 Task: Research Airbnb properties in AdiakÃ©, Ivory Coast from 10th December, 2023 to 25th December, 2023 for 3 adults, 1 child. Place can be shared room with 2 bedrooms having 3 beds and 2 bathrooms. Property type can be guest house. Amenities needed are: wifi, TV, free parkinig on premises, gym, breakfast.
Action: Mouse moved to (485, 109)
Screenshot: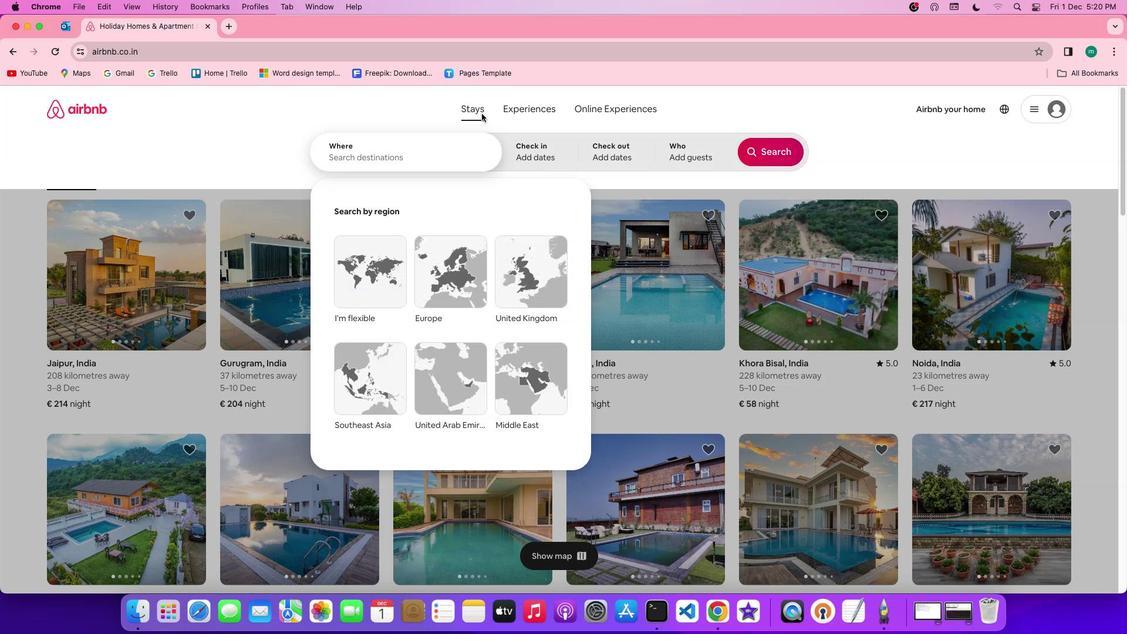 
Action: Mouse pressed left at (485, 109)
Screenshot: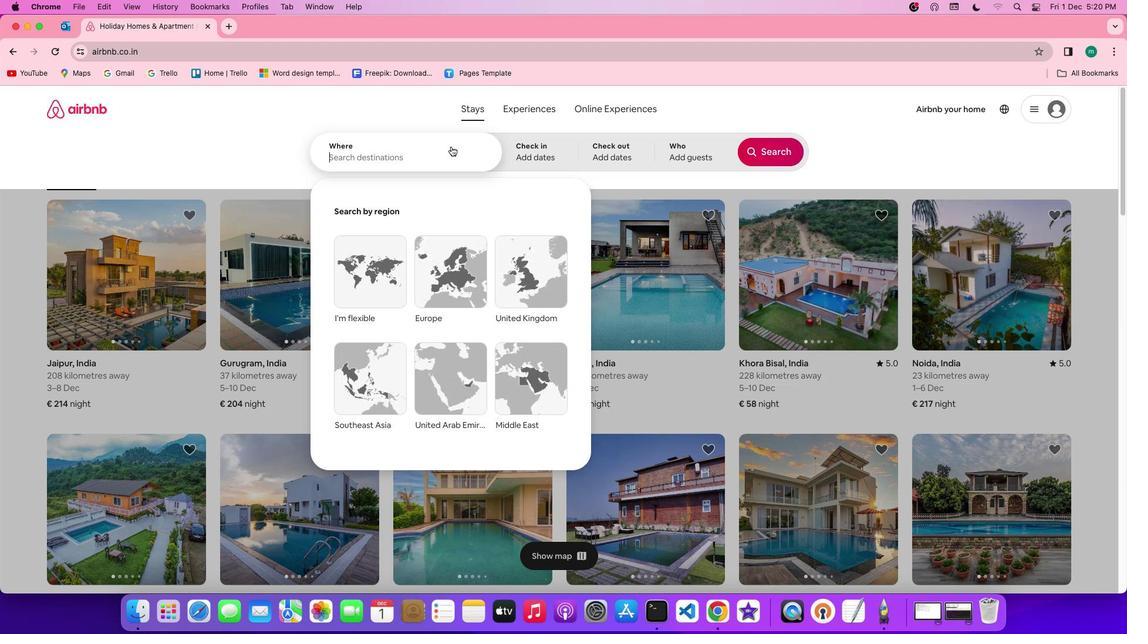 
Action: Mouse pressed left at (485, 109)
Screenshot: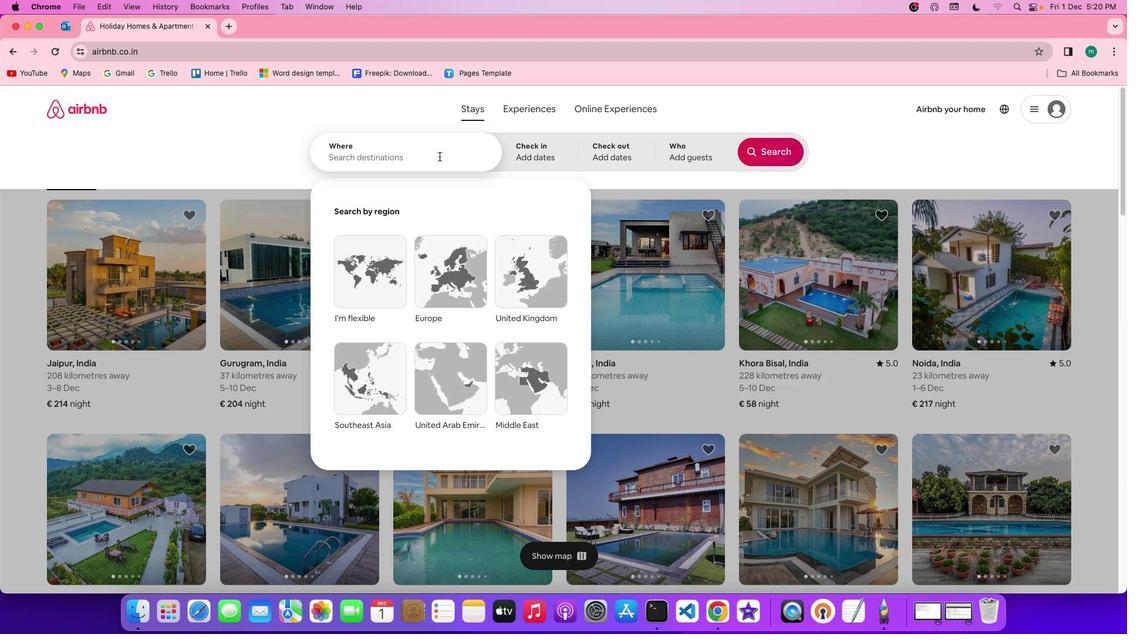 
Action: Mouse moved to (439, 156)
Screenshot: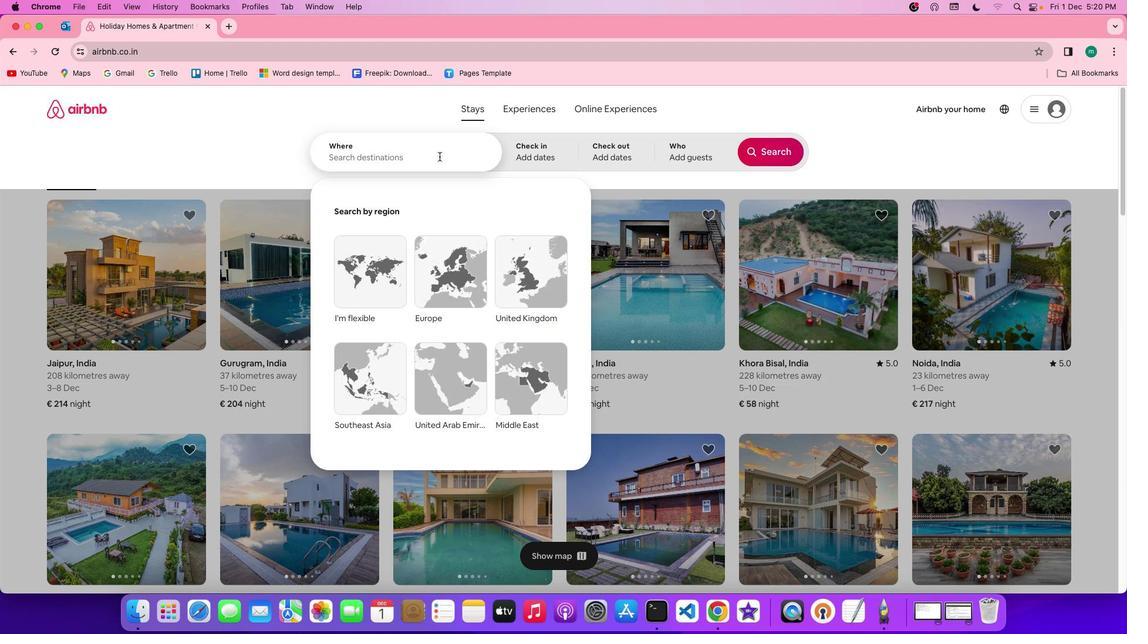 
Action: Mouse pressed left at (439, 156)
Screenshot: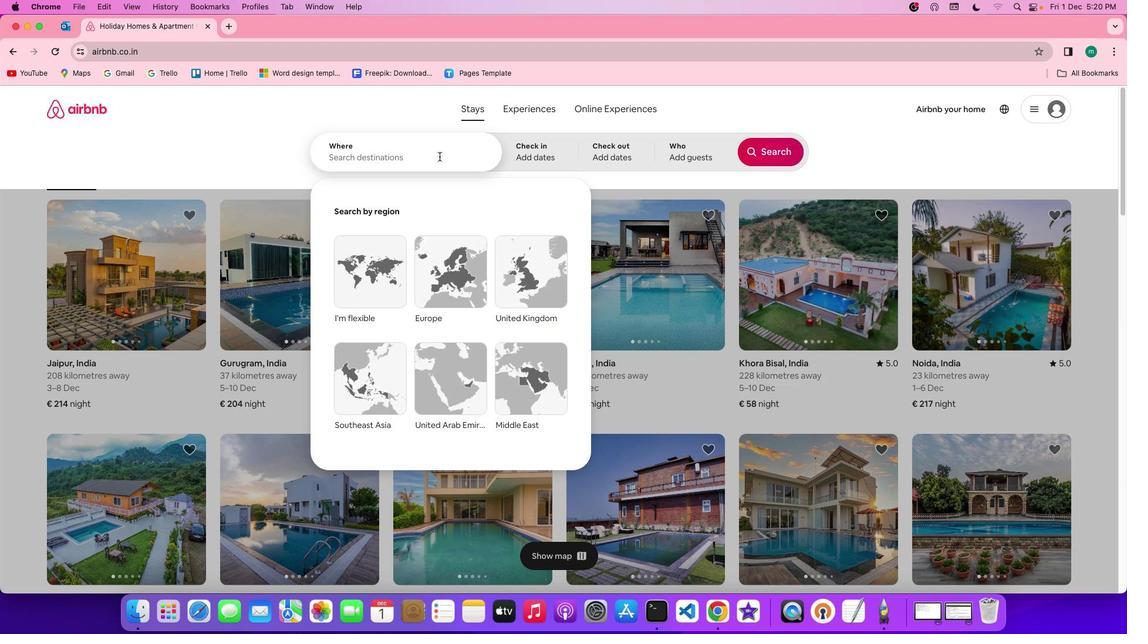 
Action: Key pressed Key.shift'A''d''i''a''k''e'','Key.spaceKey.shift'I''v''o''r''y'Key.spaceKey.shift'C''o''a''s''t'
Screenshot: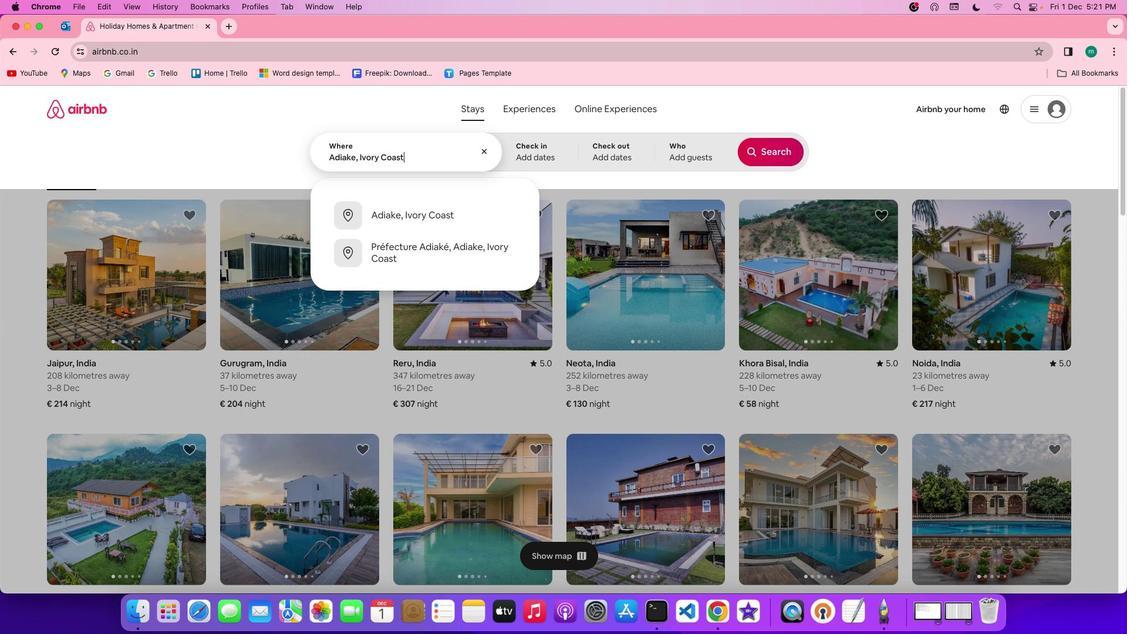 
Action: Mouse moved to (522, 154)
Screenshot: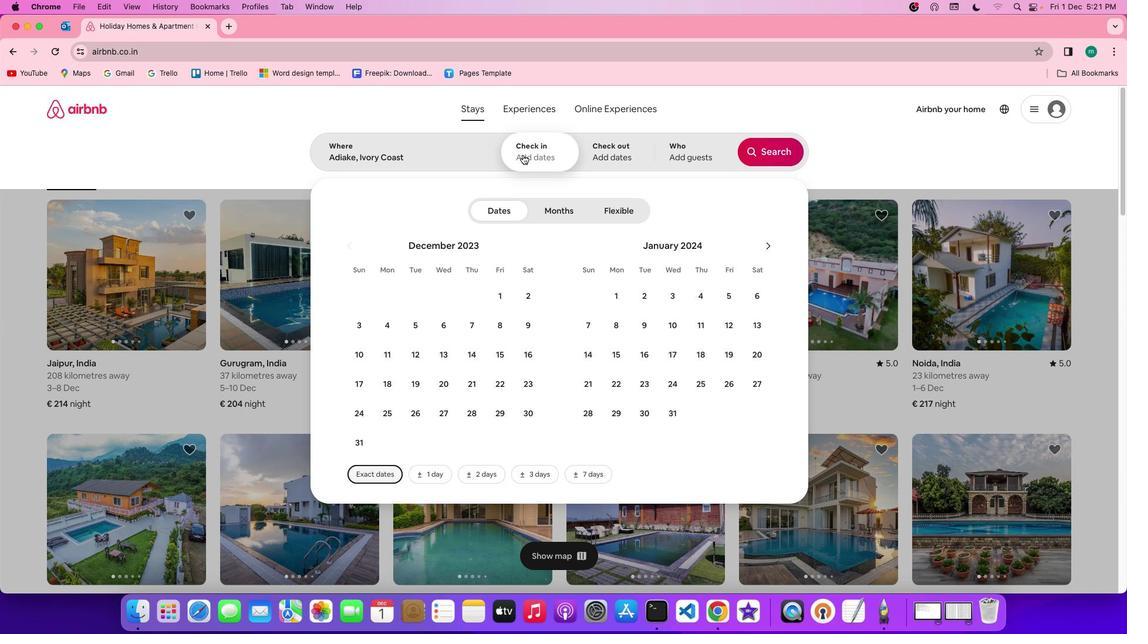 
Action: Mouse pressed left at (522, 154)
Screenshot: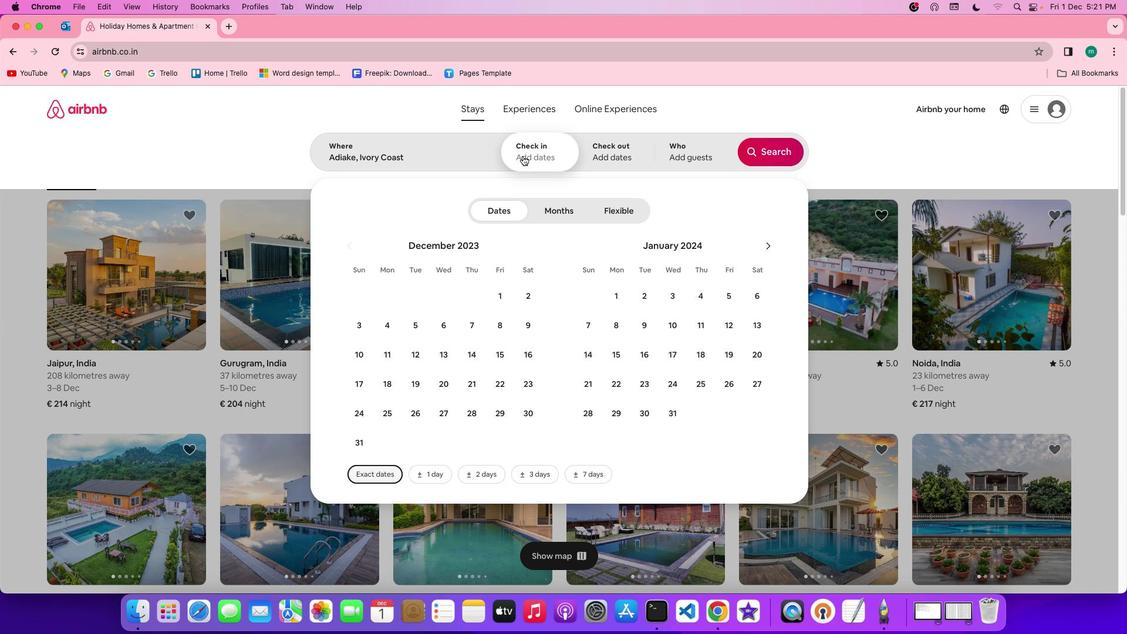 
Action: Mouse moved to (362, 354)
Screenshot: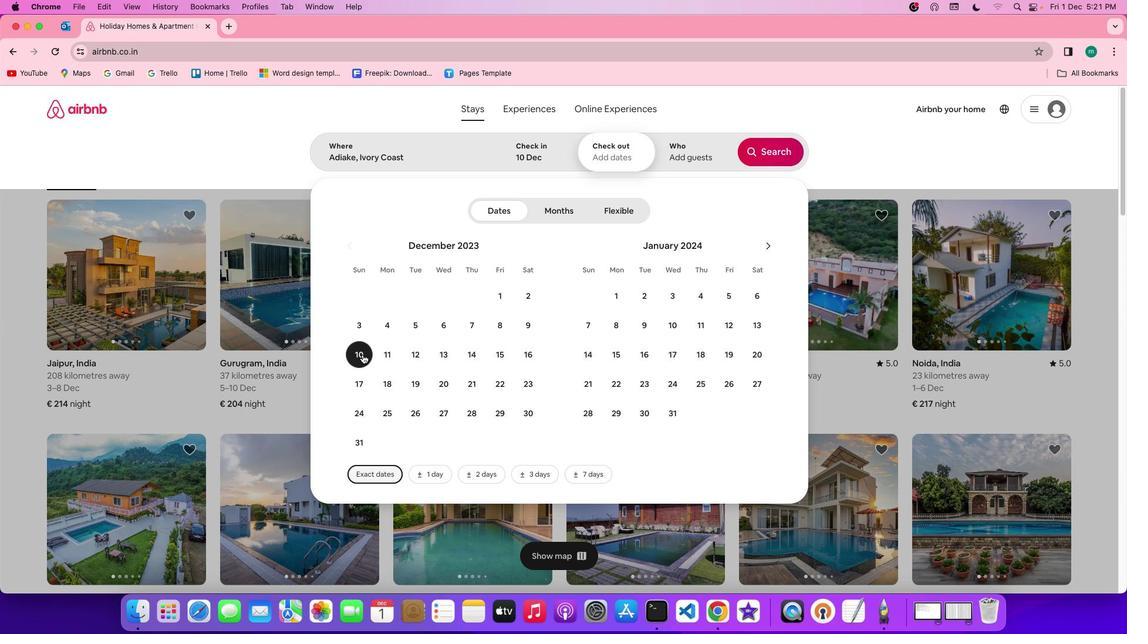 
Action: Mouse pressed left at (362, 354)
Screenshot: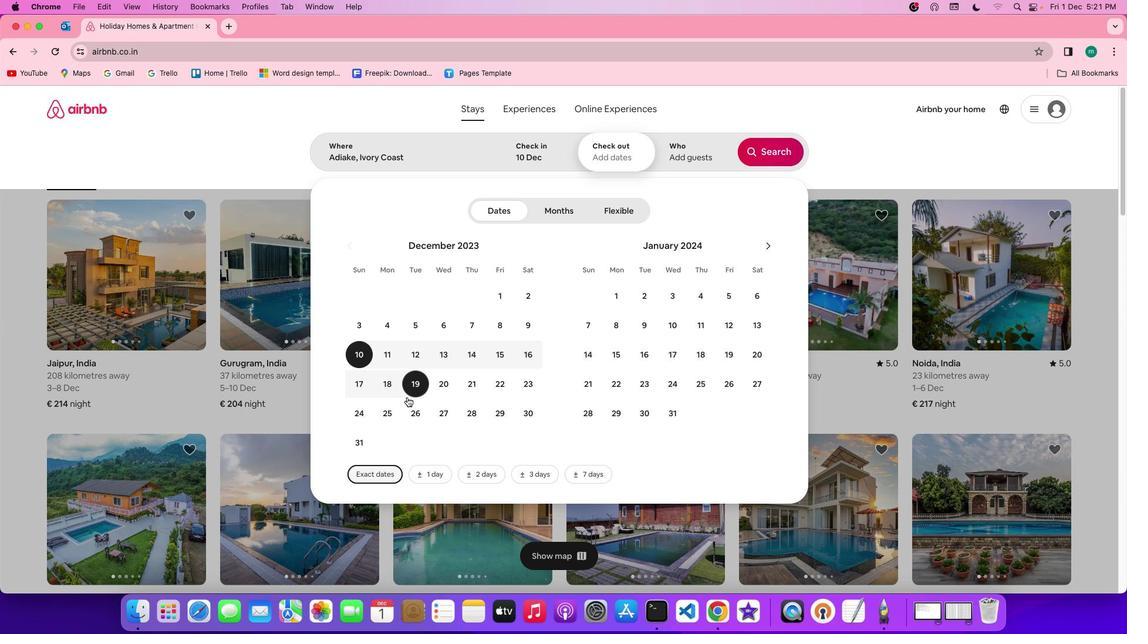 
Action: Mouse moved to (393, 409)
Screenshot: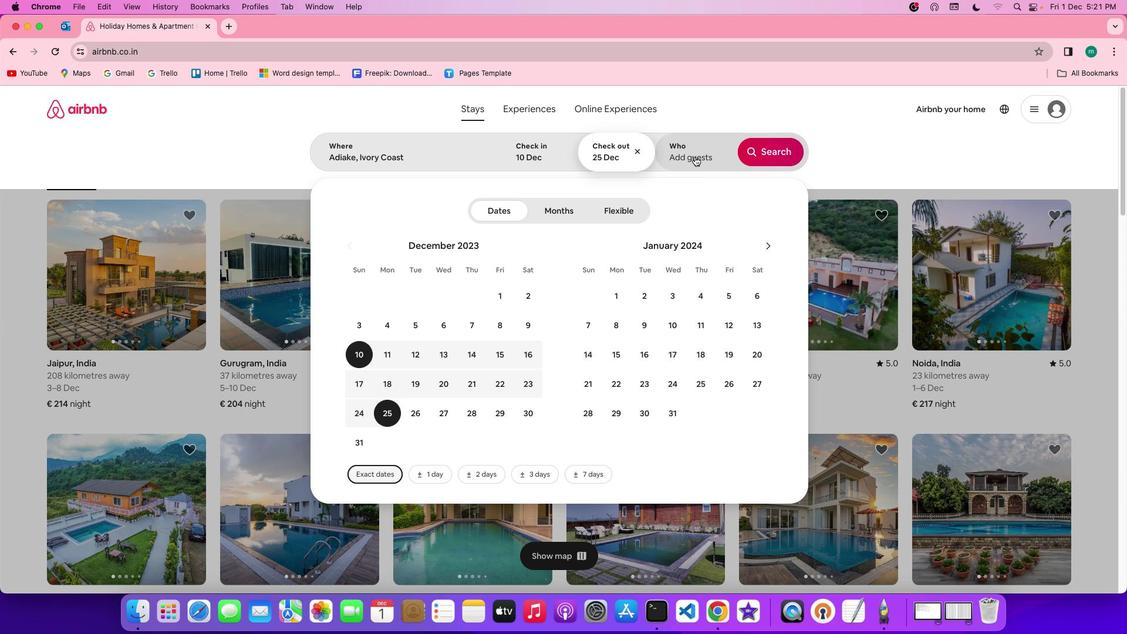 
Action: Mouse pressed left at (393, 409)
Screenshot: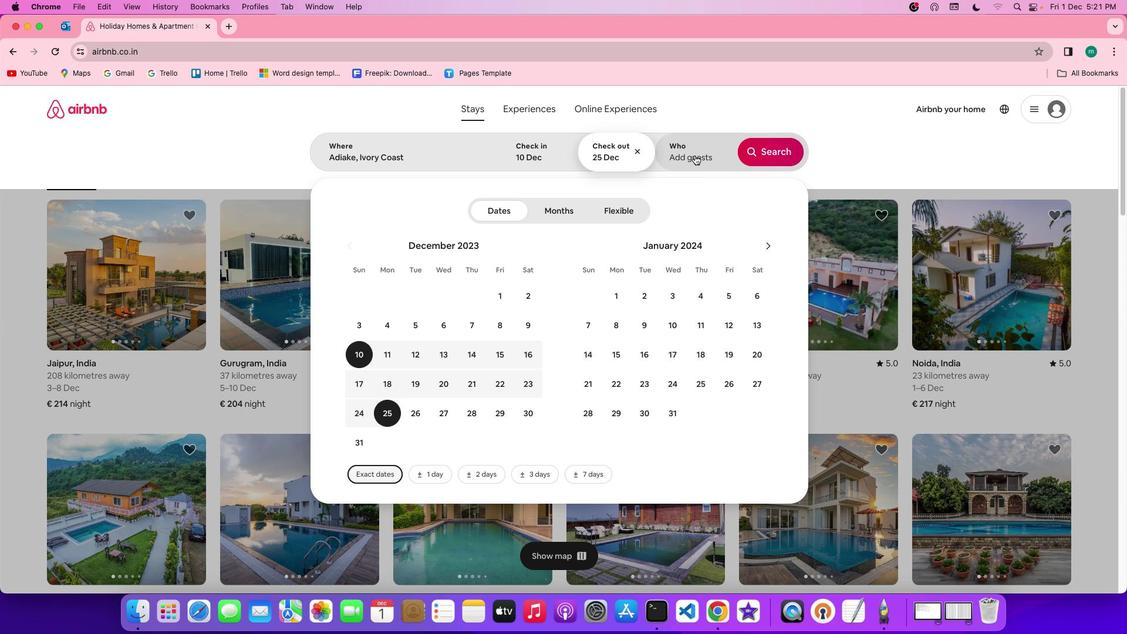 
Action: Mouse moved to (695, 155)
Screenshot: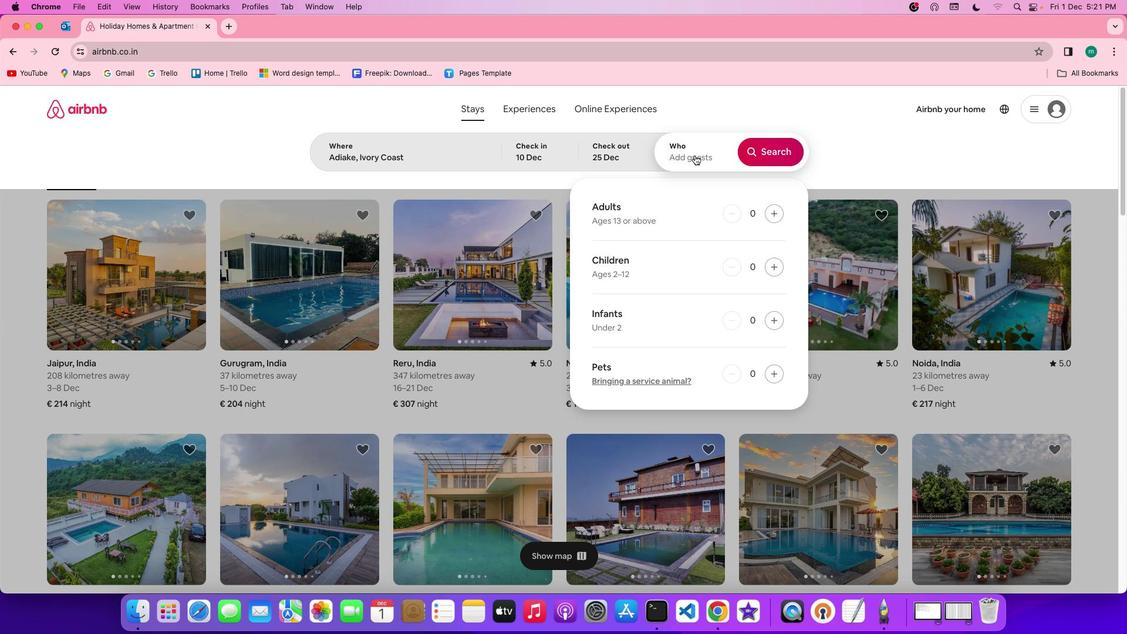 
Action: Mouse pressed left at (695, 155)
Screenshot: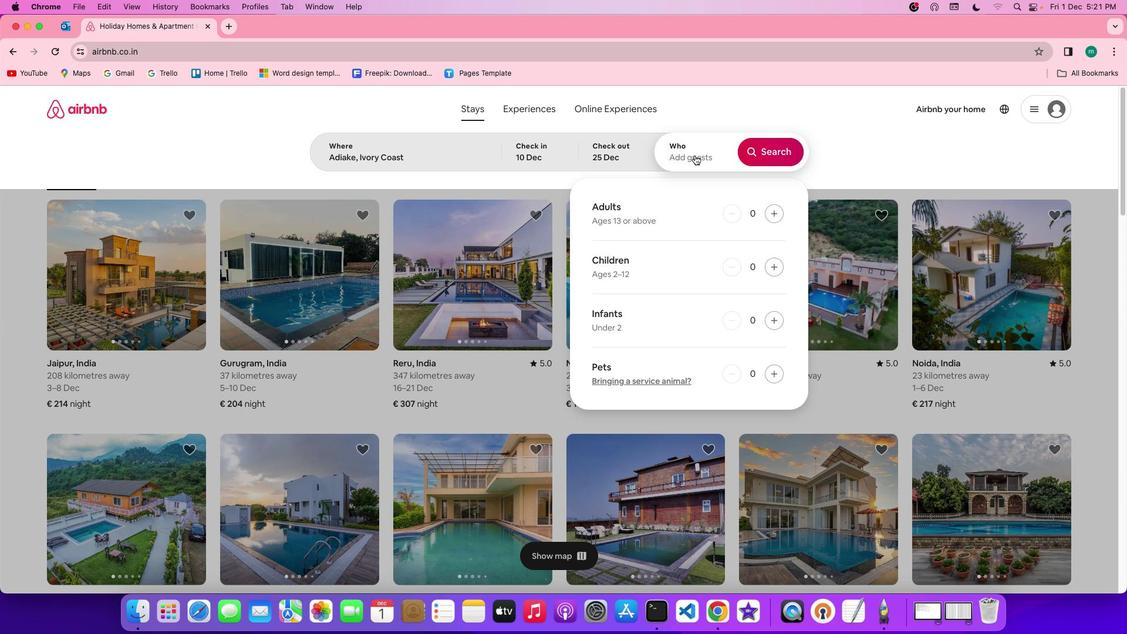 
Action: Mouse moved to (777, 214)
Screenshot: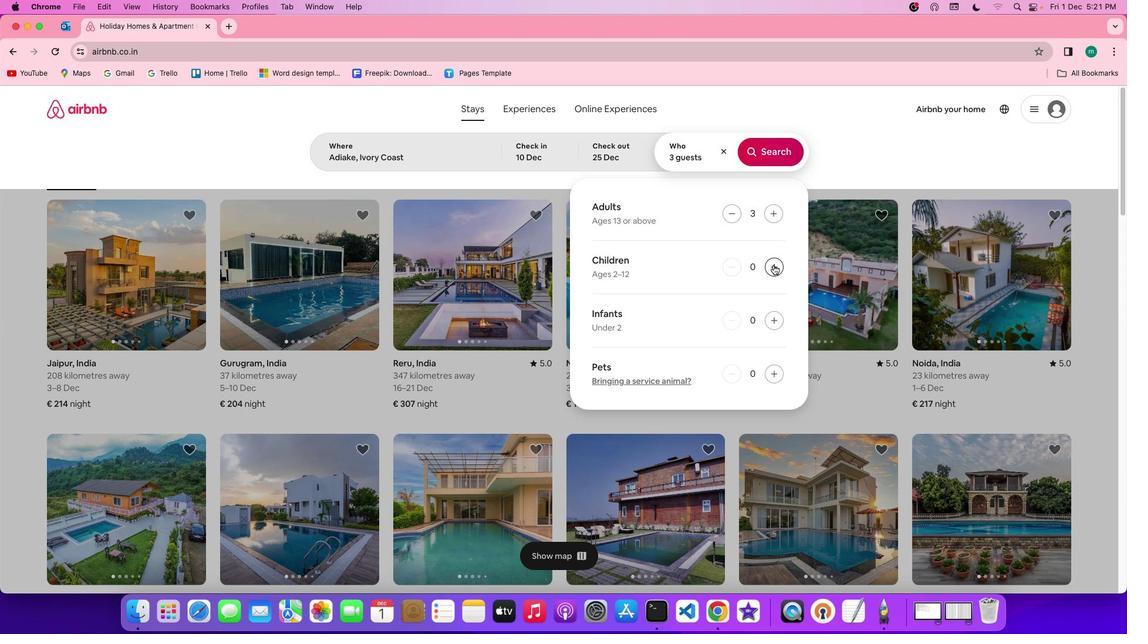 
Action: Mouse pressed left at (777, 214)
Screenshot: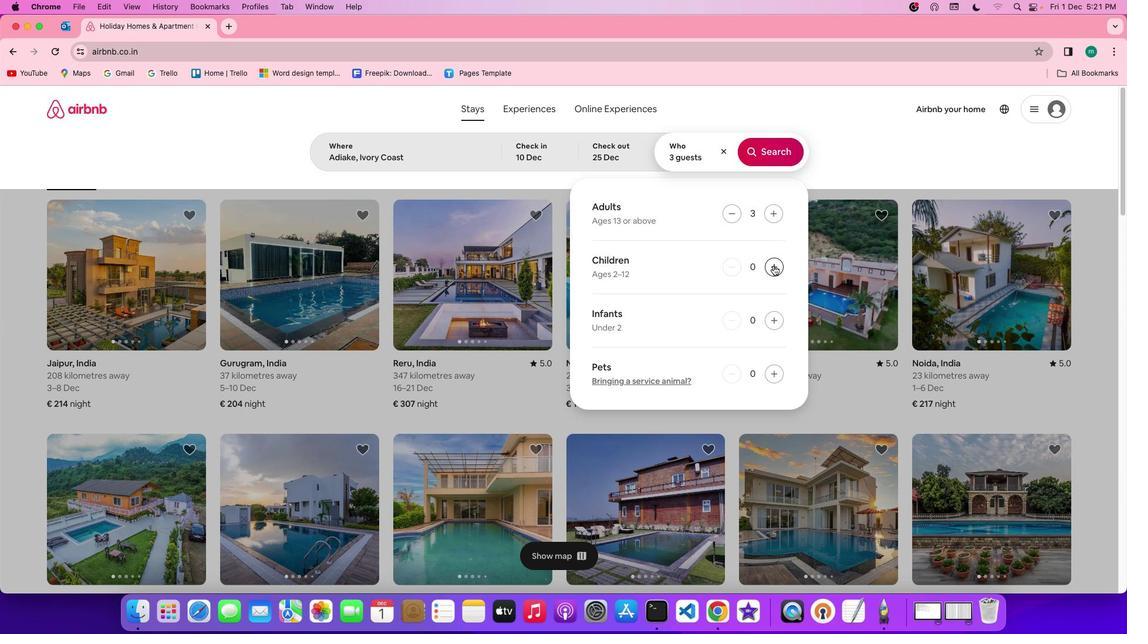 
Action: Mouse pressed left at (777, 214)
Screenshot: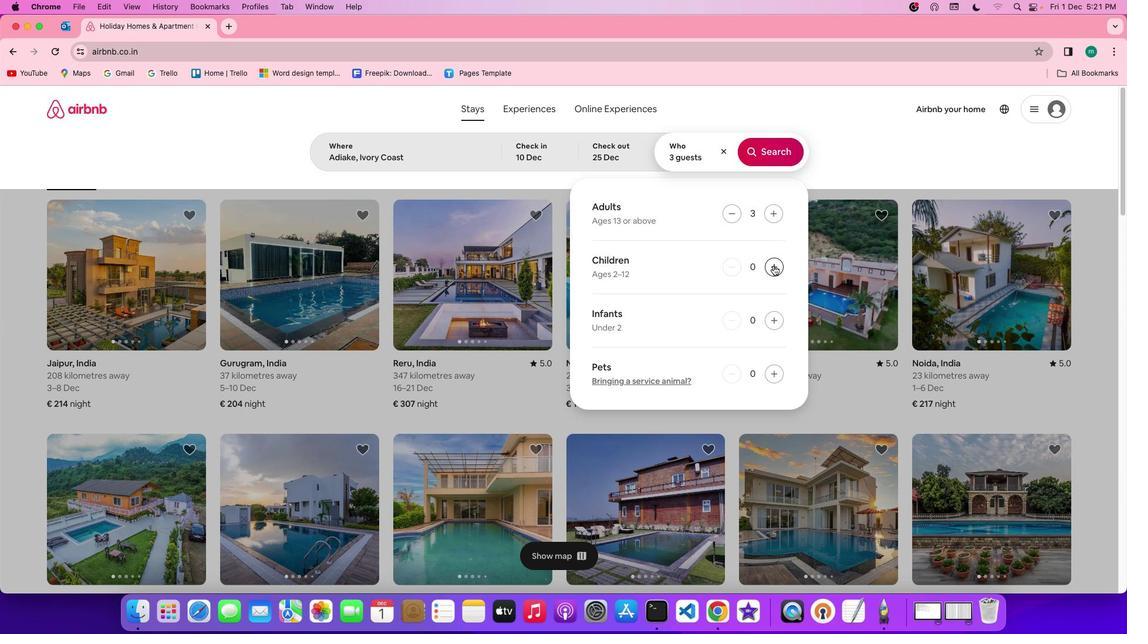 
Action: Mouse pressed left at (777, 214)
Screenshot: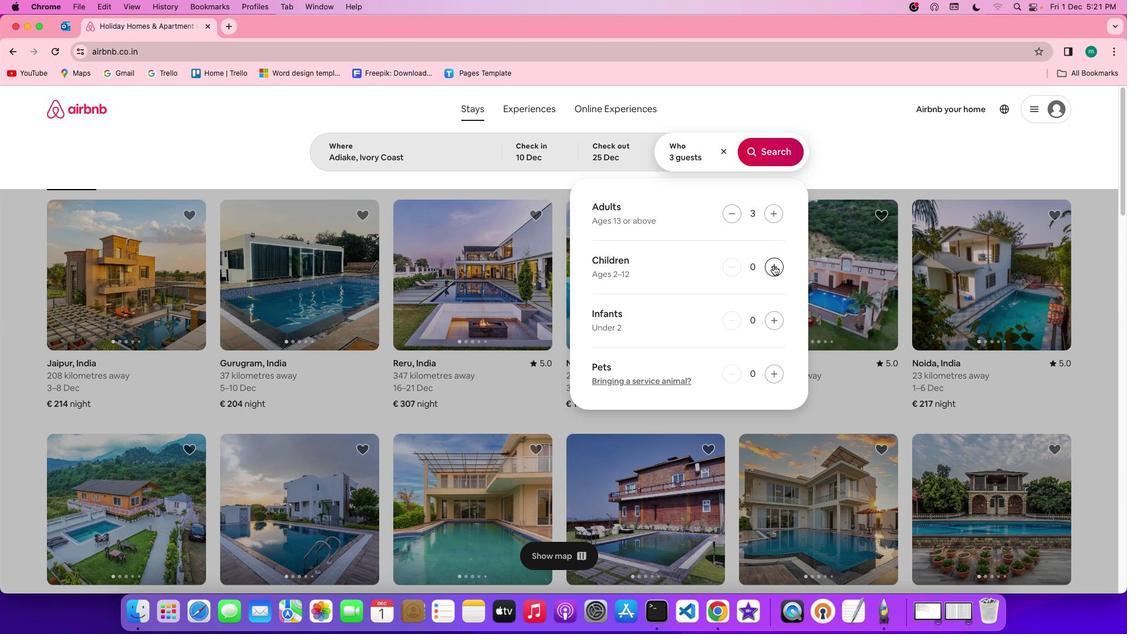 
Action: Mouse moved to (774, 266)
Screenshot: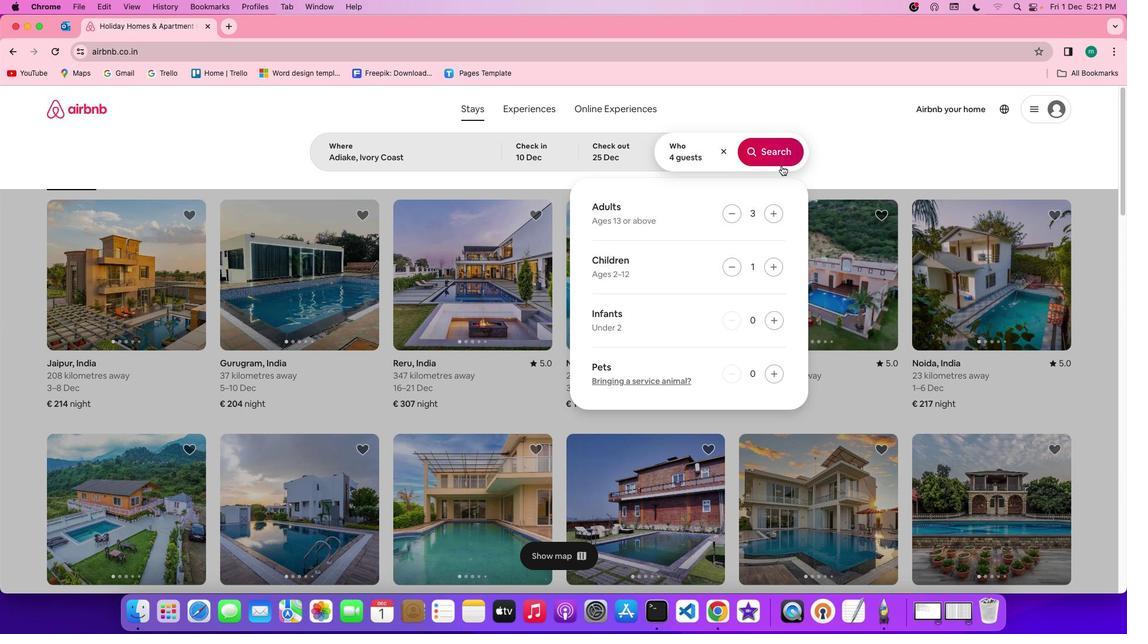 
Action: Mouse pressed left at (774, 266)
Screenshot: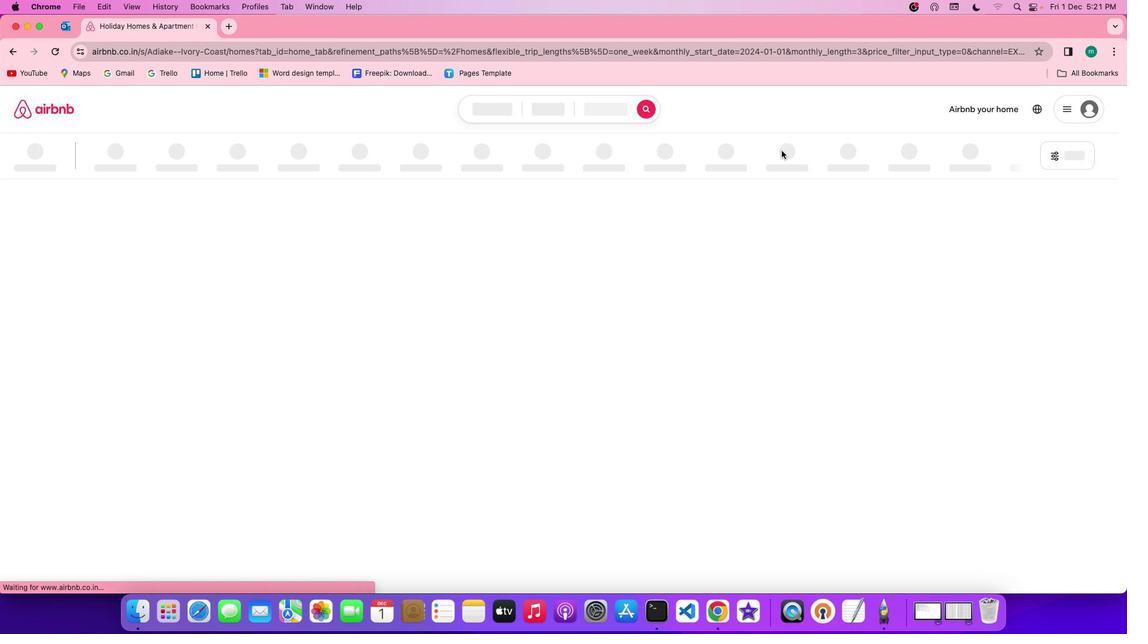 
Action: Mouse moved to (782, 150)
Screenshot: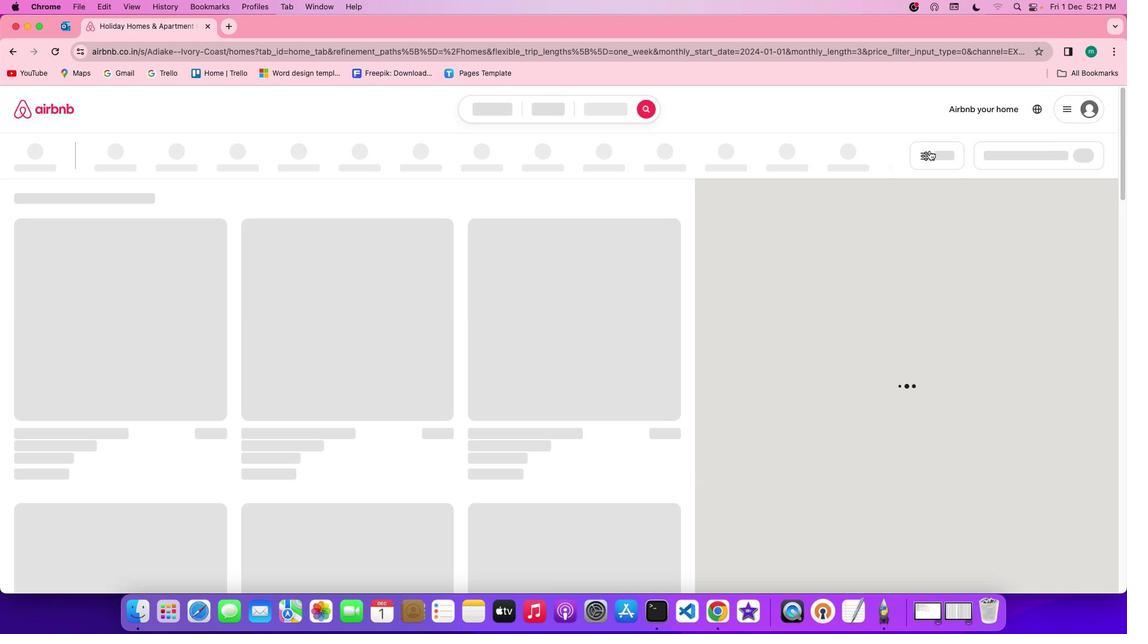 
Action: Mouse pressed left at (782, 150)
Screenshot: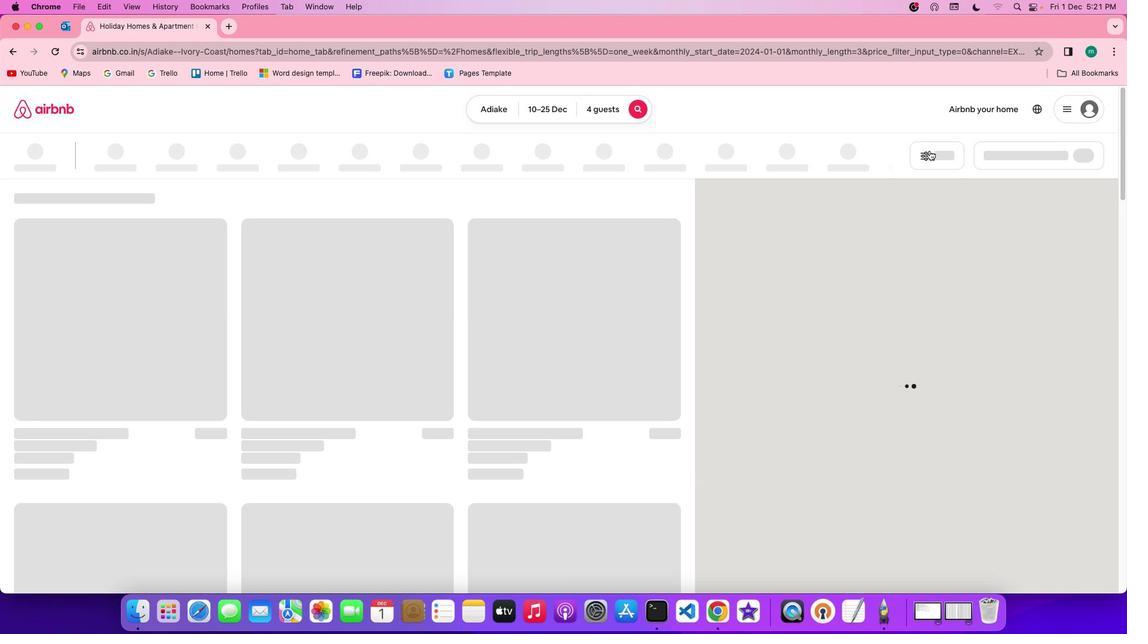 
Action: Mouse moved to (930, 150)
Screenshot: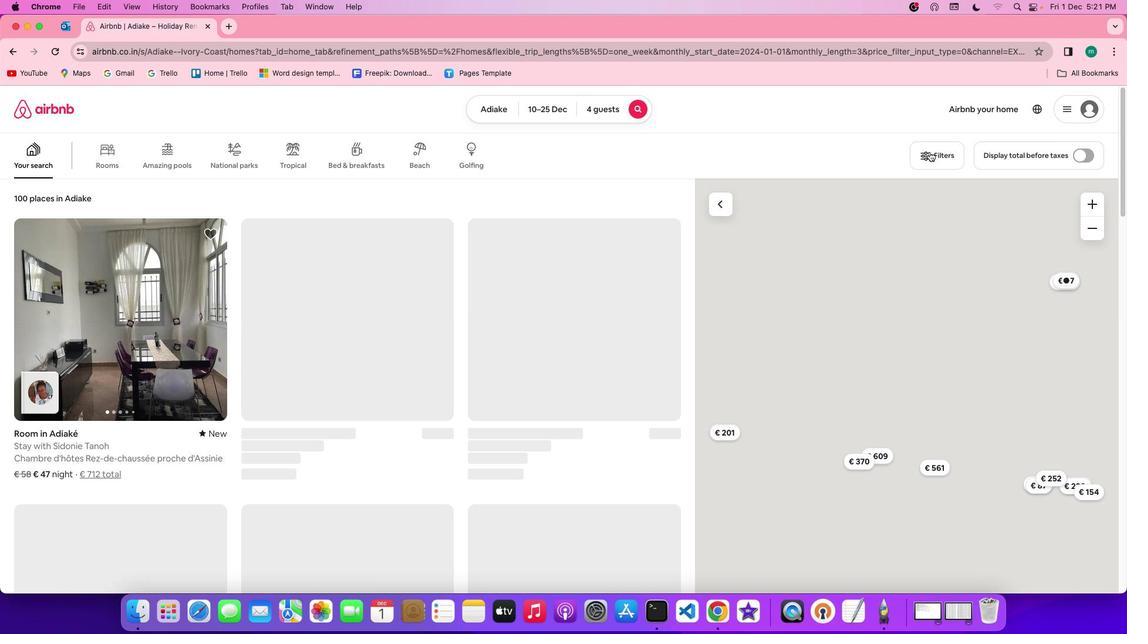 
Action: Mouse pressed left at (930, 150)
Screenshot: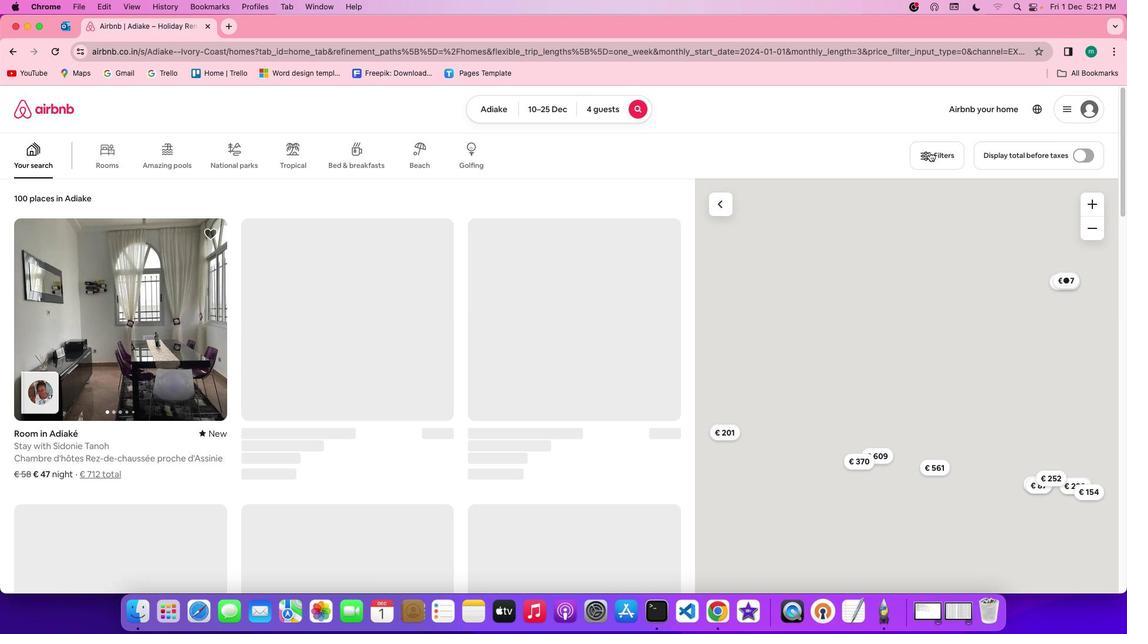 
Action: Mouse moved to (940, 151)
Screenshot: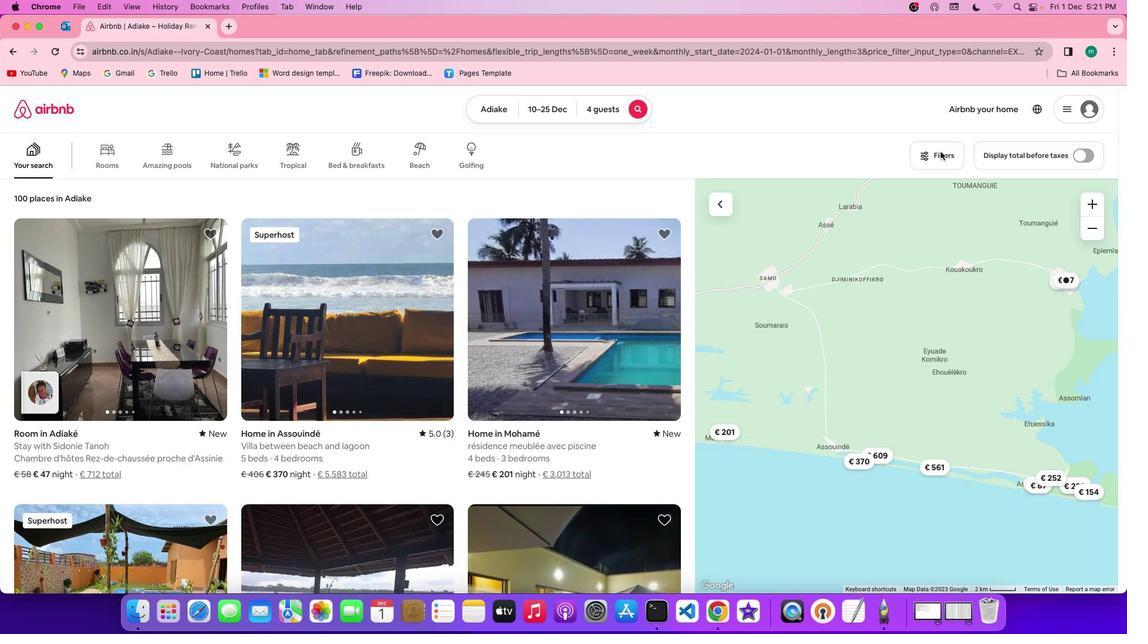 
Action: Mouse pressed left at (940, 151)
Screenshot: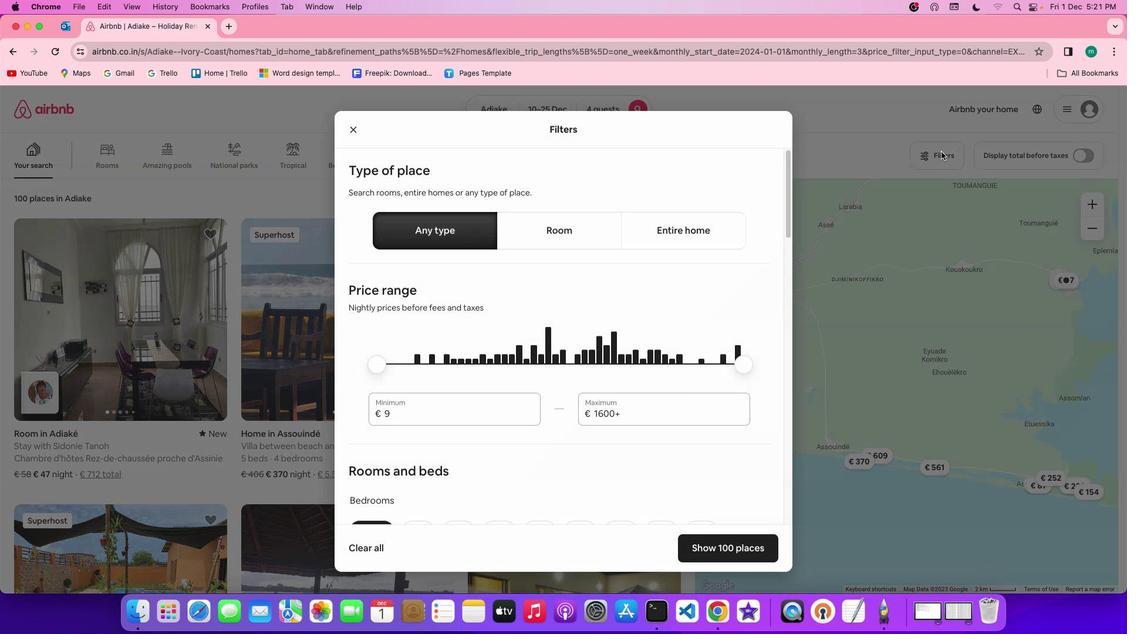 
Action: Mouse pressed left at (940, 151)
Screenshot: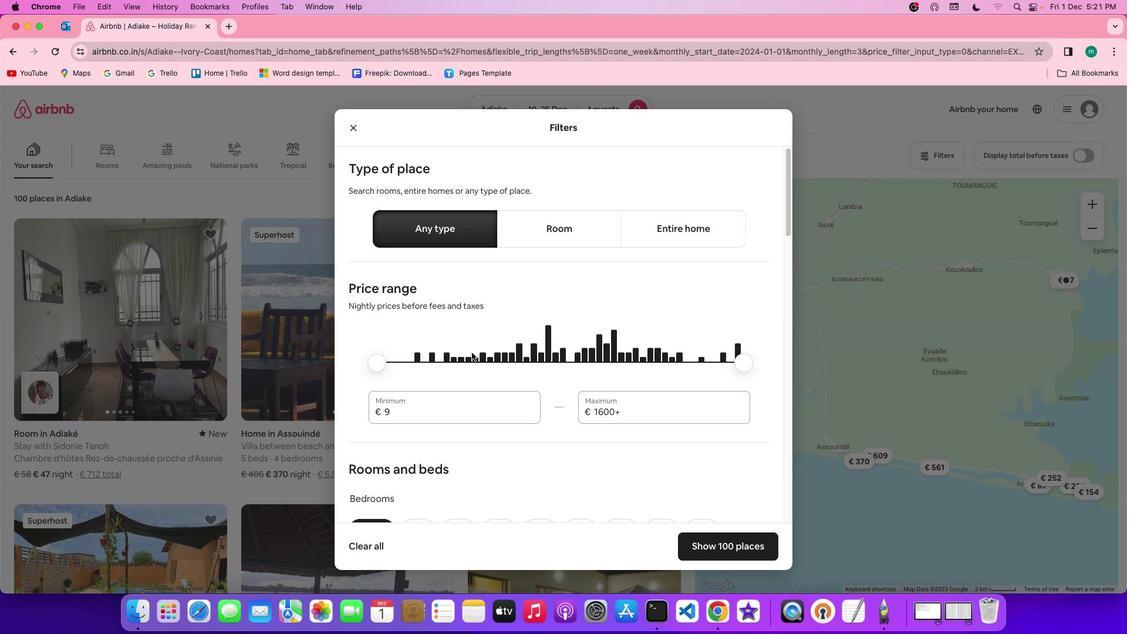 
Action: Mouse moved to (511, 349)
Screenshot: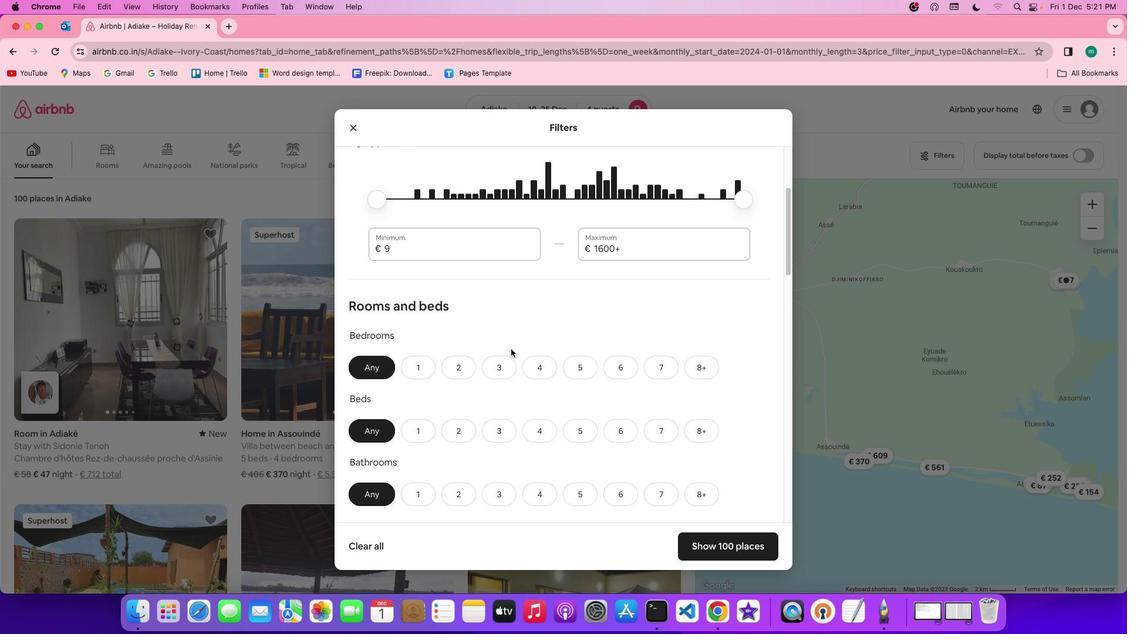 
Action: Mouse scrolled (511, 349) with delta (0, 0)
Screenshot: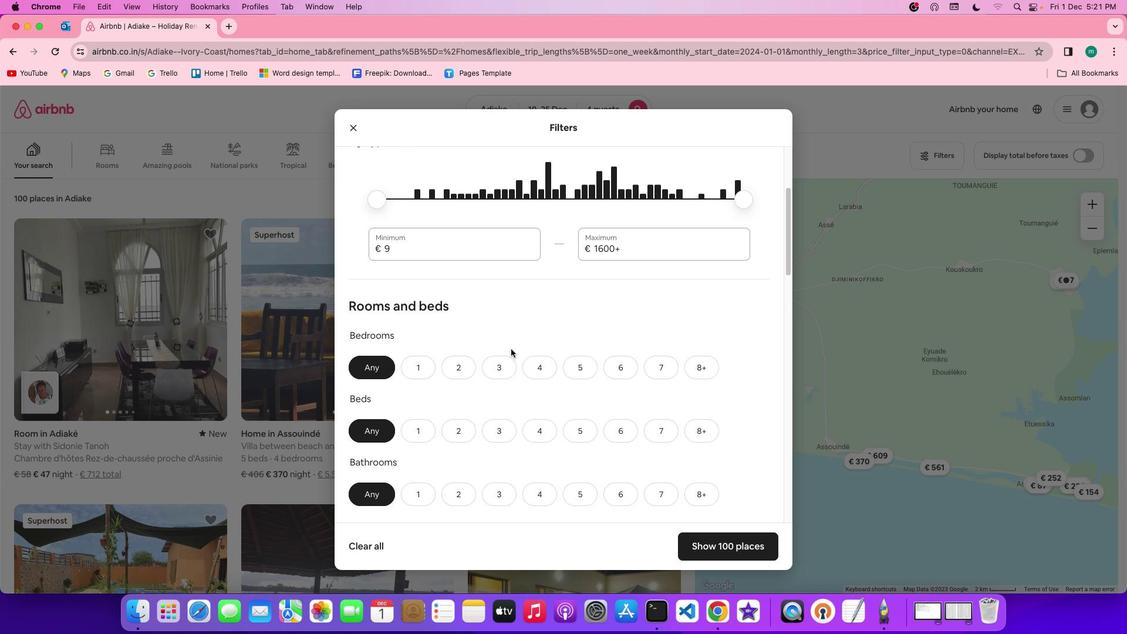 
Action: Mouse scrolled (511, 349) with delta (0, 0)
Screenshot: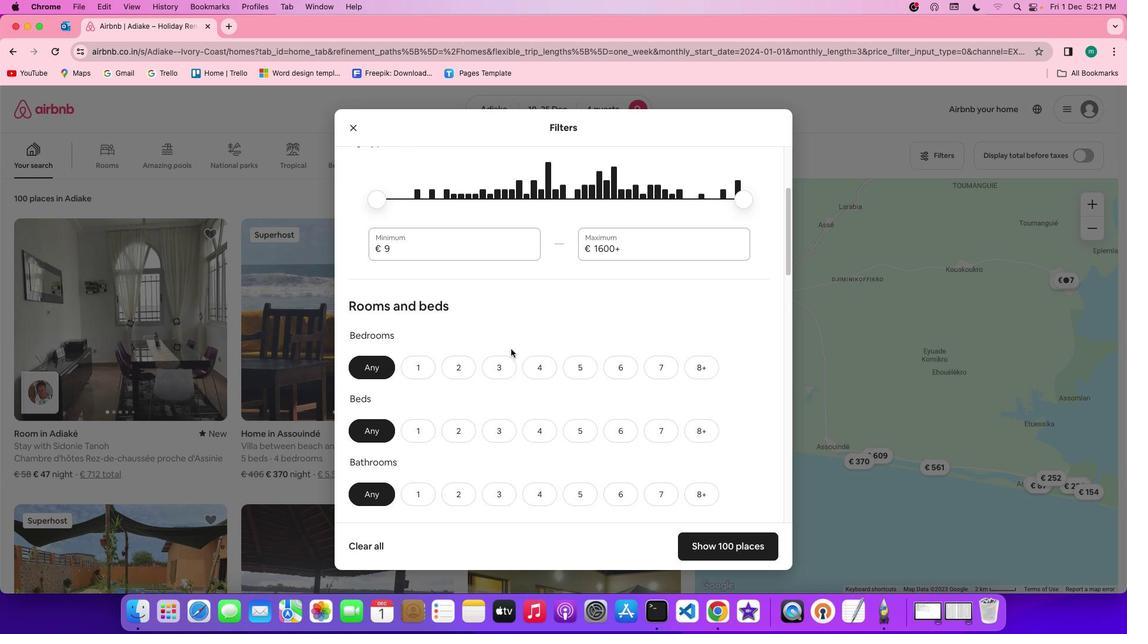 
Action: Mouse scrolled (511, 349) with delta (0, 0)
Screenshot: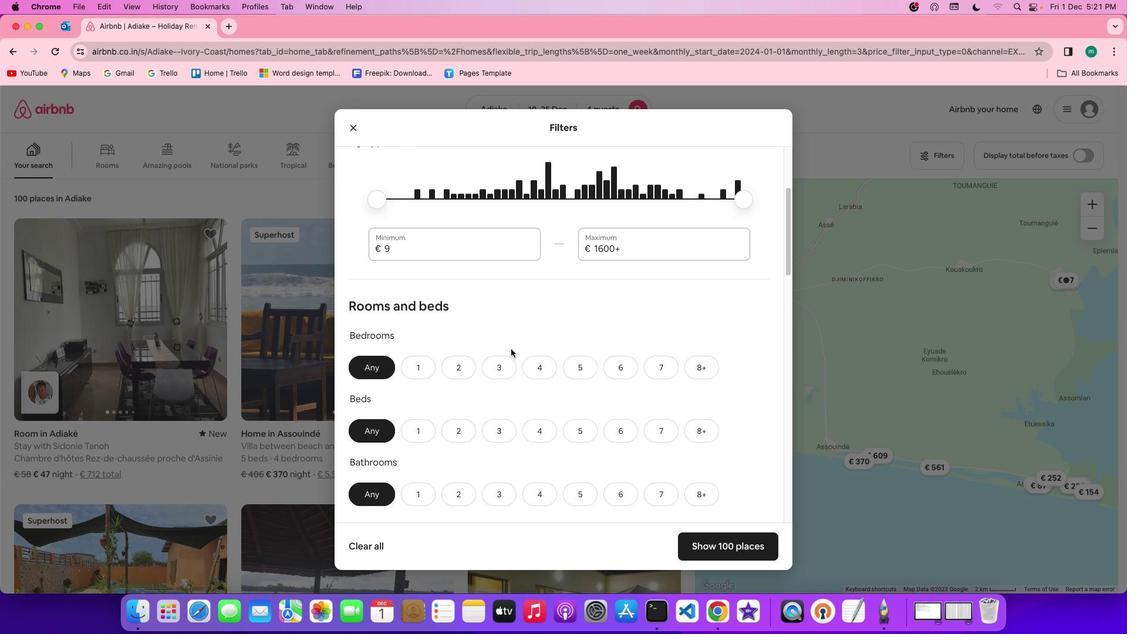 
Action: Mouse scrolled (511, 349) with delta (0, 0)
Screenshot: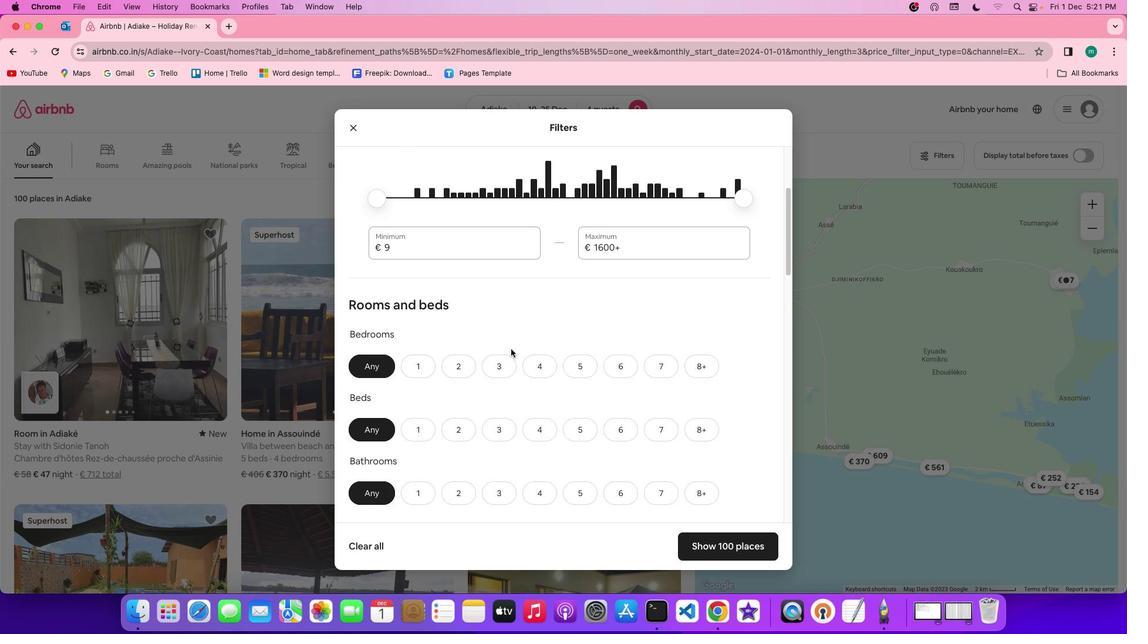 
Action: Mouse scrolled (511, 349) with delta (0, 0)
Screenshot: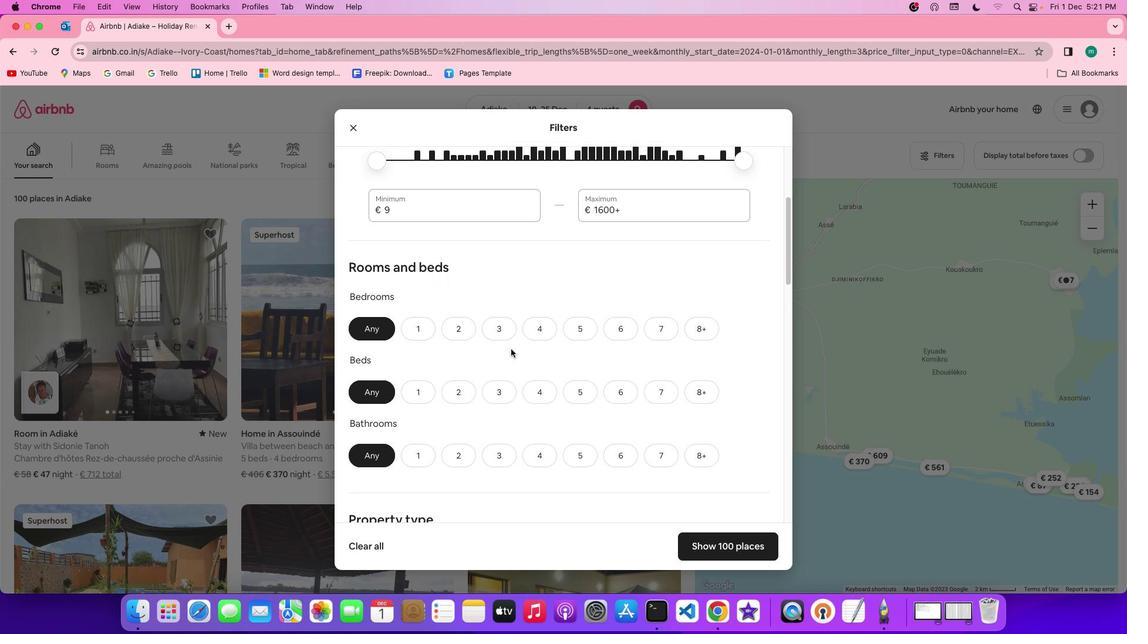 
Action: Mouse scrolled (511, 349) with delta (0, 0)
Screenshot: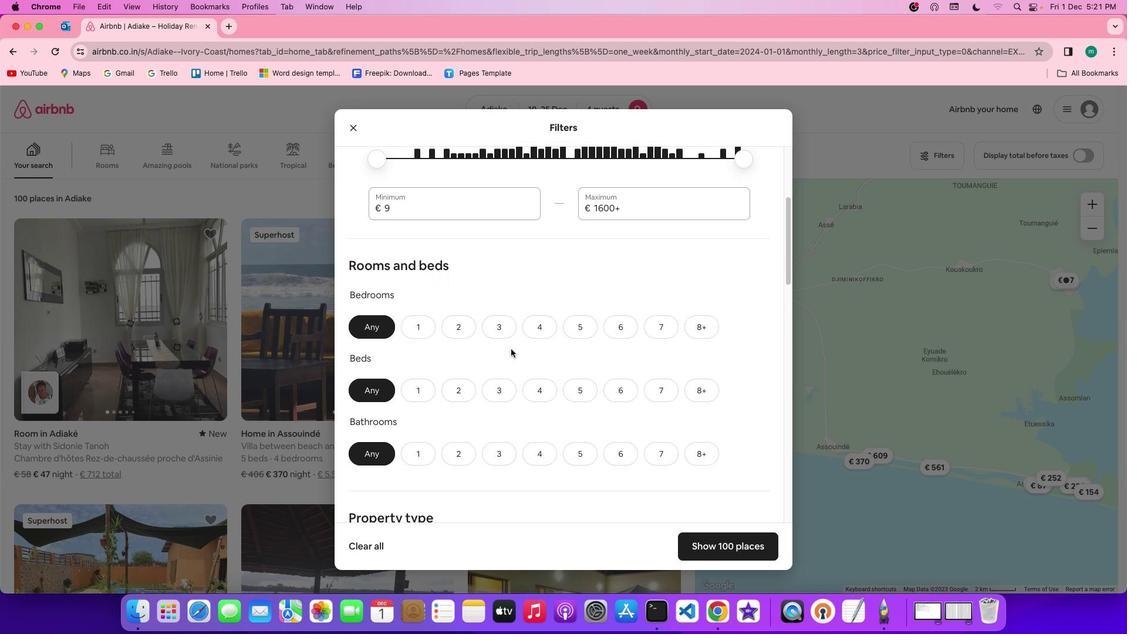 
Action: Mouse scrolled (511, 349) with delta (0, -1)
Screenshot: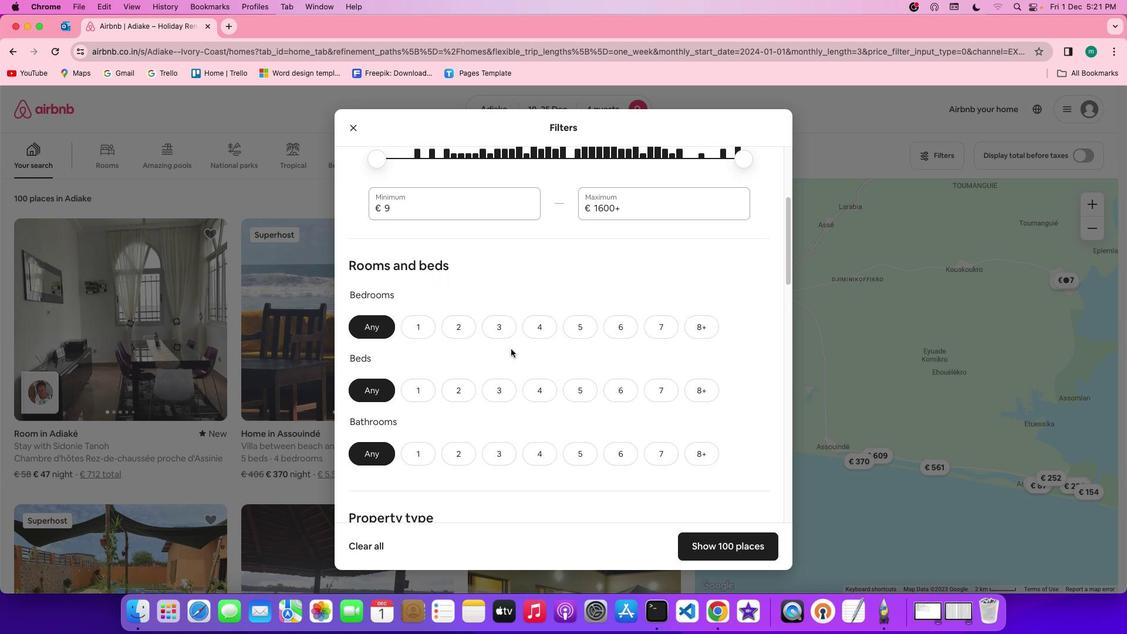 
Action: Mouse scrolled (511, 349) with delta (0, -1)
Screenshot: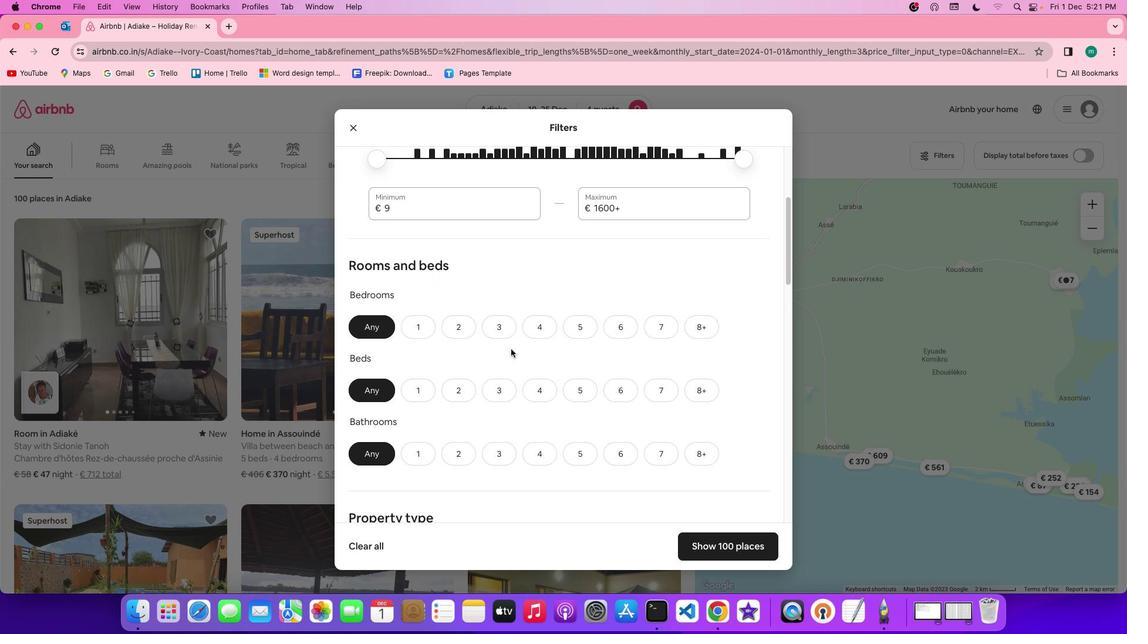
Action: Mouse scrolled (511, 349) with delta (0, 0)
Screenshot: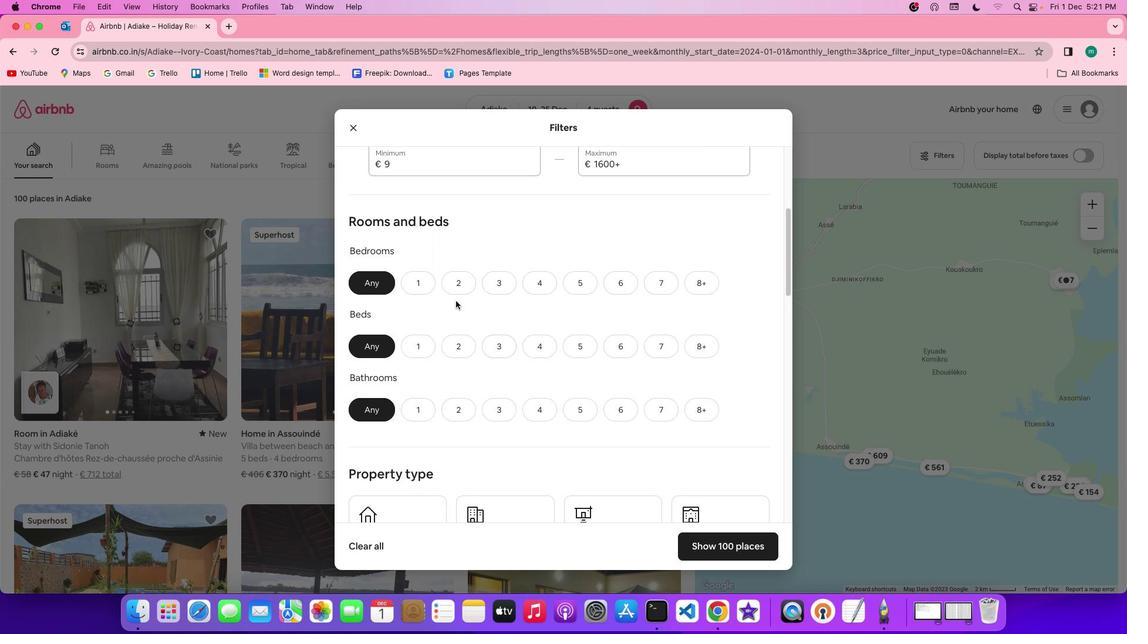 
Action: Mouse scrolled (511, 349) with delta (0, 0)
Screenshot: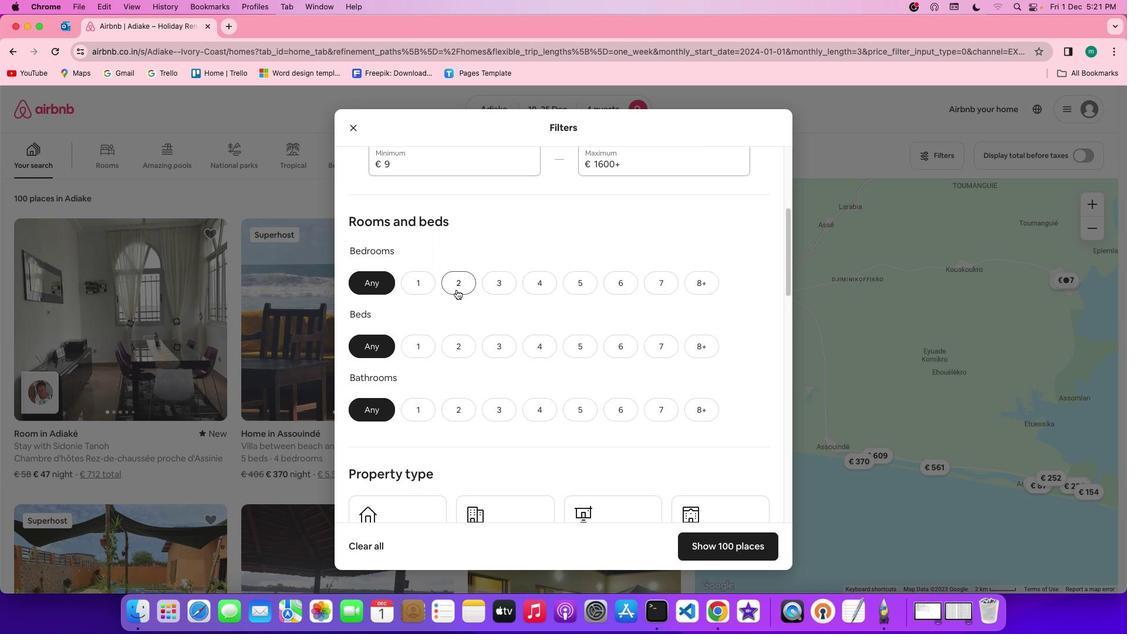 
Action: Mouse scrolled (511, 349) with delta (0, 0)
Screenshot: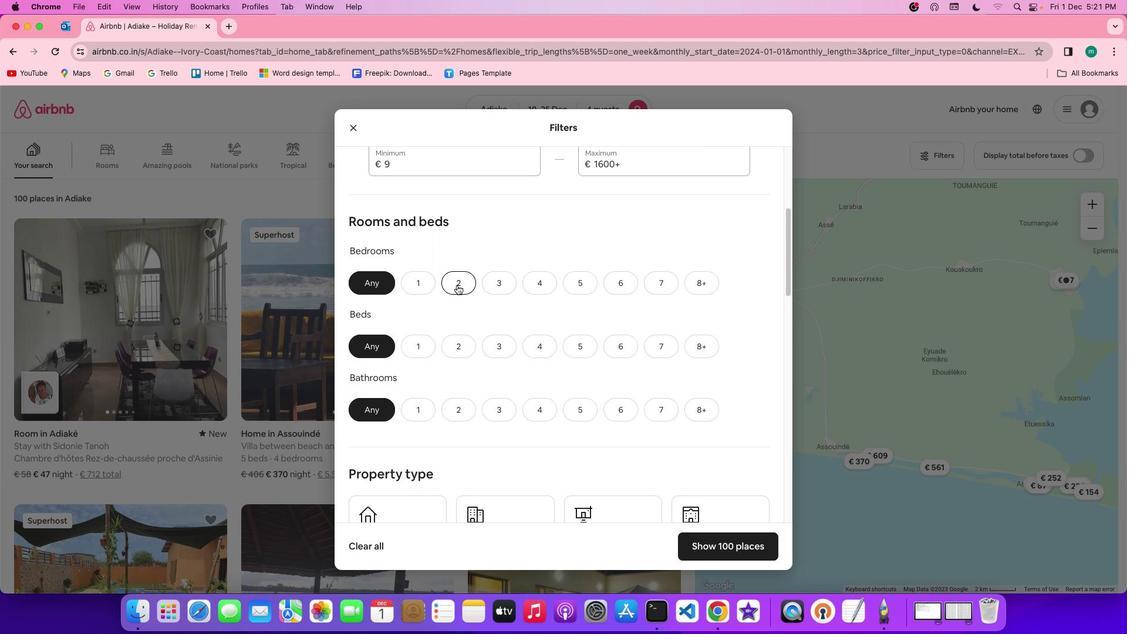 
Action: Mouse scrolled (511, 349) with delta (0, 0)
Screenshot: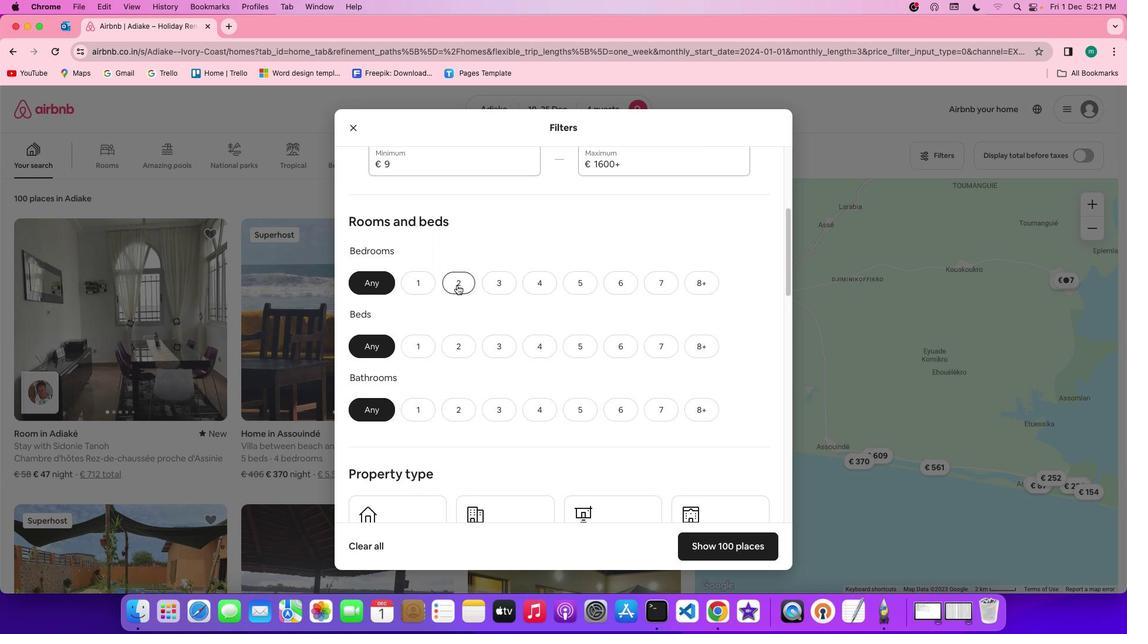 
Action: Mouse scrolled (511, 349) with delta (0, 0)
Screenshot: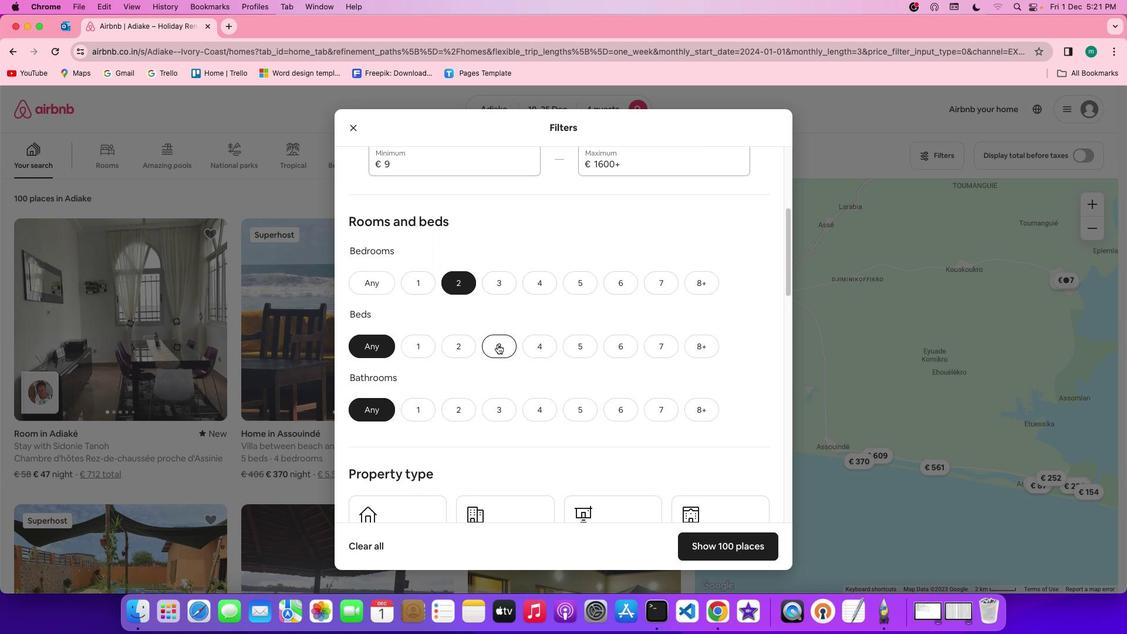 
Action: Mouse scrolled (511, 349) with delta (0, 0)
Screenshot: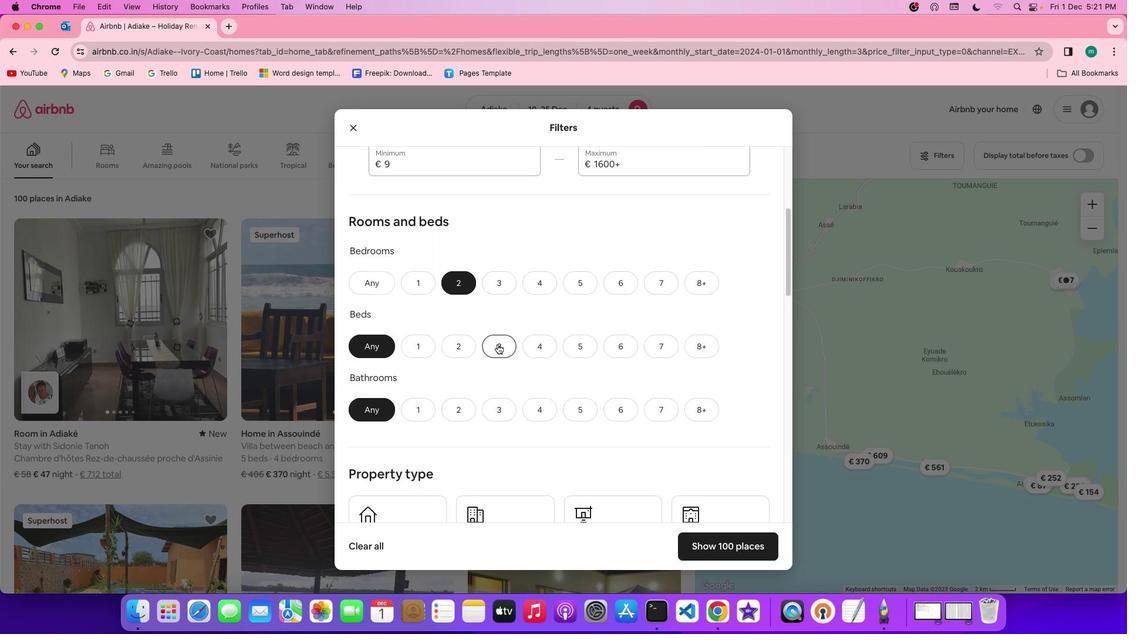 
Action: Mouse scrolled (511, 349) with delta (0, 0)
Screenshot: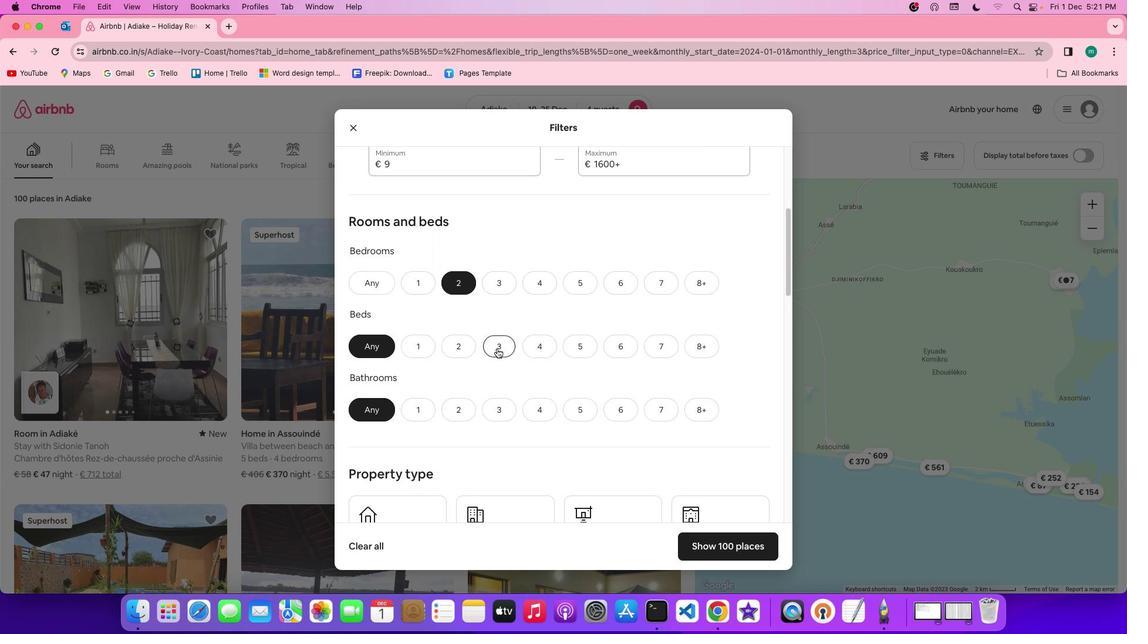 
Action: Mouse moved to (457, 285)
Screenshot: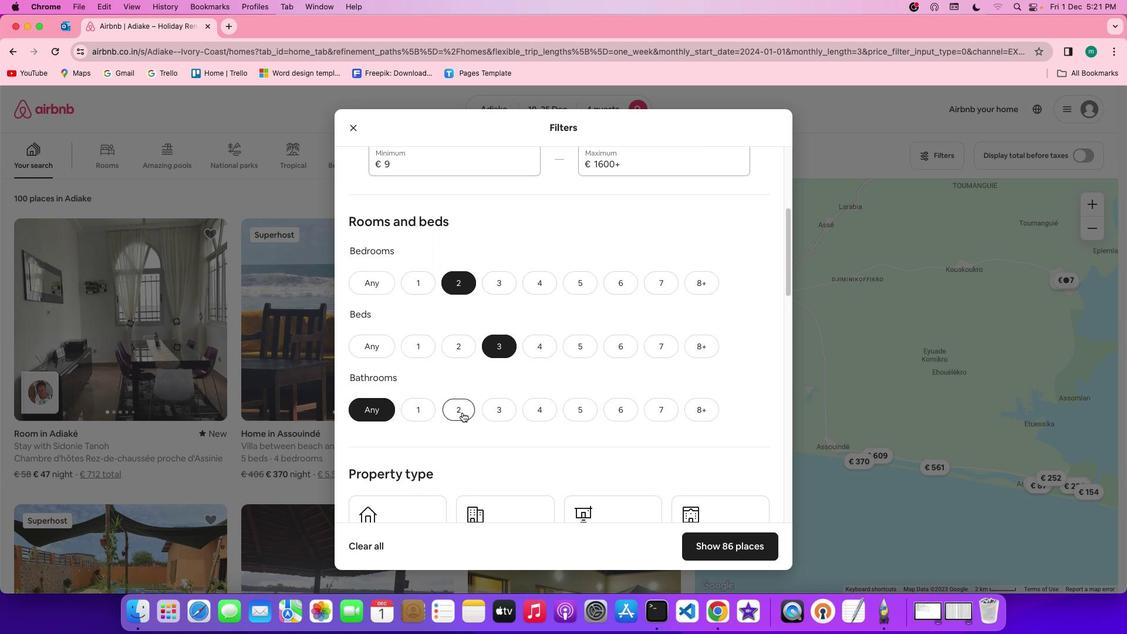 
Action: Mouse pressed left at (457, 285)
Screenshot: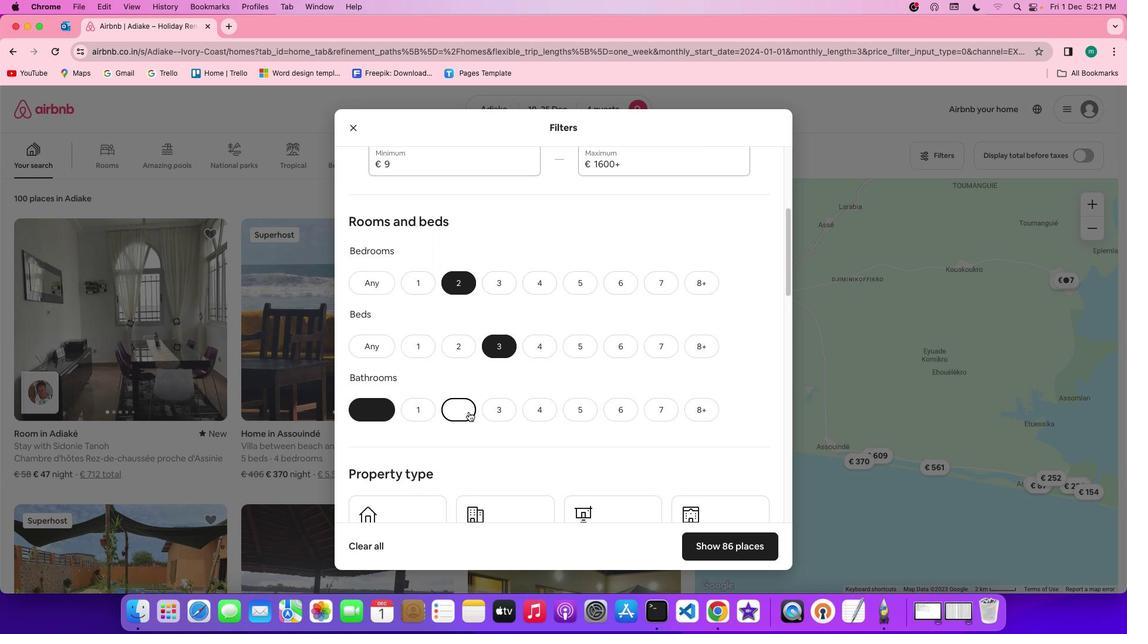 
Action: Mouse moved to (497, 344)
Screenshot: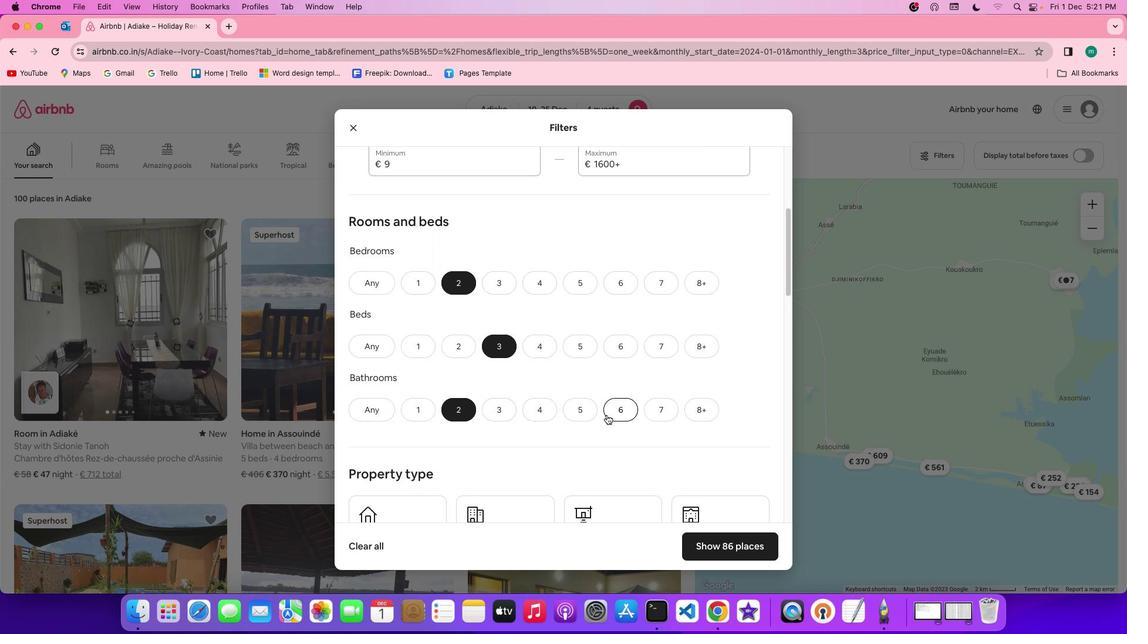 
Action: Mouse pressed left at (497, 344)
Screenshot: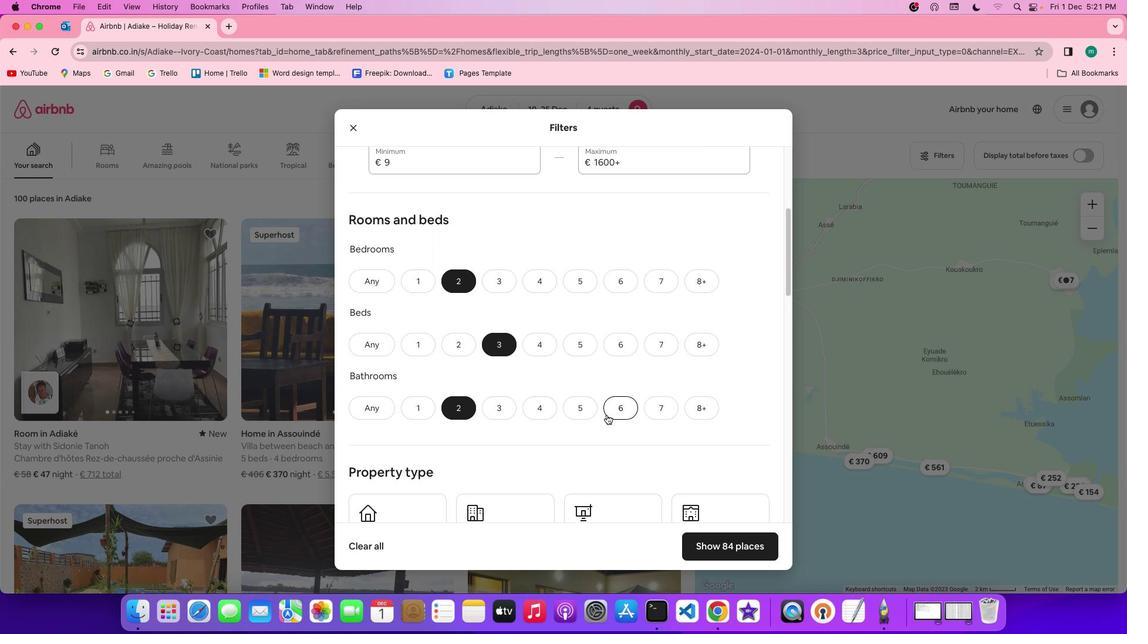 
Action: Mouse moved to (462, 412)
Screenshot: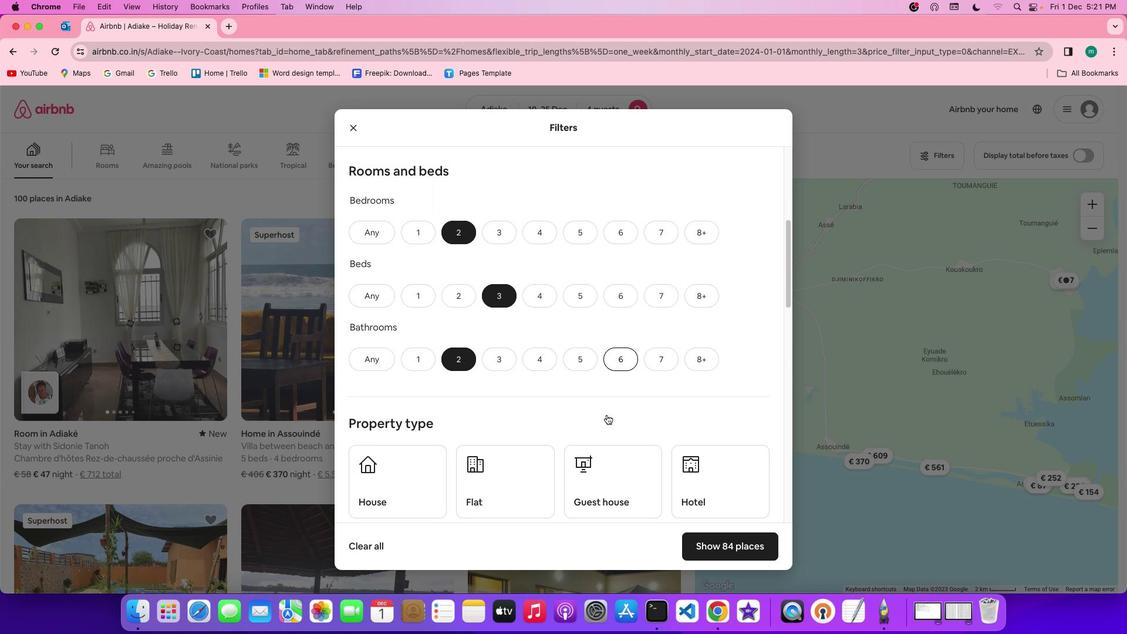 
Action: Mouse pressed left at (462, 412)
Screenshot: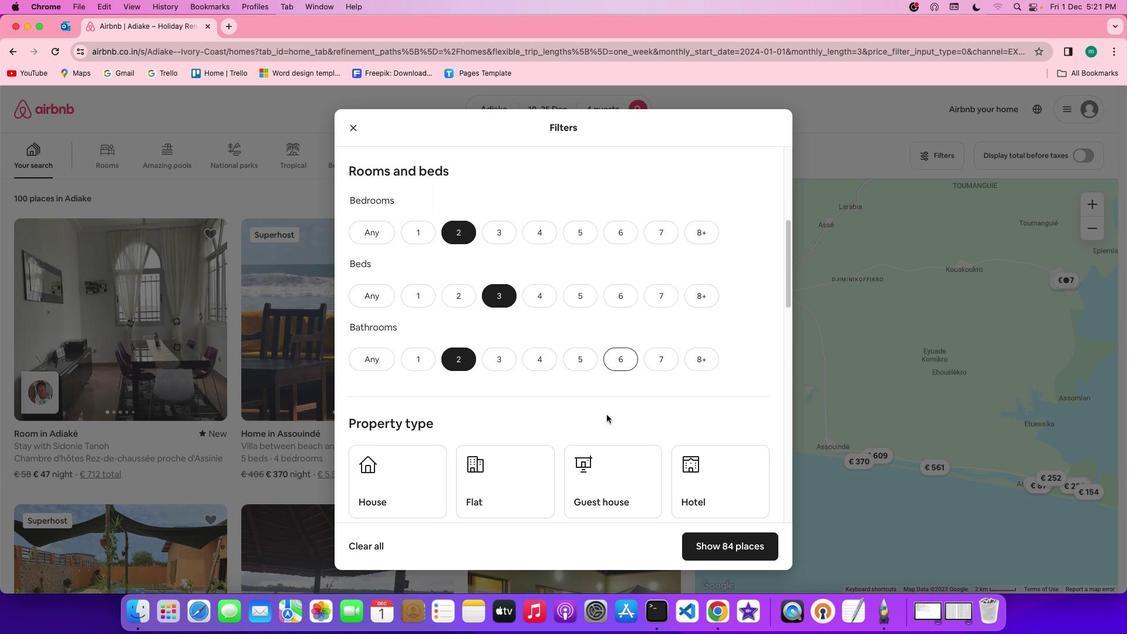 
Action: Mouse moved to (607, 414)
Screenshot: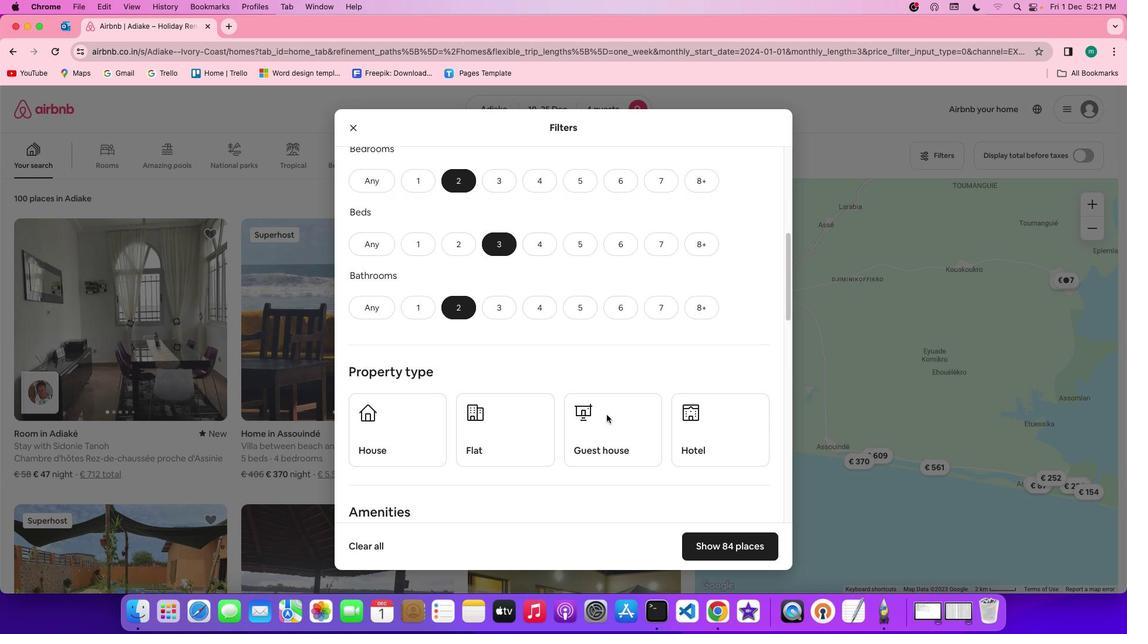 
Action: Mouse scrolled (607, 414) with delta (0, 0)
Screenshot: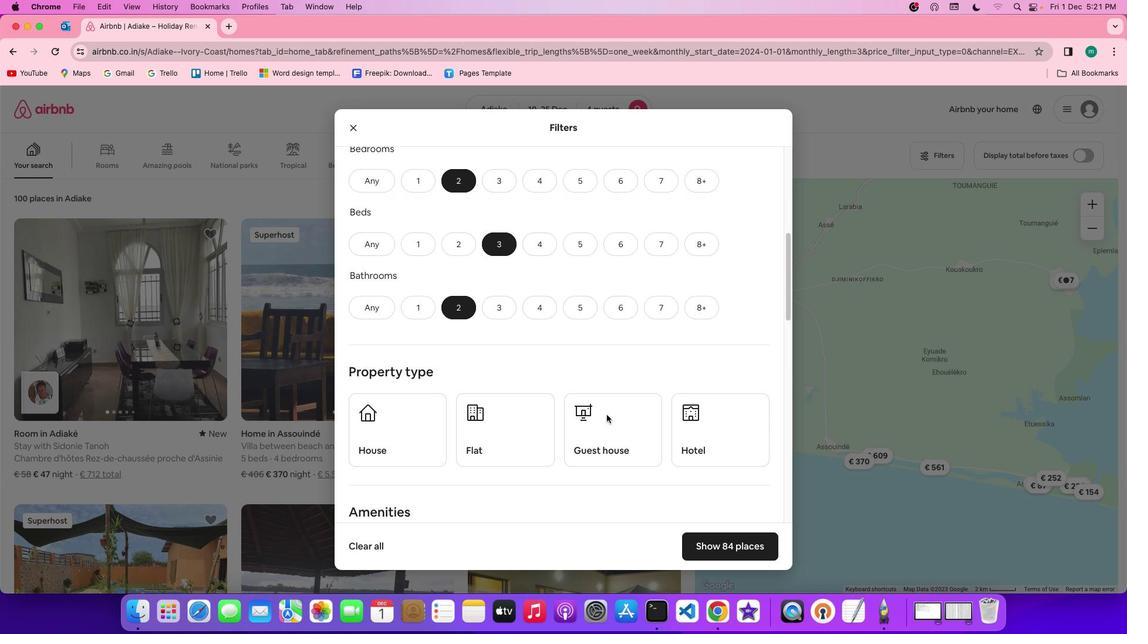 
Action: Mouse scrolled (607, 414) with delta (0, 0)
Screenshot: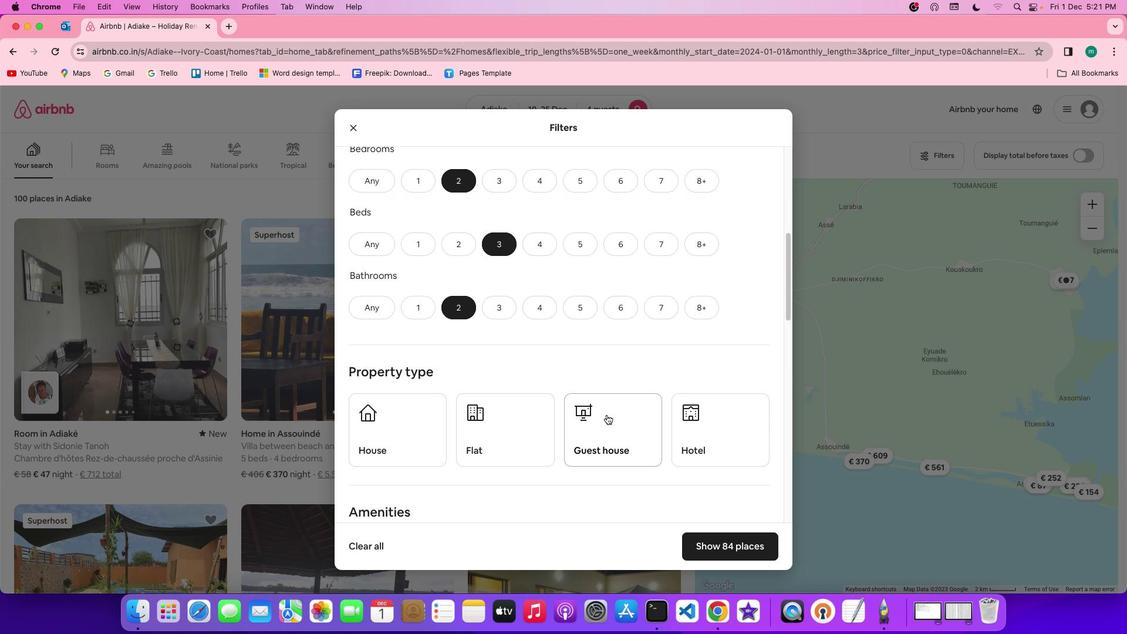 
Action: Mouse scrolled (607, 414) with delta (0, 0)
Screenshot: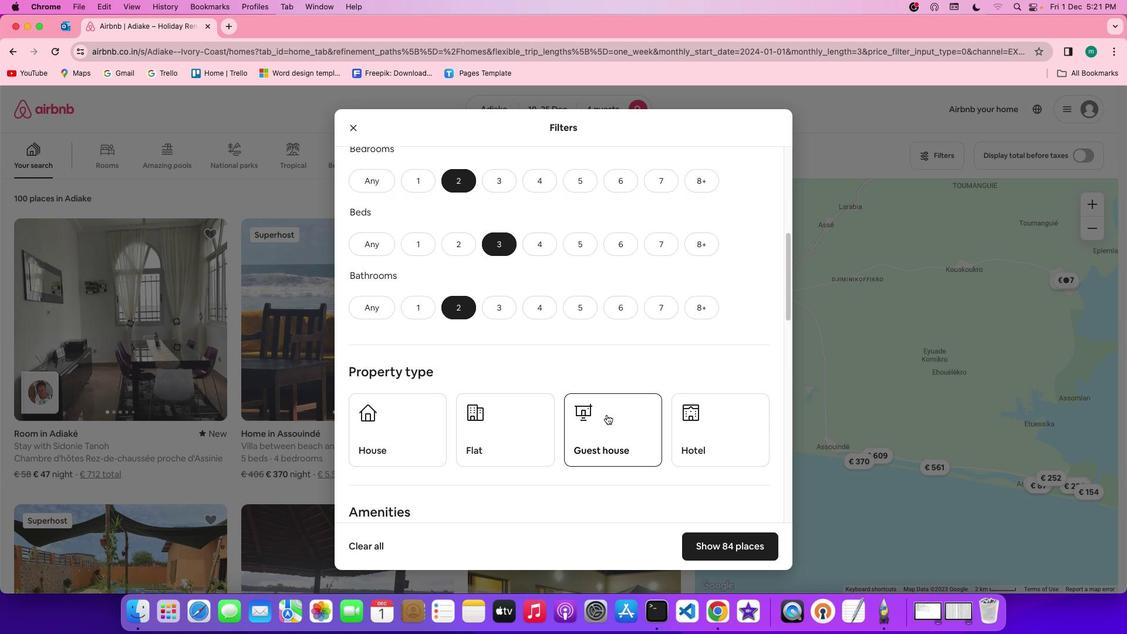
Action: Mouse scrolled (607, 414) with delta (0, 0)
Screenshot: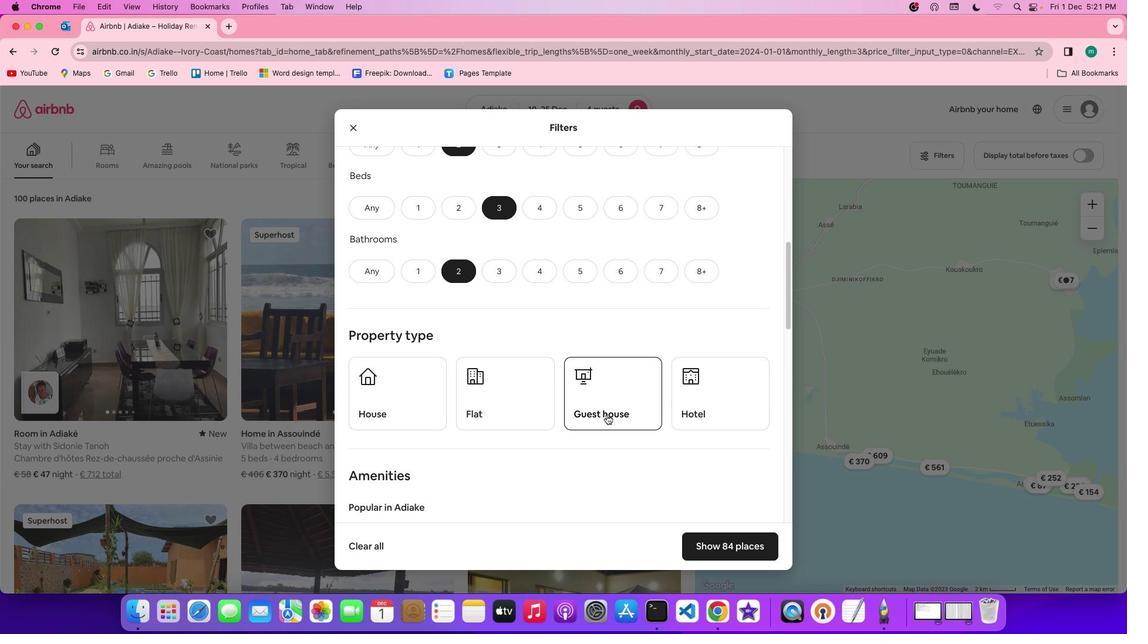 
Action: Mouse scrolled (607, 414) with delta (0, 0)
Screenshot: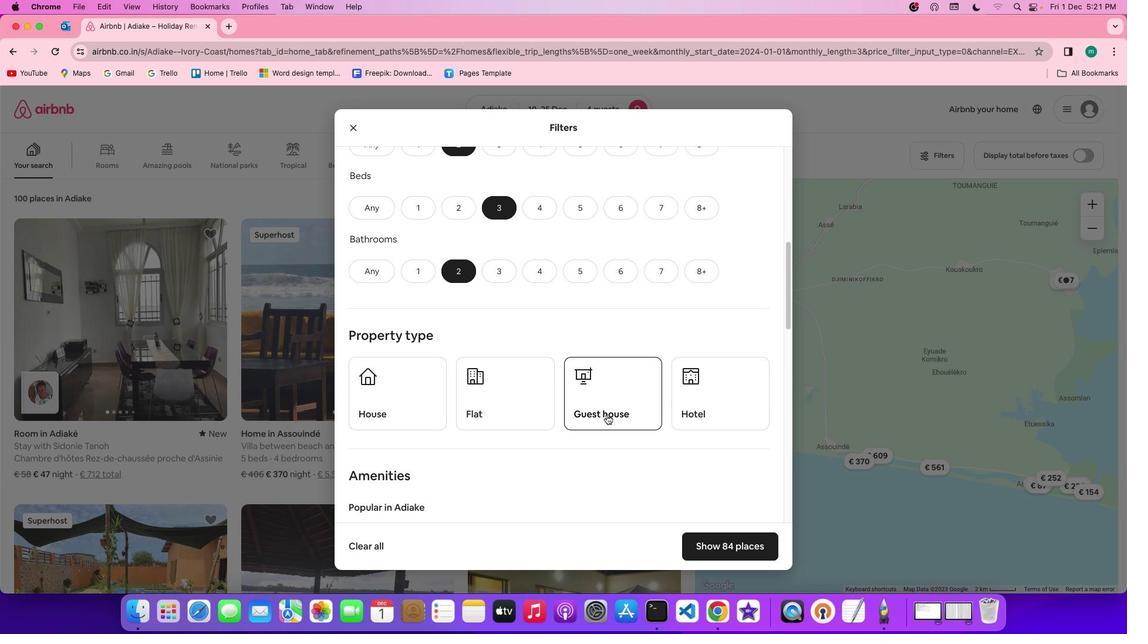 
Action: Mouse scrolled (607, 414) with delta (0, 0)
Screenshot: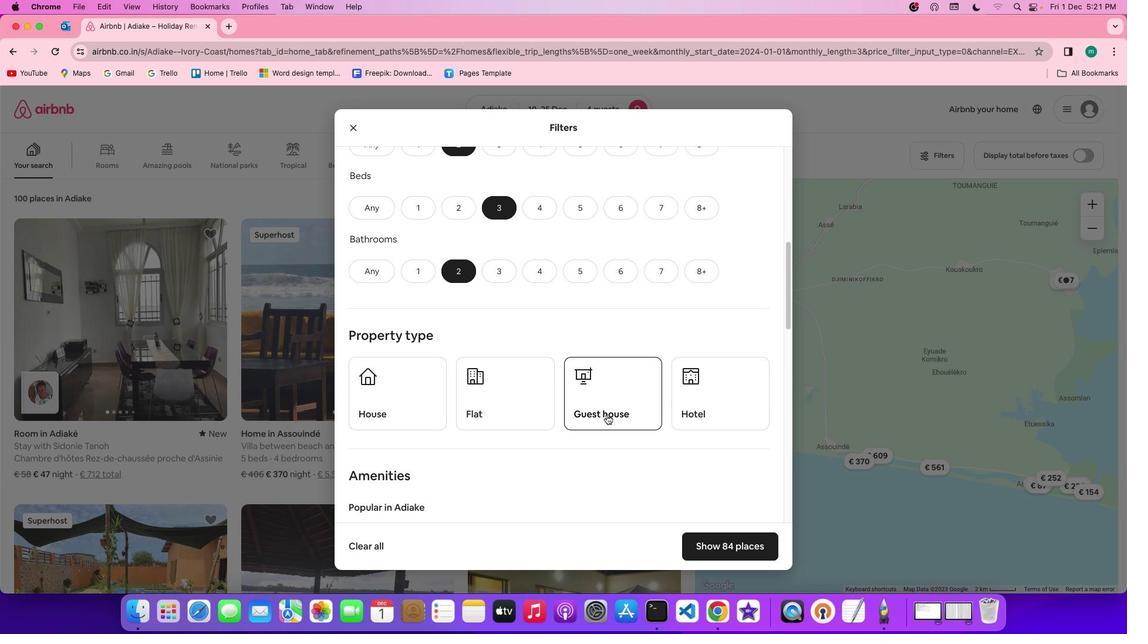 
Action: Mouse scrolled (607, 414) with delta (0, 0)
Screenshot: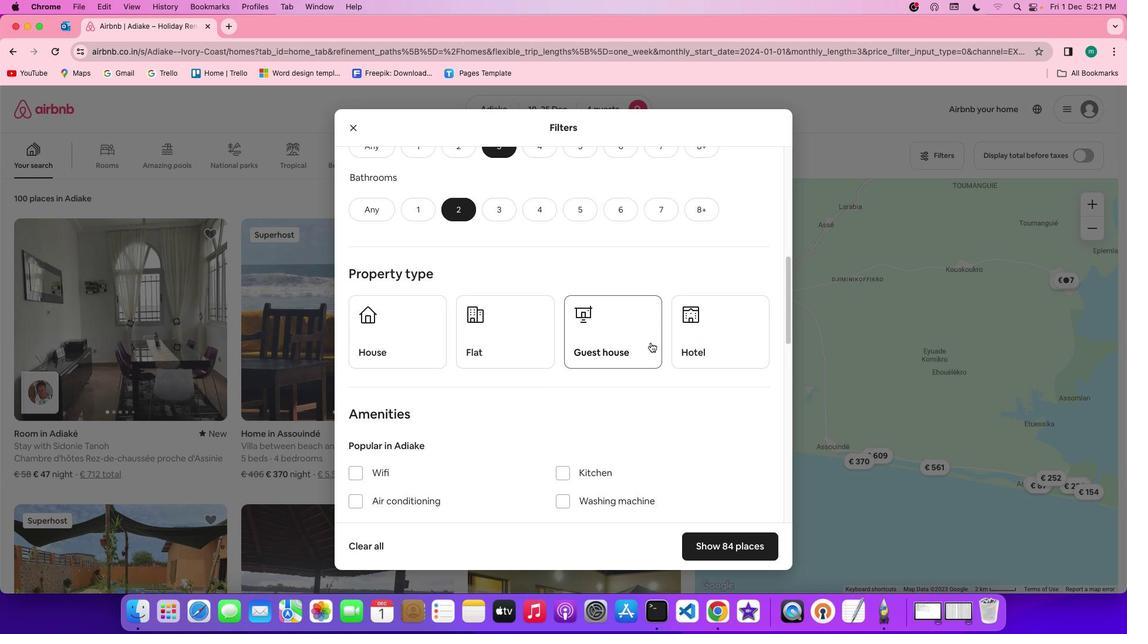 
Action: Mouse scrolled (607, 414) with delta (0, 0)
Screenshot: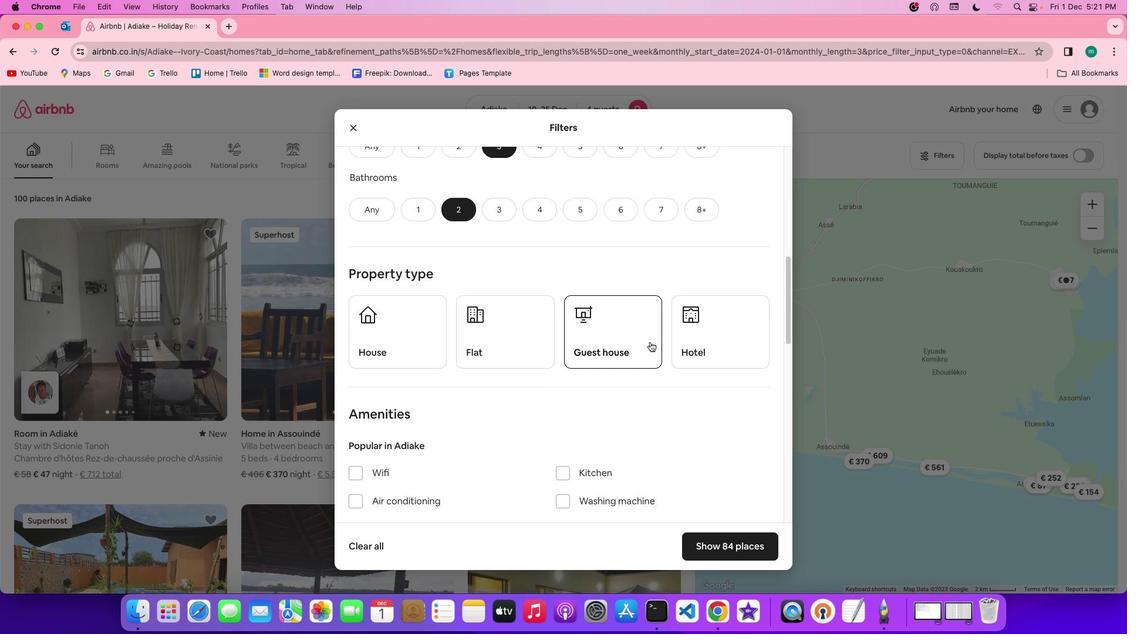 
Action: Mouse scrolled (607, 414) with delta (0, 0)
Screenshot: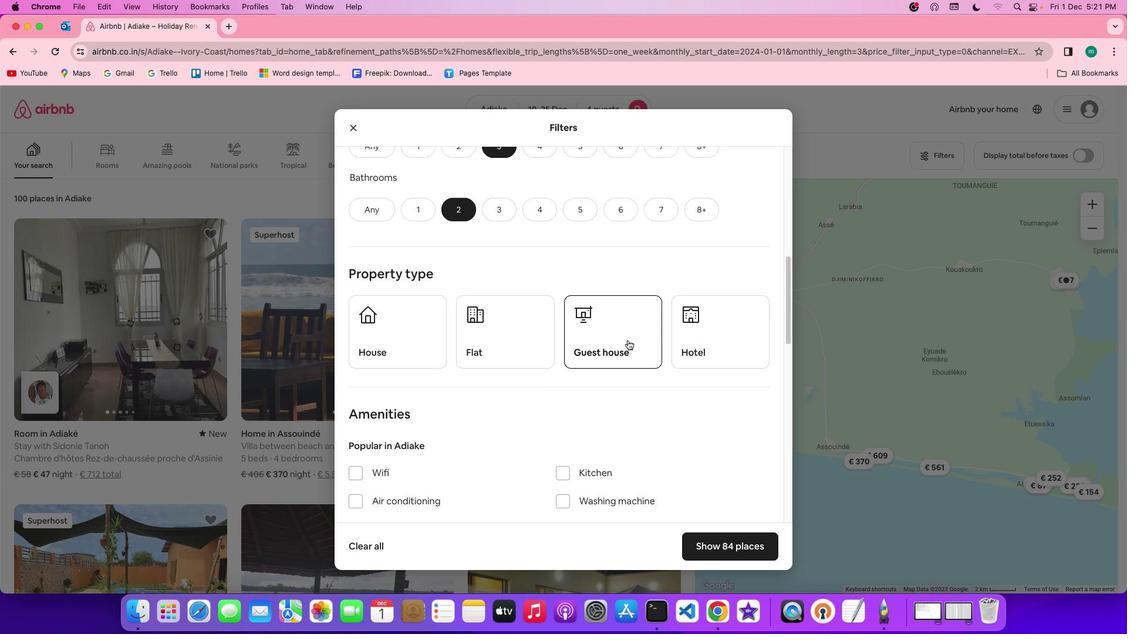 
Action: Mouse scrolled (607, 414) with delta (0, 0)
Screenshot: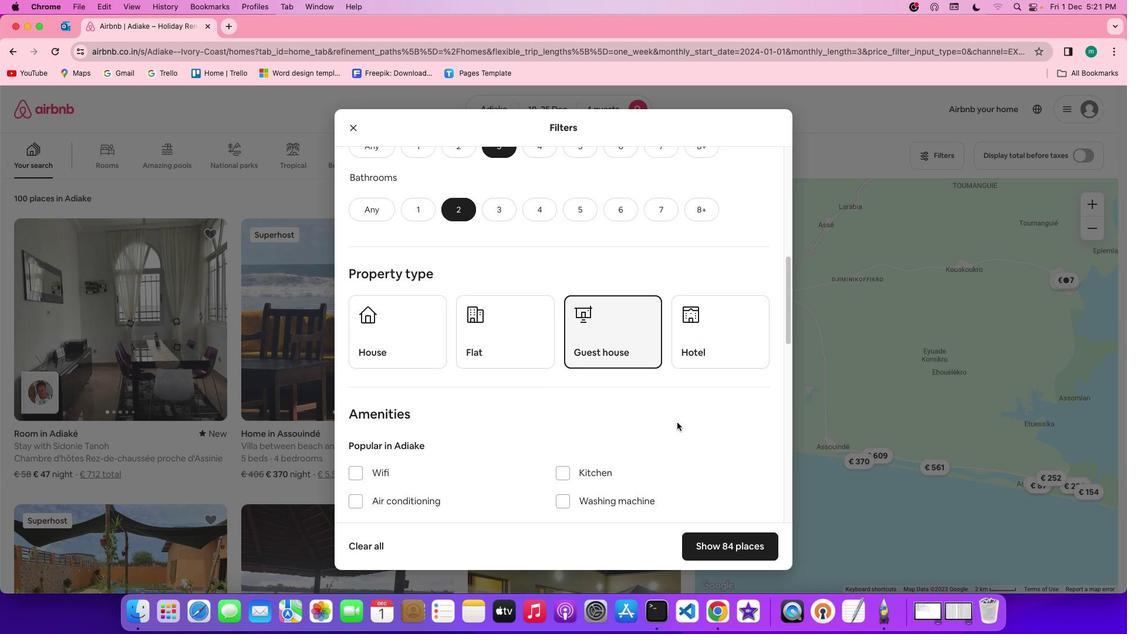 
Action: Mouse scrolled (607, 414) with delta (0, 0)
Screenshot: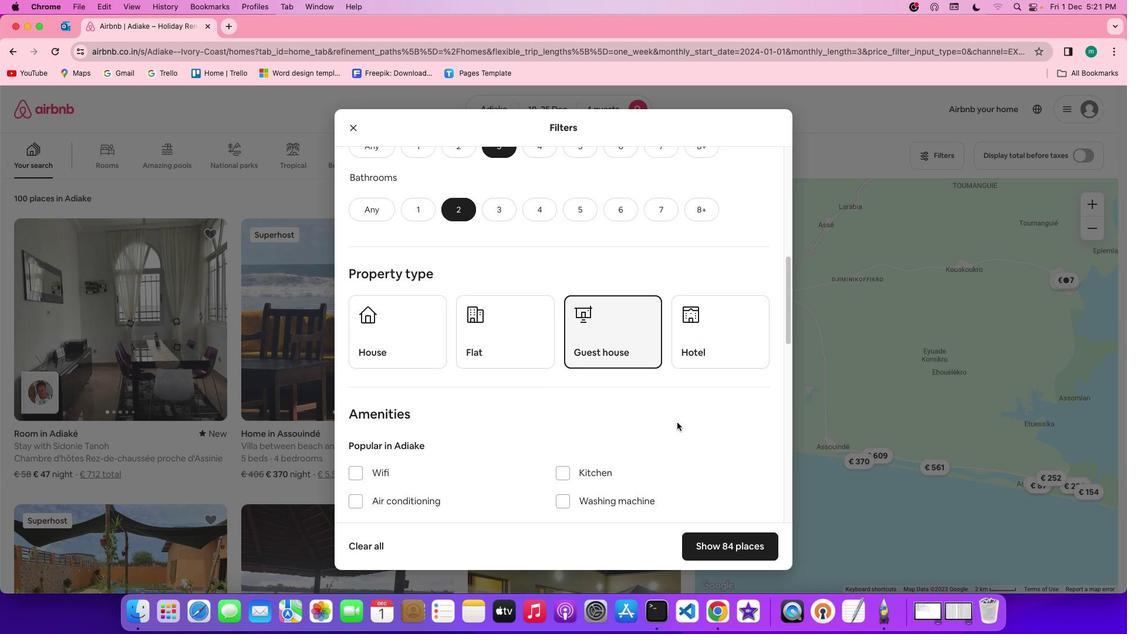 
Action: Mouse scrolled (607, 414) with delta (0, 0)
Screenshot: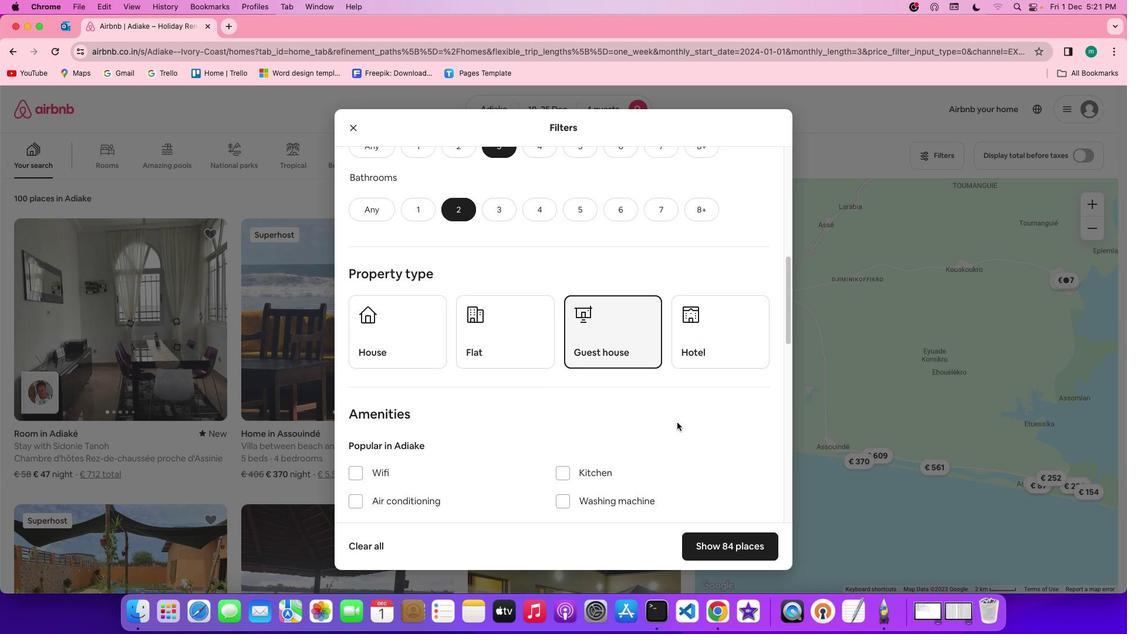 
Action: Mouse moved to (626, 340)
Screenshot: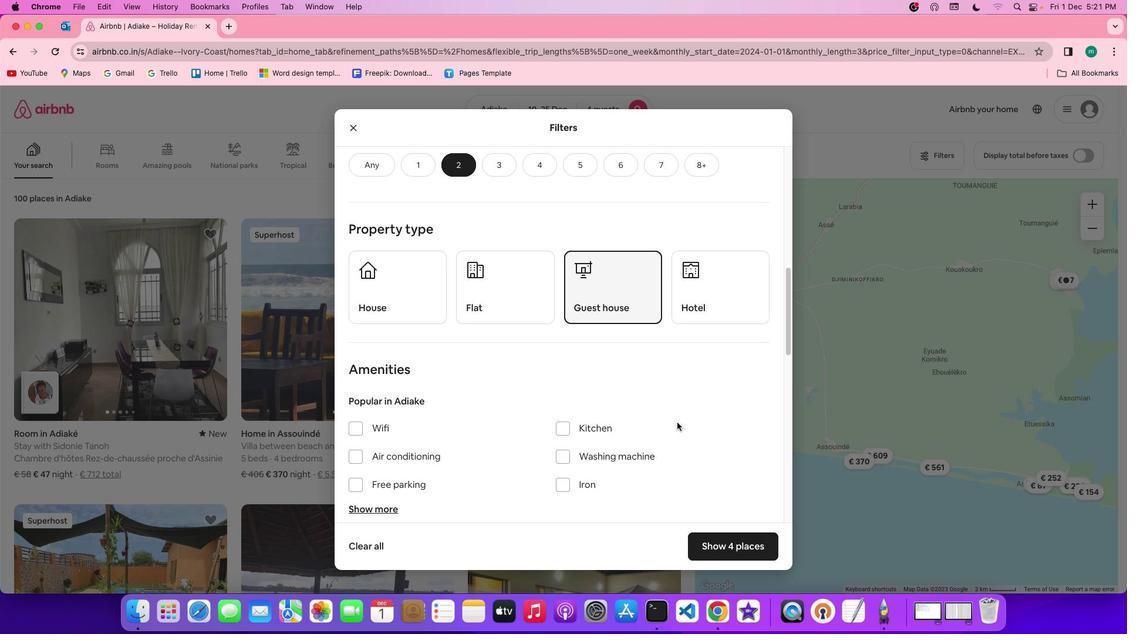 
Action: Mouse pressed left at (626, 340)
Screenshot: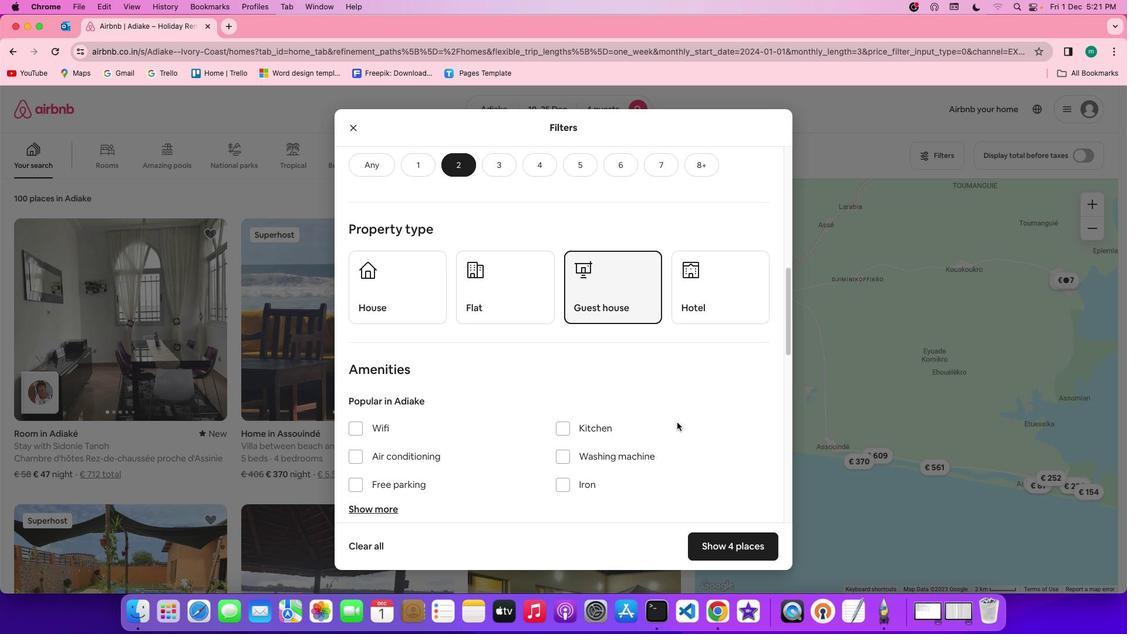
Action: Mouse moved to (677, 422)
Screenshot: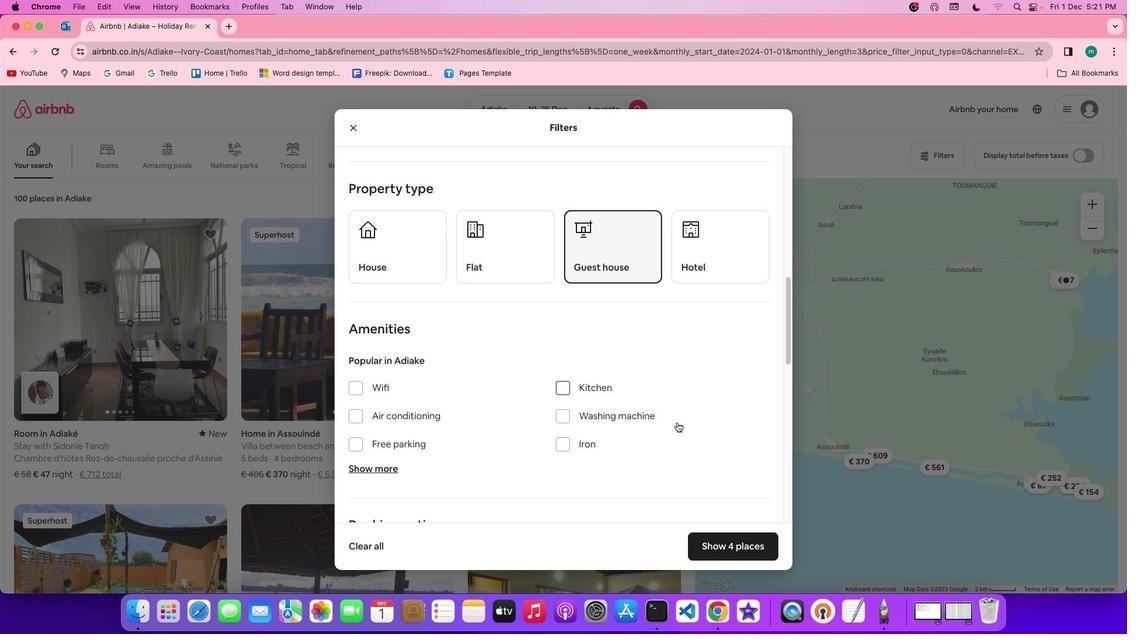 
Action: Mouse scrolled (677, 422) with delta (0, 0)
Screenshot: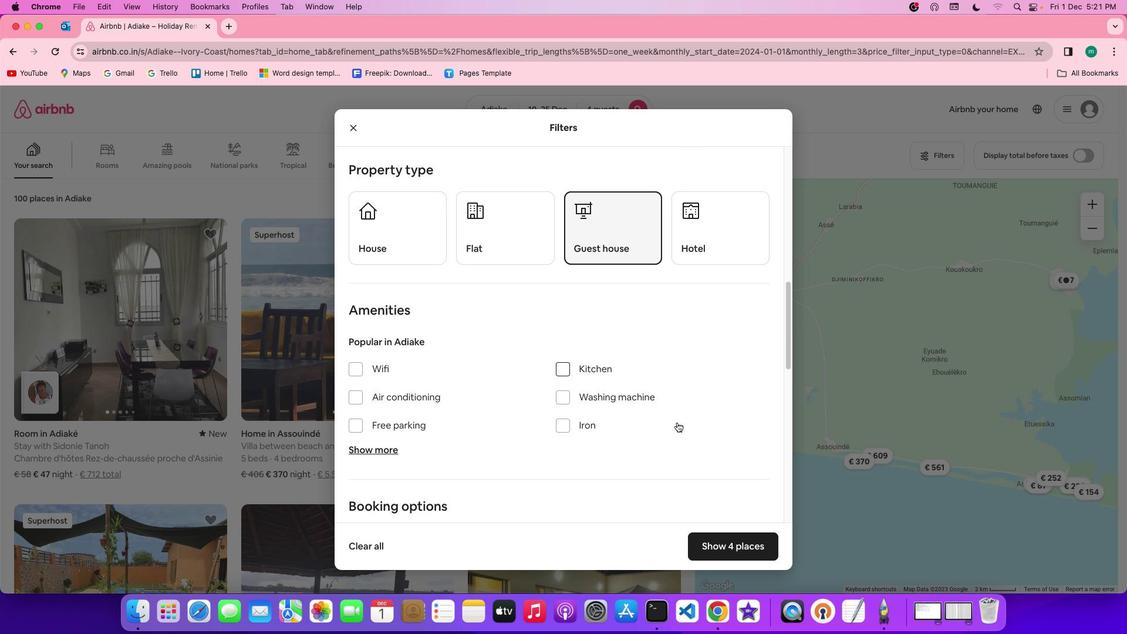 
Action: Mouse scrolled (677, 422) with delta (0, 0)
Screenshot: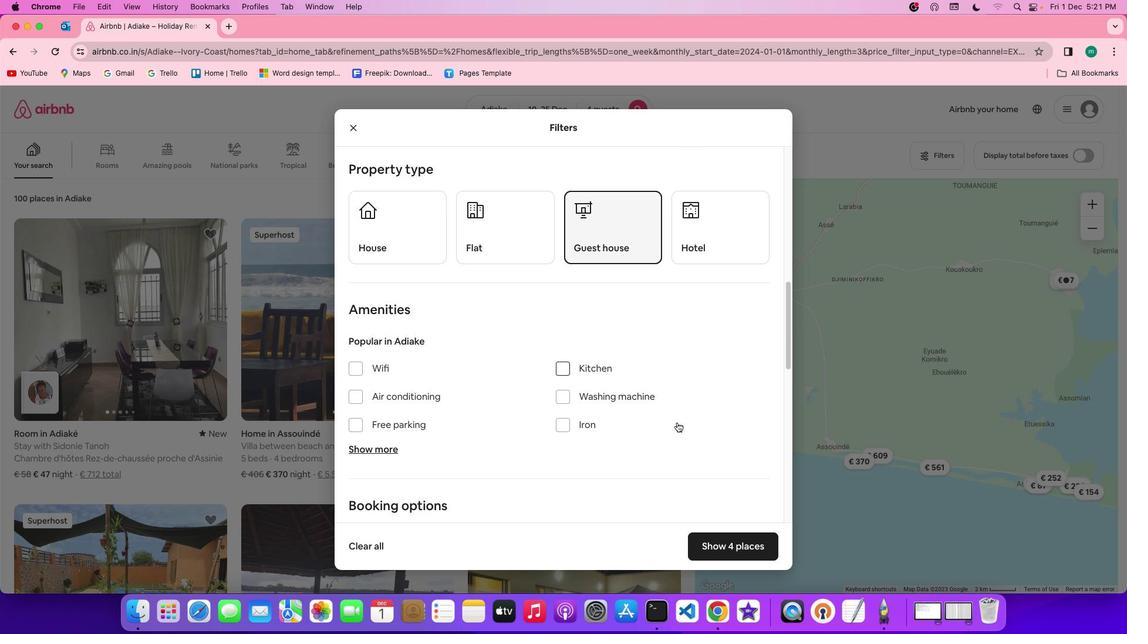 
Action: Mouse scrolled (677, 422) with delta (0, 0)
Screenshot: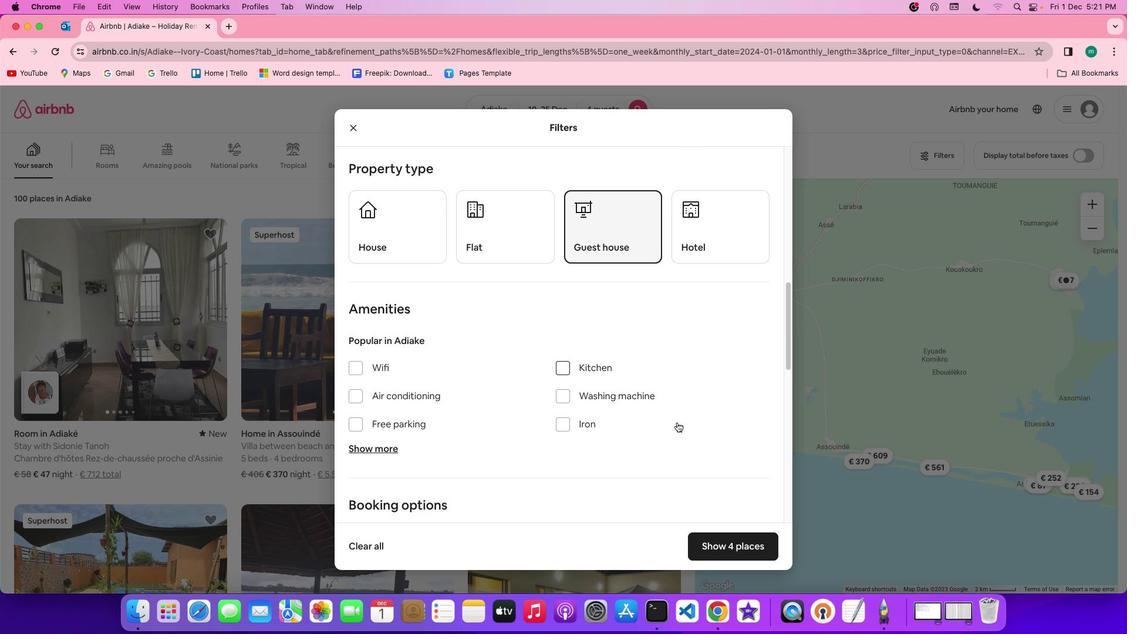 
Action: Mouse scrolled (677, 422) with delta (0, 0)
Screenshot: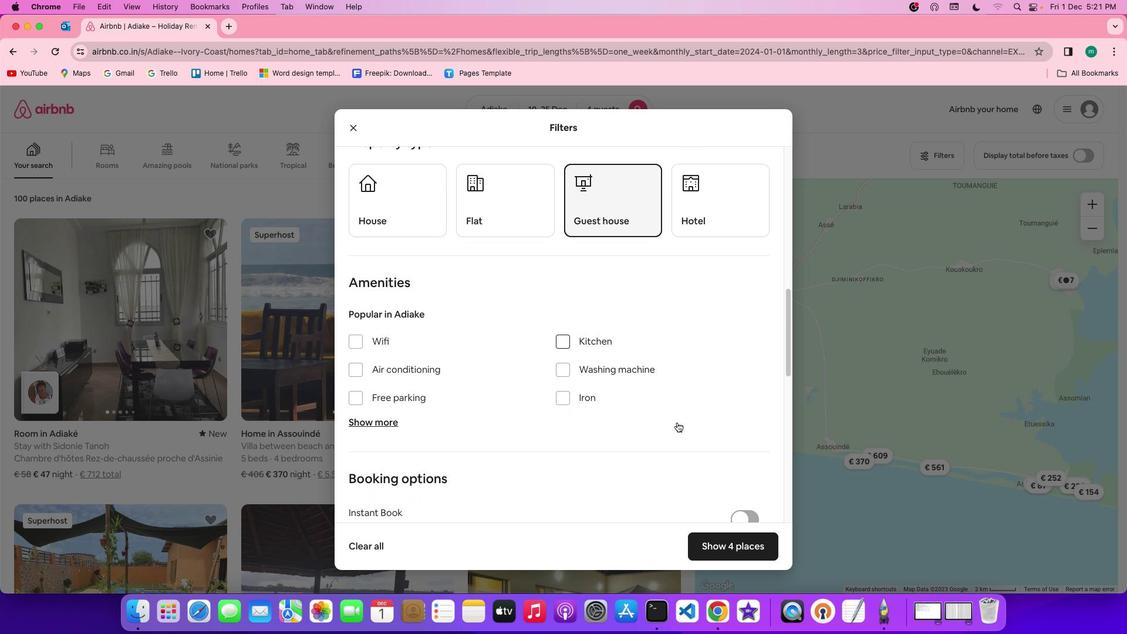 
Action: Mouse scrolled (677, 422) with delta (0, 0)
Screenshot: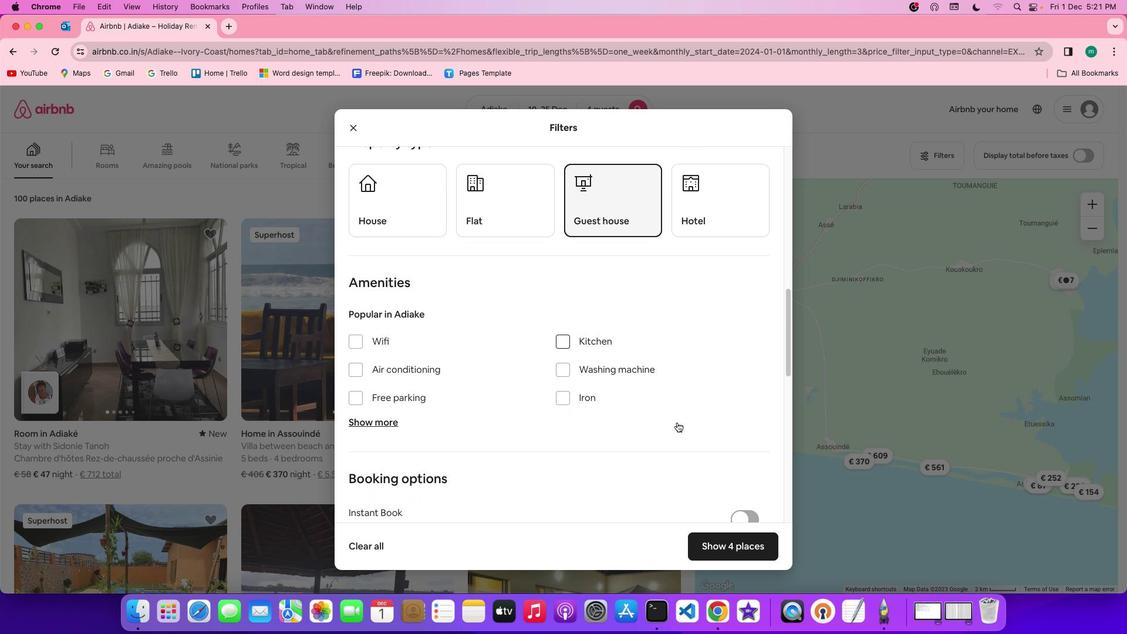 
Action: Mouse scrolled (677, 422) with delta (0, 0)
Screenshot: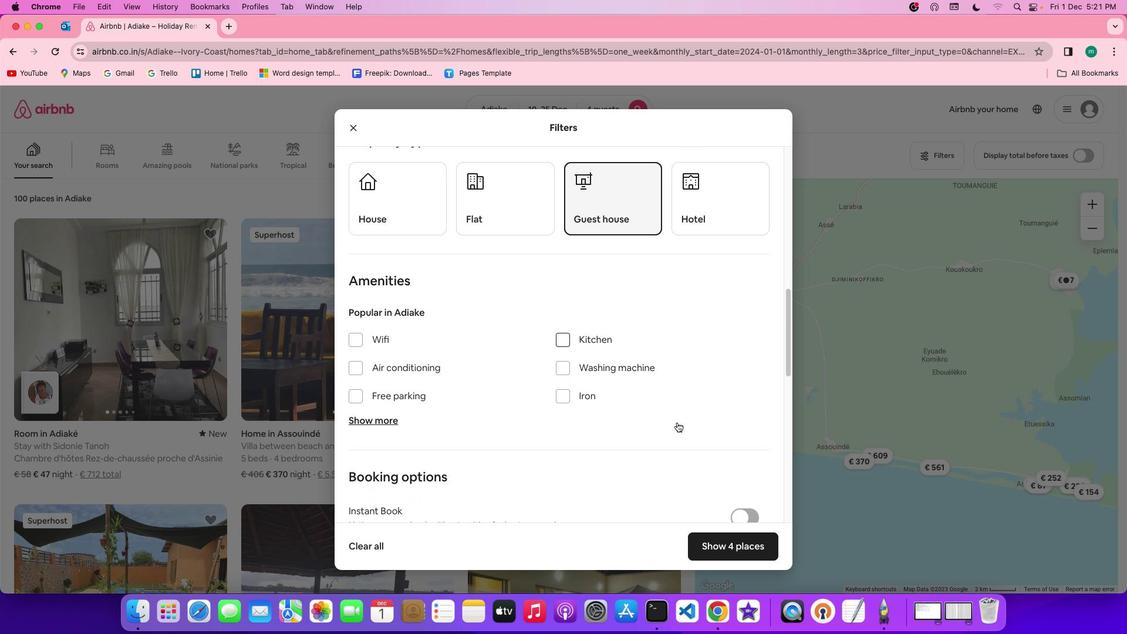 
Action: Mouse scrolled (677, 422) with delta (0, 0)
Screenshot: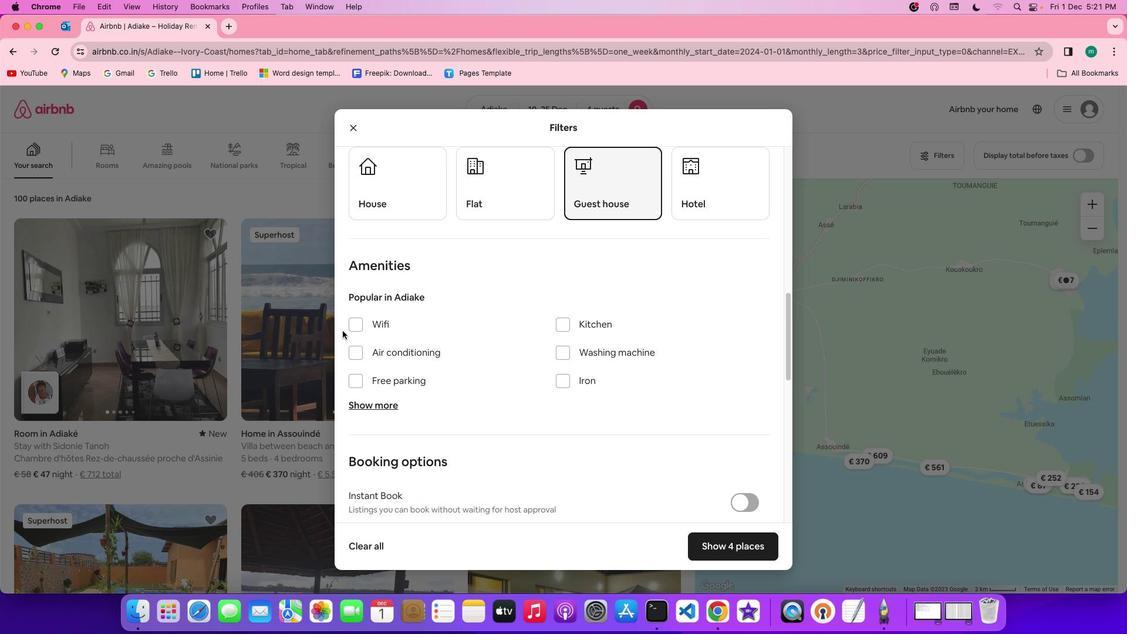 
Action: Mouse scrolled (677, 422) with delta (0, 0)
Screenshot: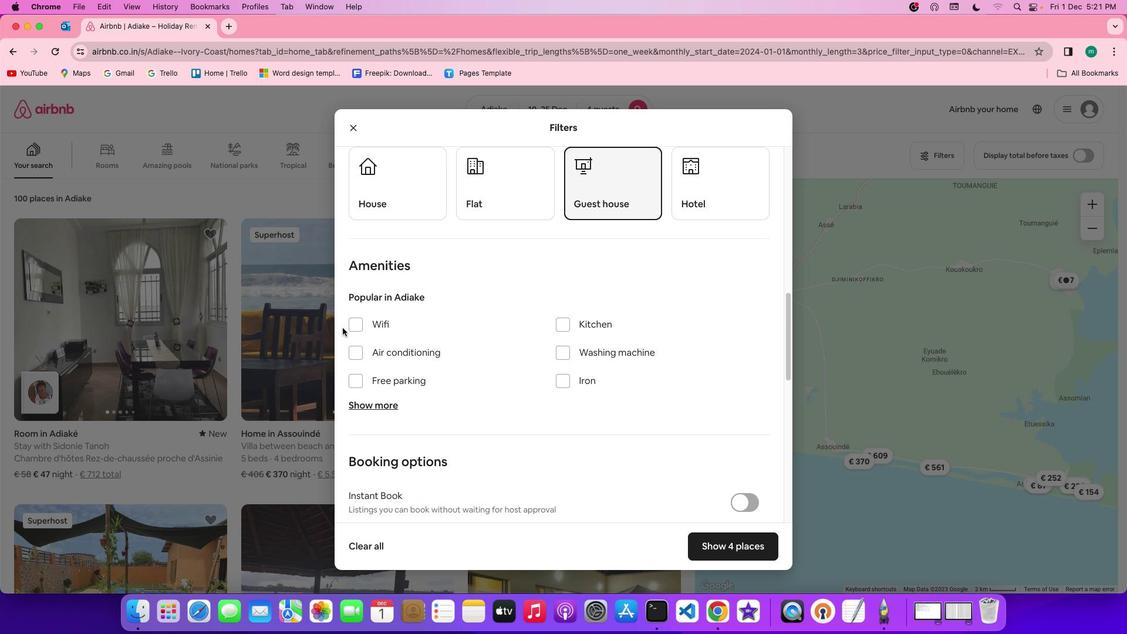 
Action: Mouse scrolled (677, 422) with delta (0, 0)
Screenshot: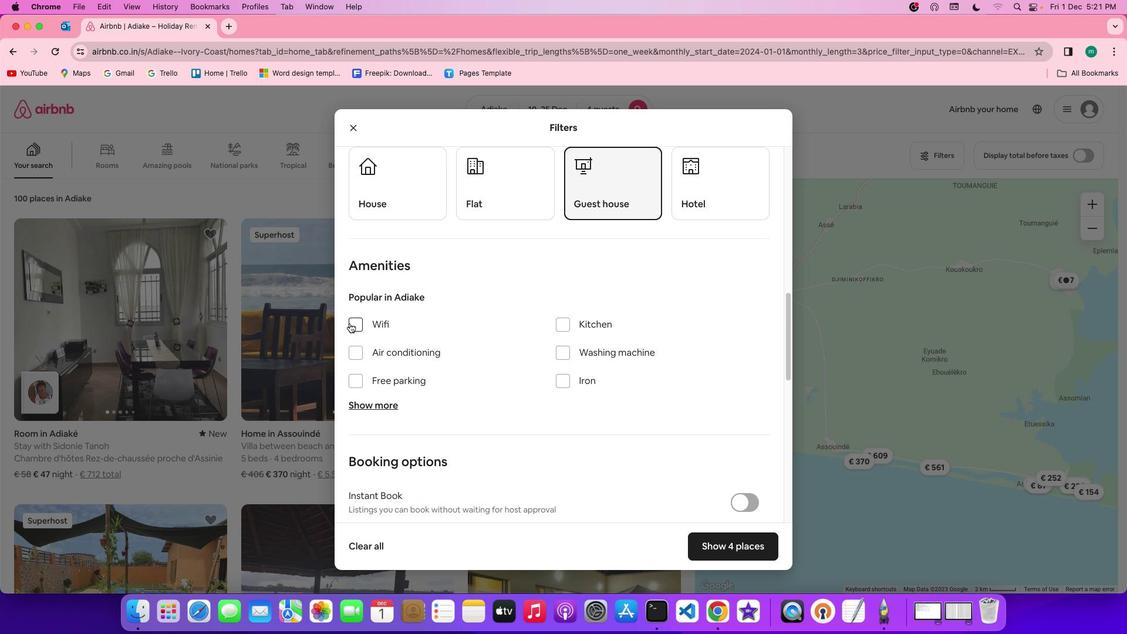 
Action: Mouse scrolled (677, 422) with delta (0, 0)
Screenshot: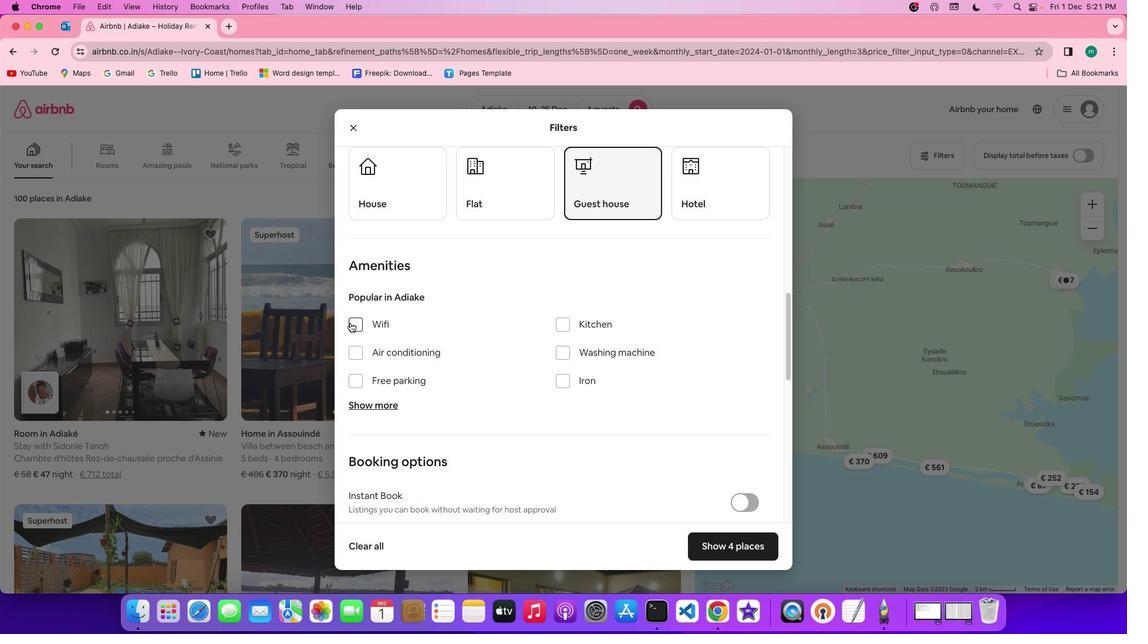 
Action: Mouse scrolled (677, 422) with delta (0, 0)
Screenshot: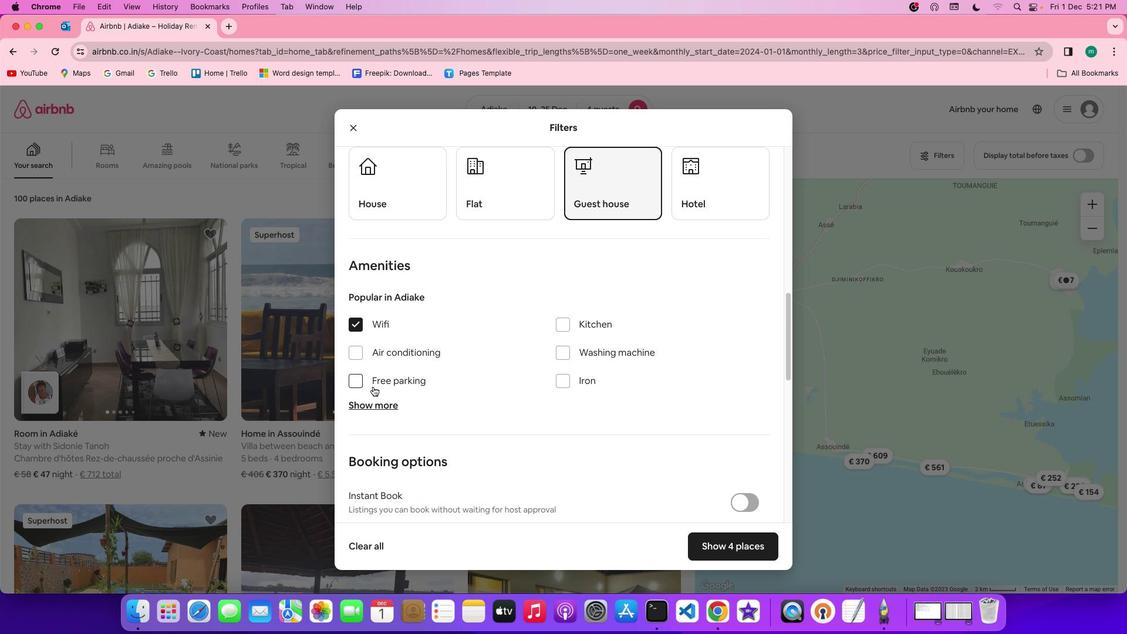 
Action: Mouse scrolled (677, 422) with delta (0, 0)
Screenshot: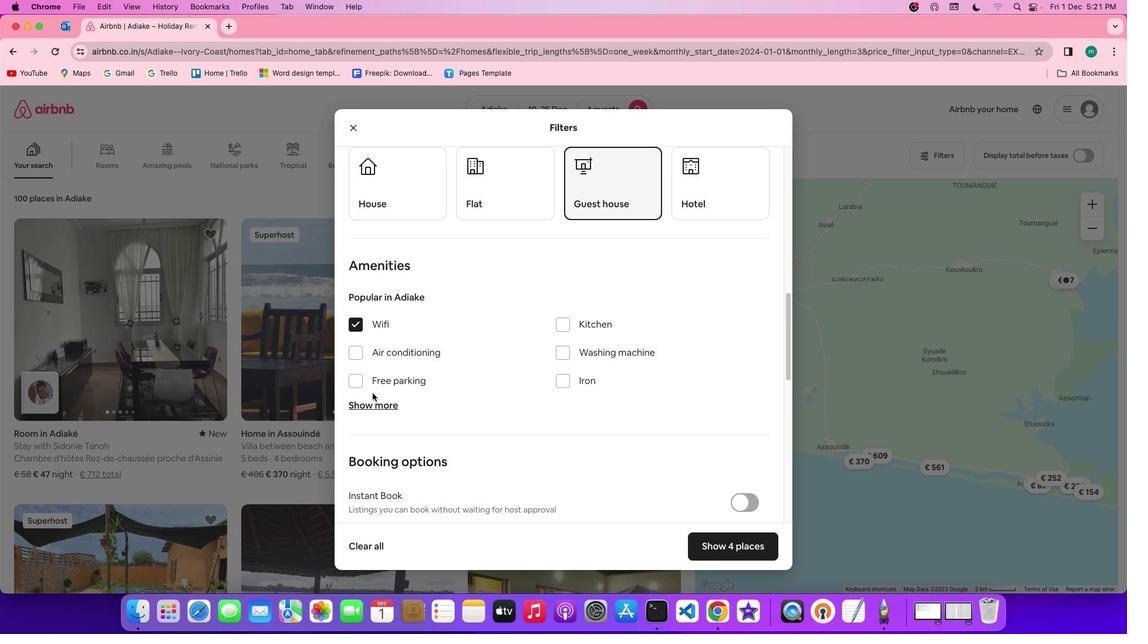 
Action: Mouse moved to (350, 323)
Screenshot: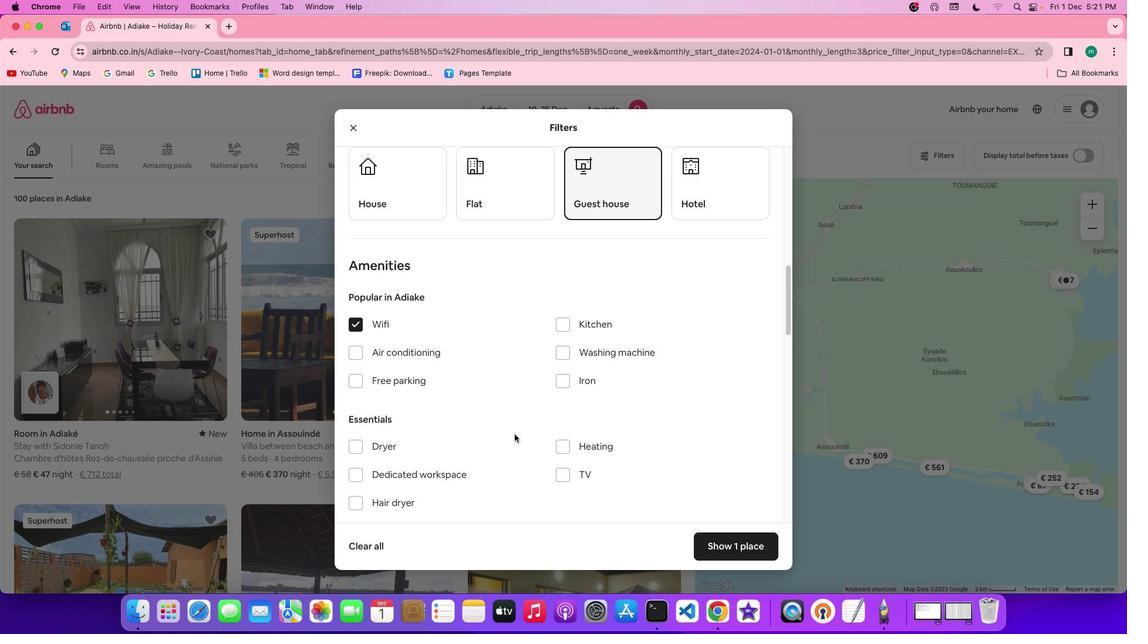 
Action: Mouse pressed left at (350, 323)
Screenshot: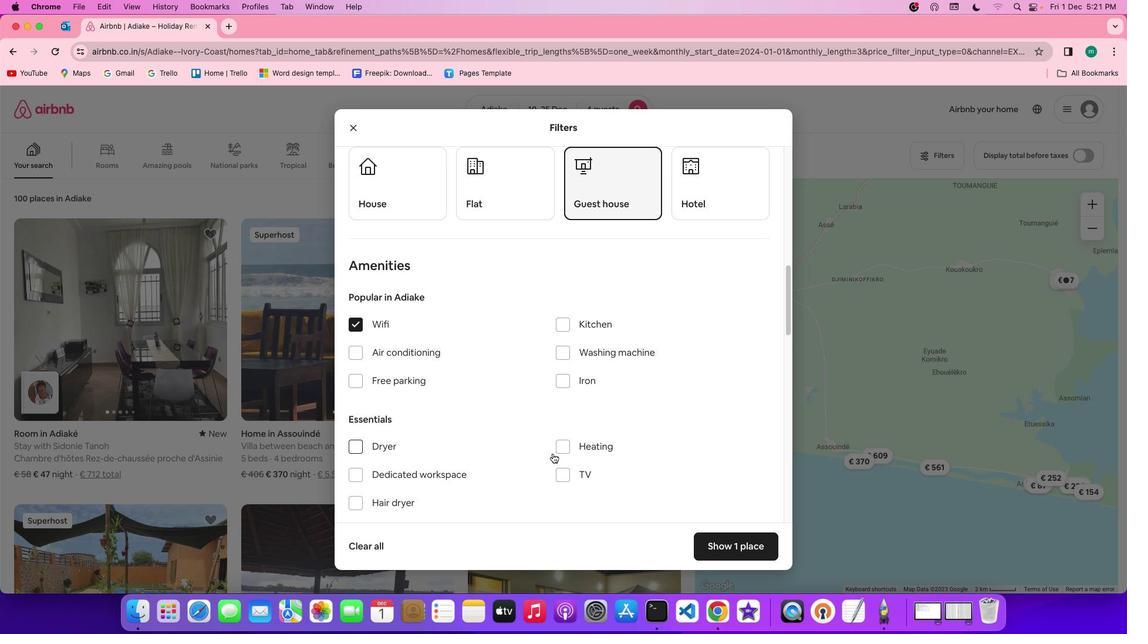 
Action: Mouse moved to (371, 402)
Screenshot: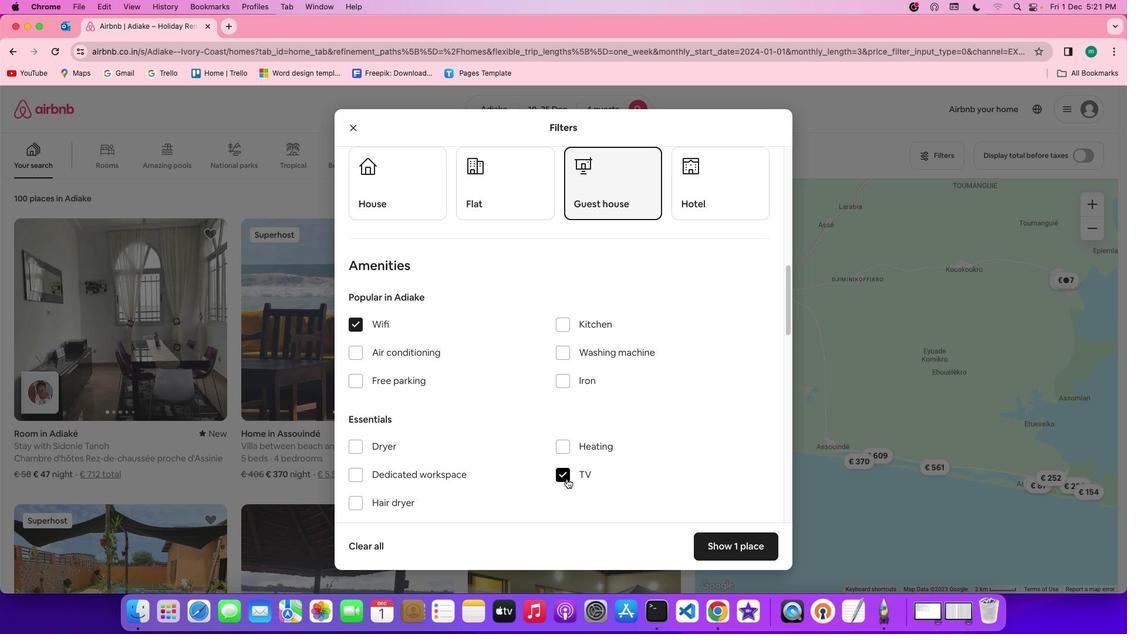 
Action: Mouse pressed left at (371, 402)
Screenshot: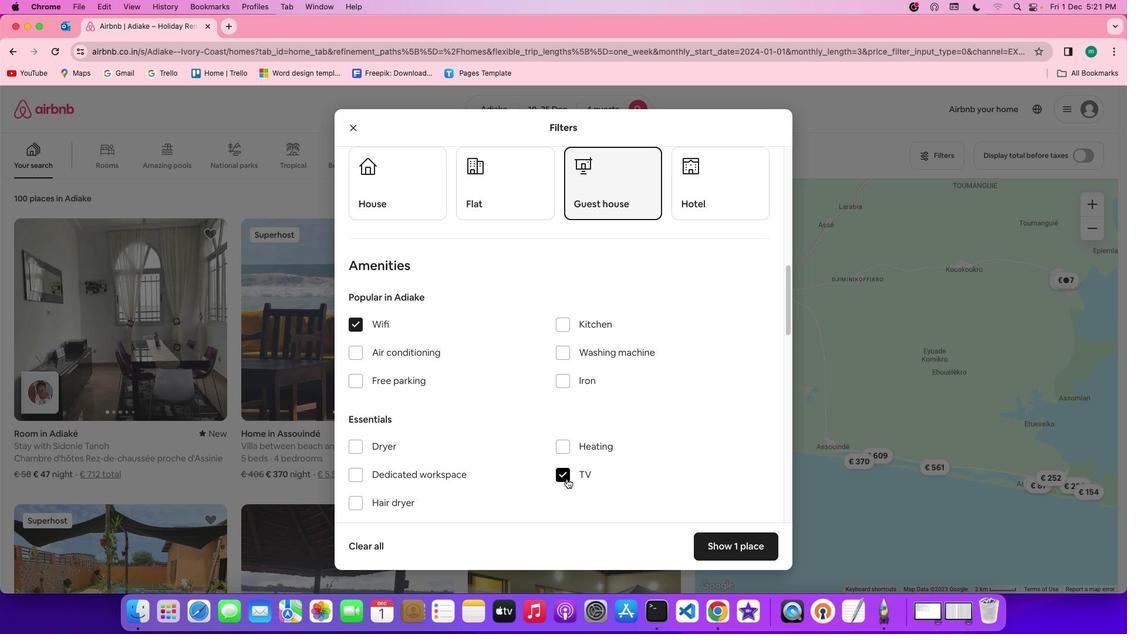 
Action: Mouse moved to (571, 481)
Screenshot: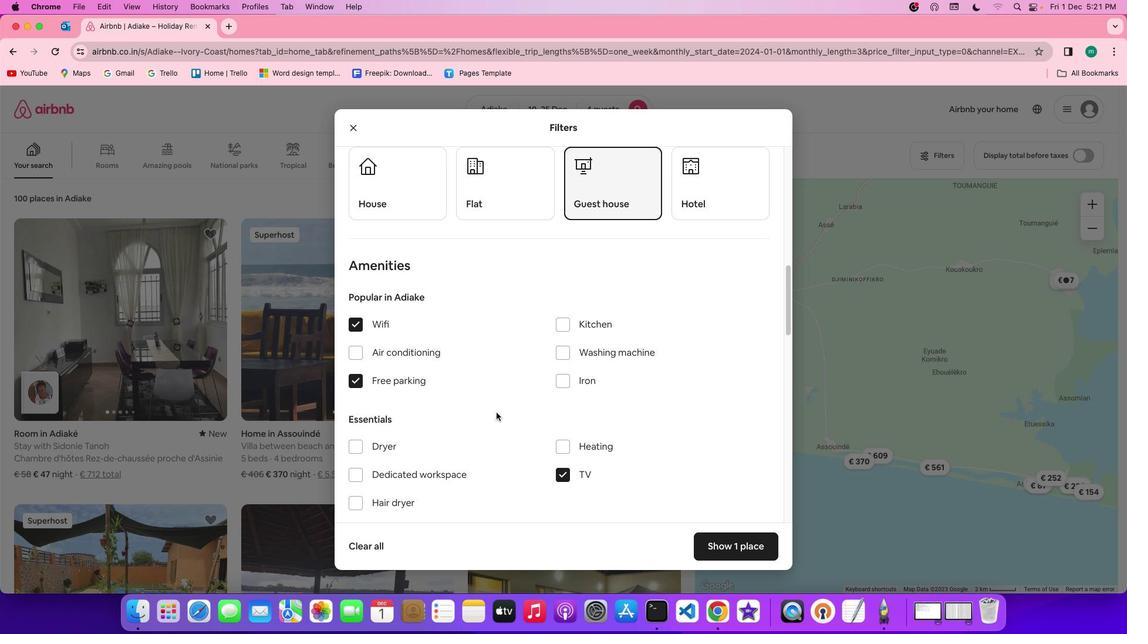 
Action: Mouse pressed left at (571, 481)
Screenshot: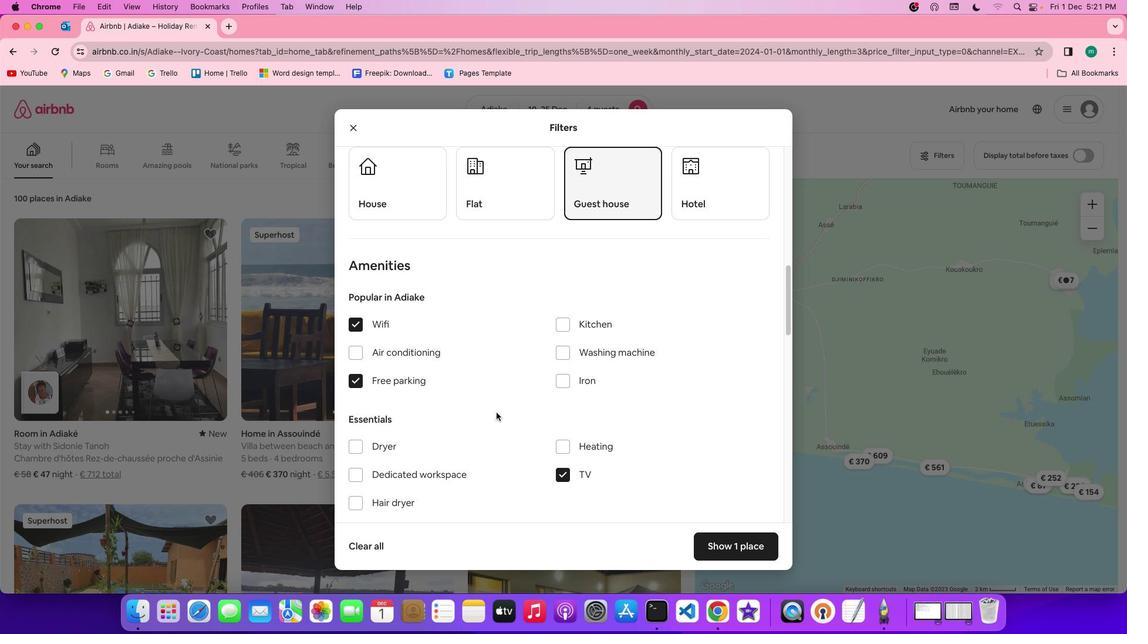 
Action: Mouse moved to (356, 387)
Screenshot: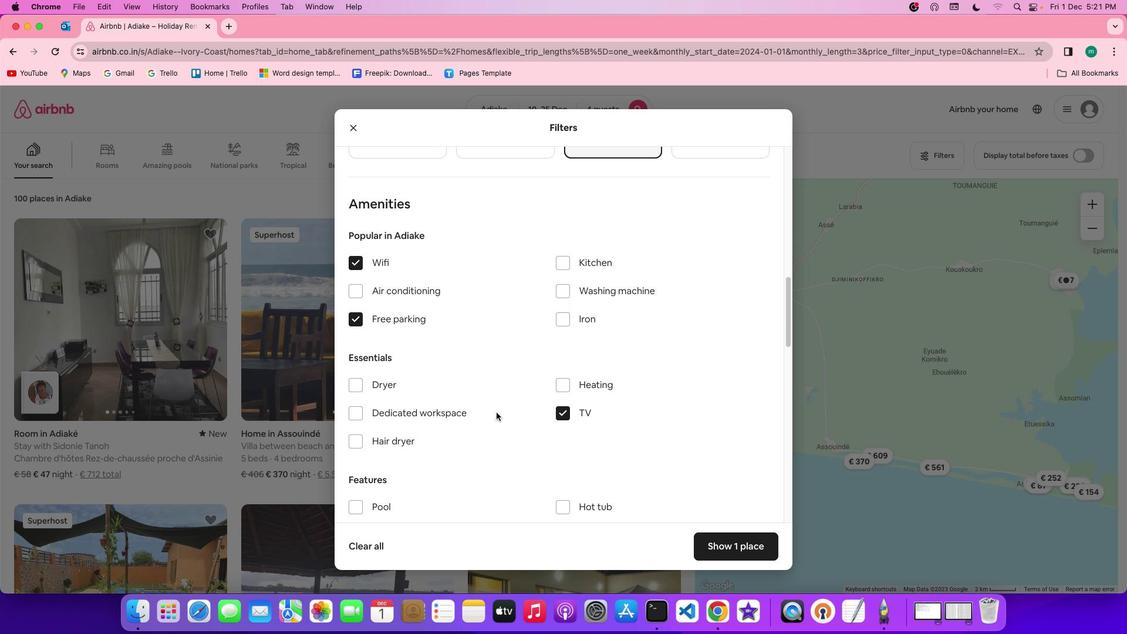 
Action: Mouse pressed left at (356, 387)
Screenshot: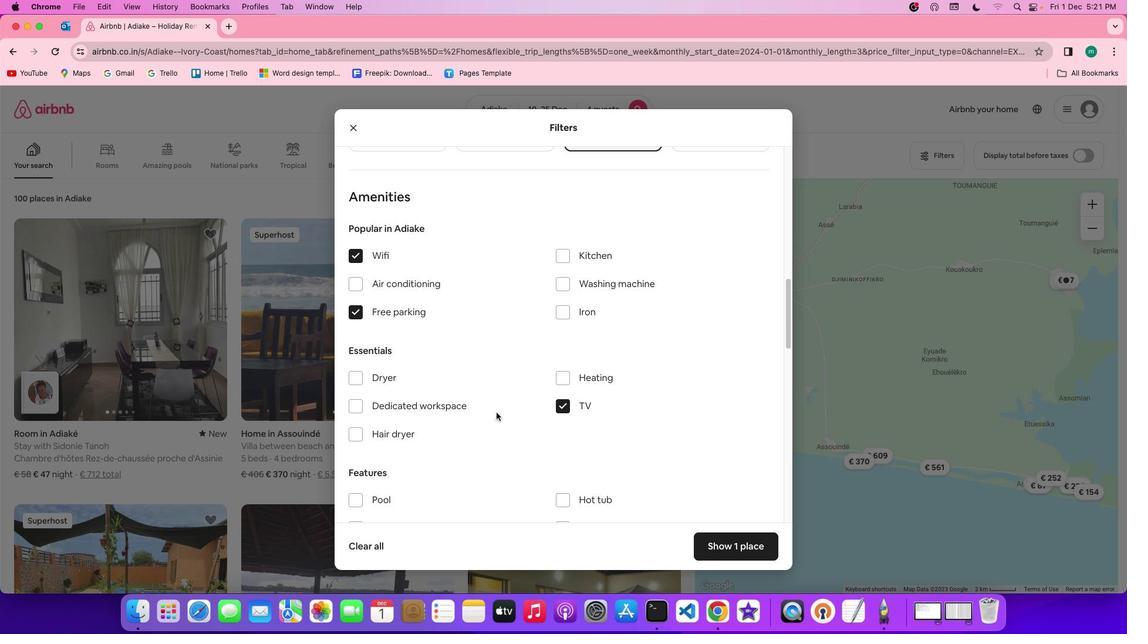
Action: Mouse moved to (496, 412)
Screenshot: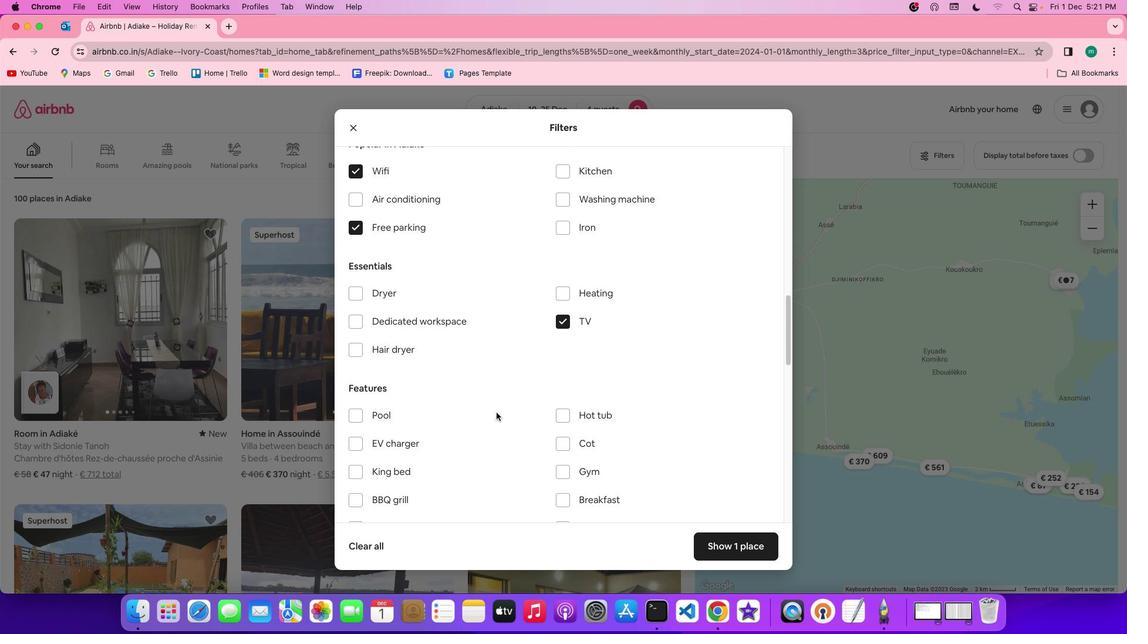
Action: Mouse scrolled (496, 412) with delta (0, 0)
Screenshot: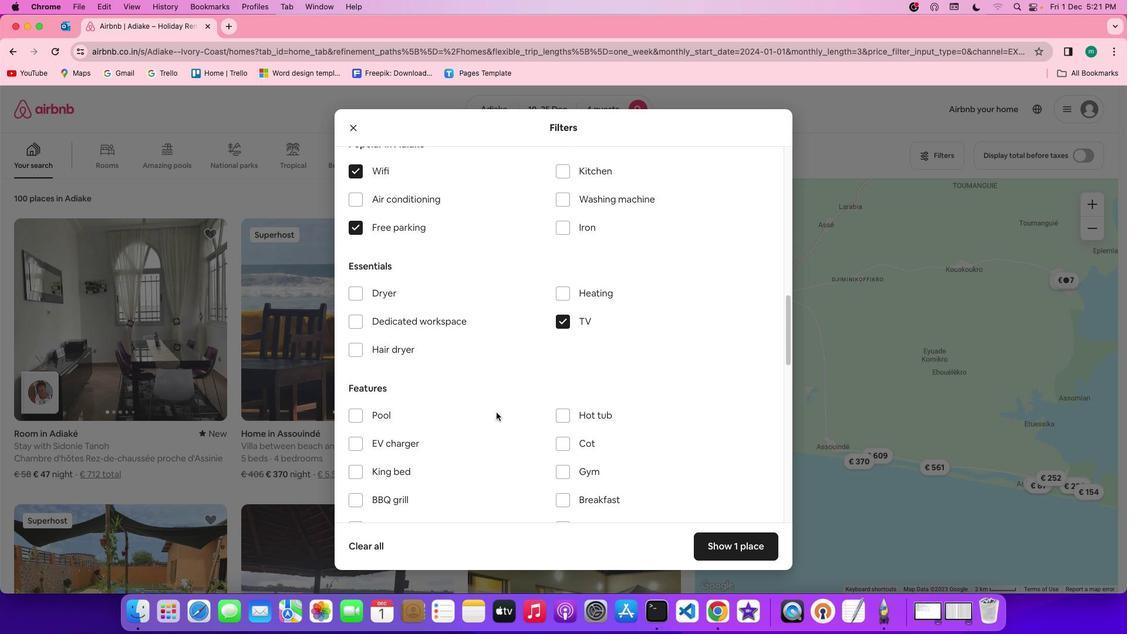 
Action: Mouse scrolled (496, 412) with delta (0, 0)
Screenshot: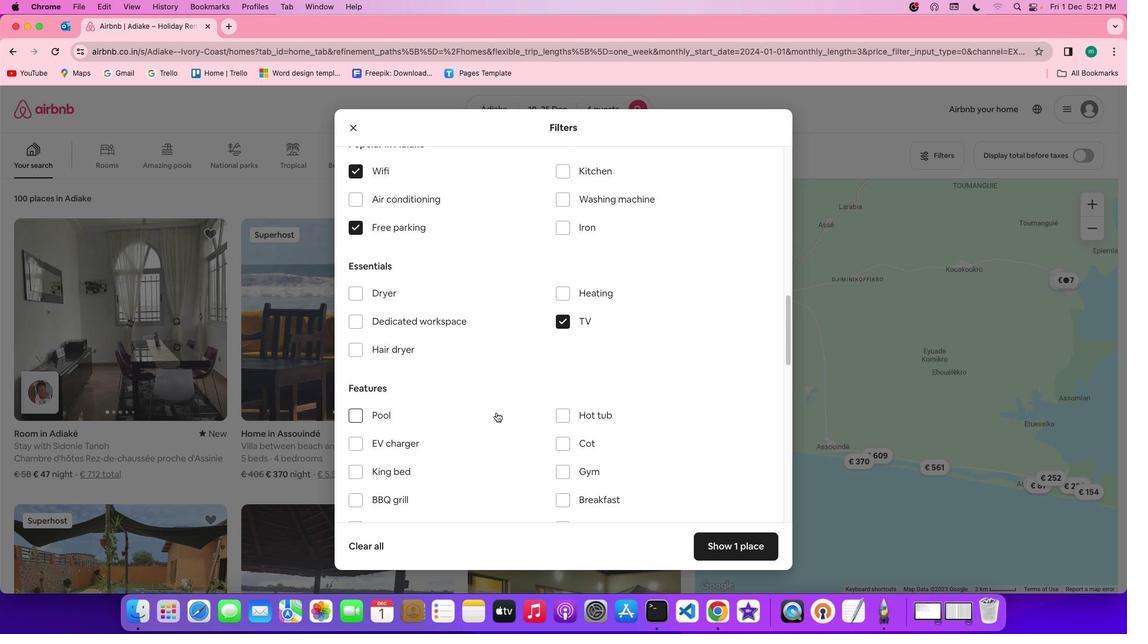 
Action: Mouse scrolled (496, 412) with delta (0, 0)
Screenshot: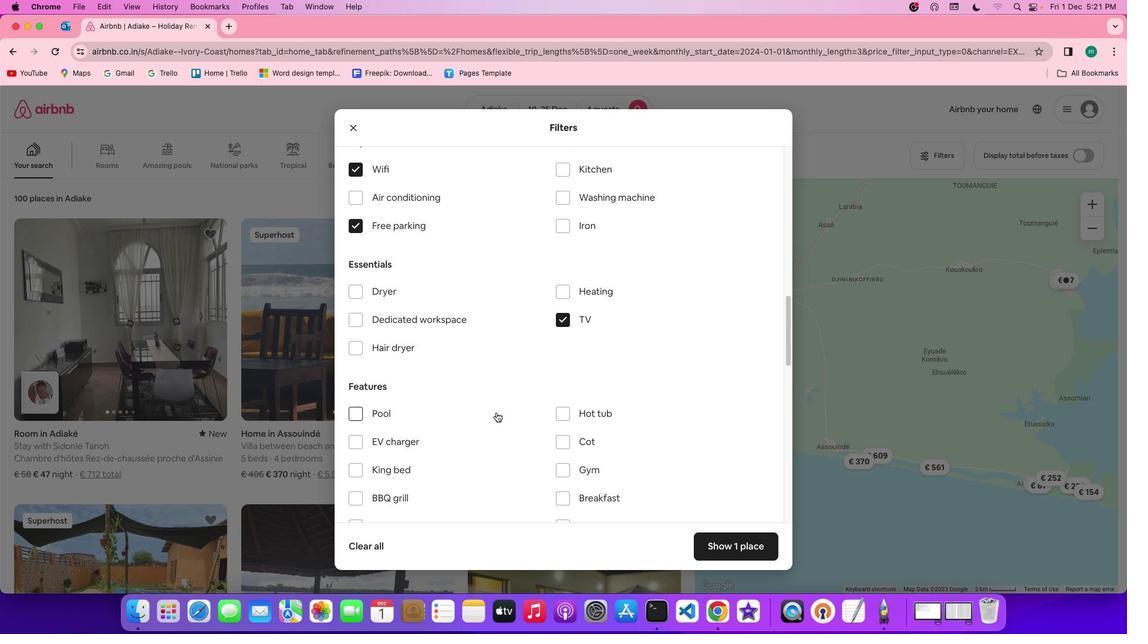 
Action: Mouse scrolled (496, 412) with delta (0, 0)
Screenshot: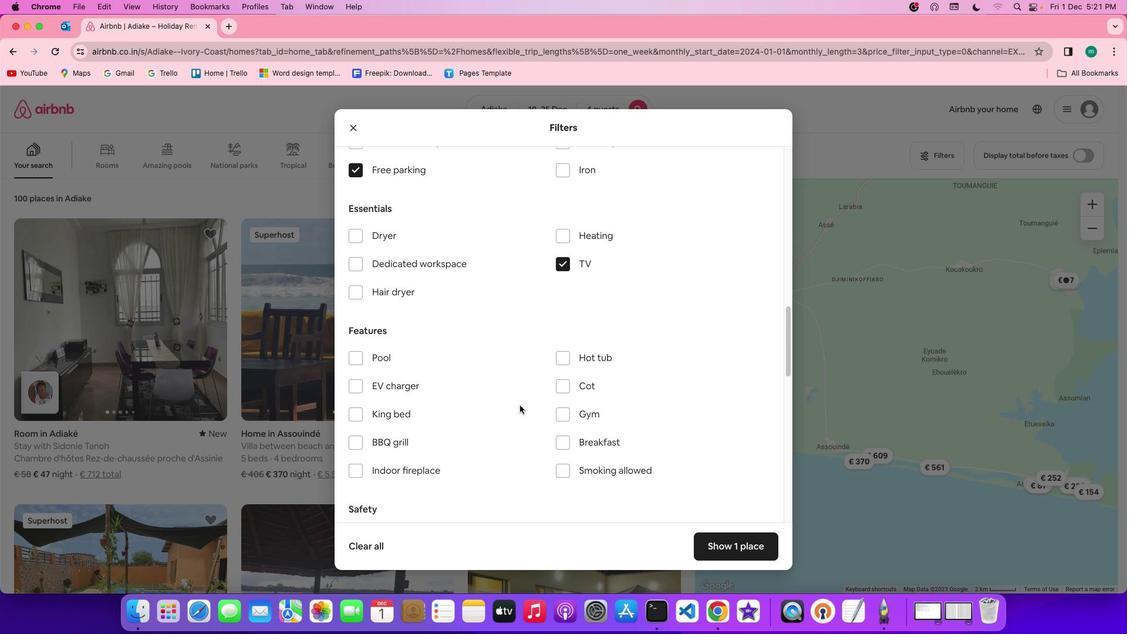 
Action: Mouse scrolled (496, 412) with delta (0, 0)
Screenshot: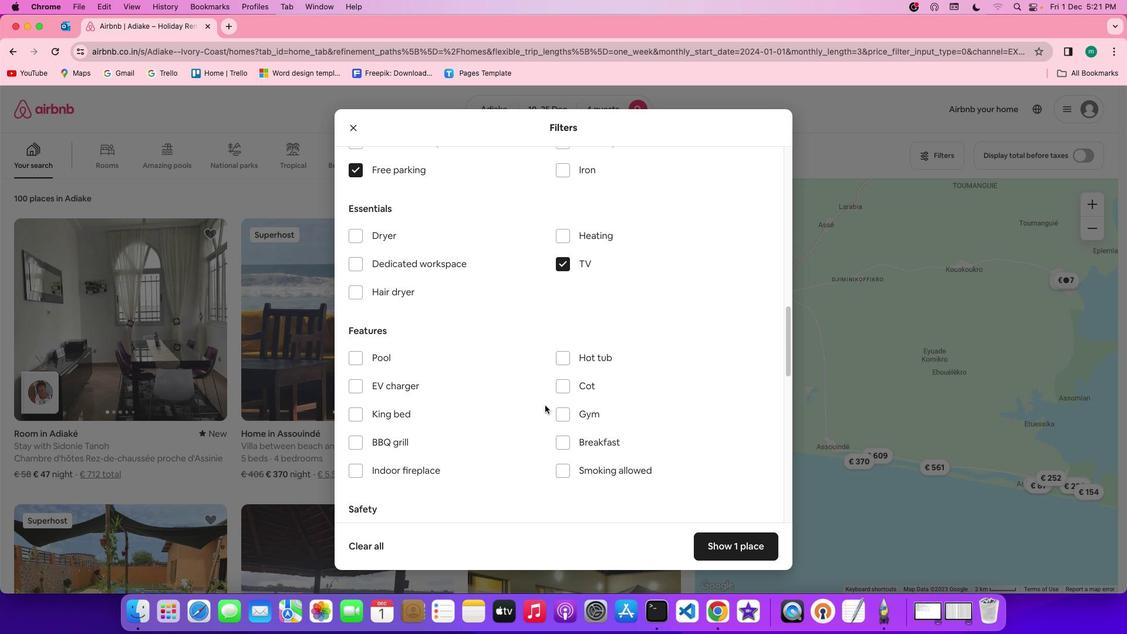 
Action: Mouse scrolled (496, 412) with delta (0, 0)
Screenshot: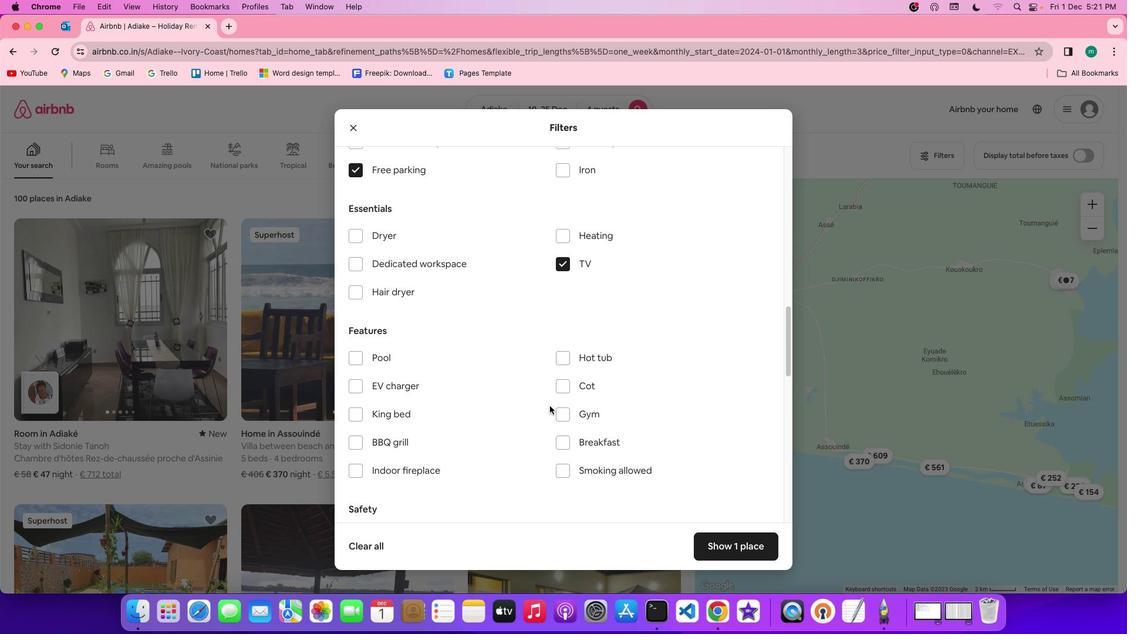 
Action: Mouse scrolled (496, 412) with delta (0, 0)
Screenshot: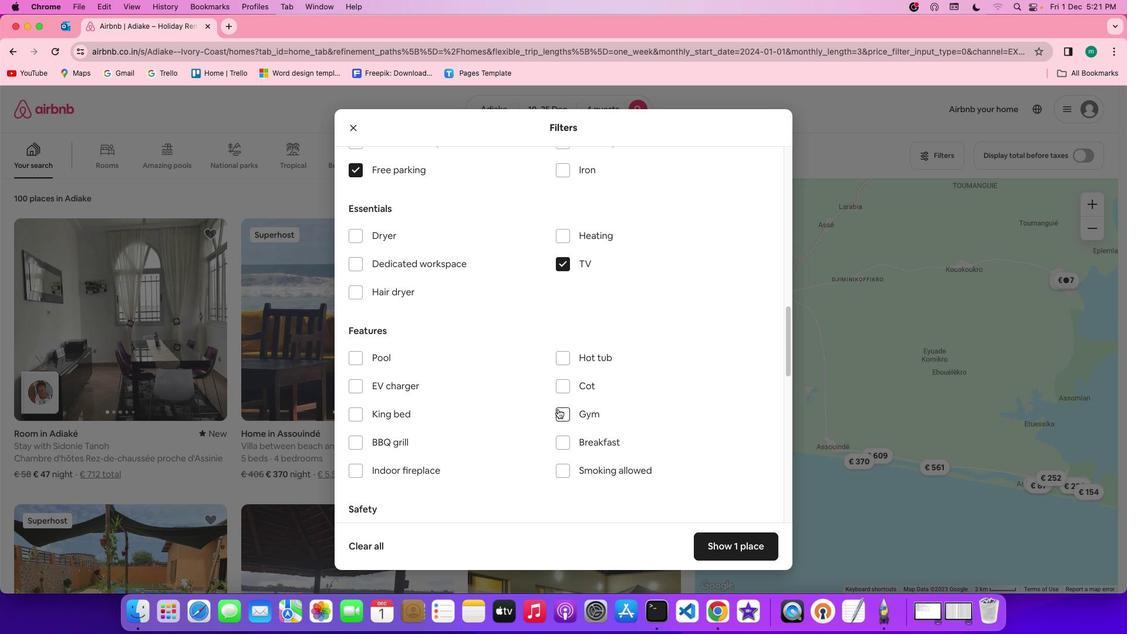 
Action: Mouse scrolled (496, 412) with delta (0, 0)
Screenshot: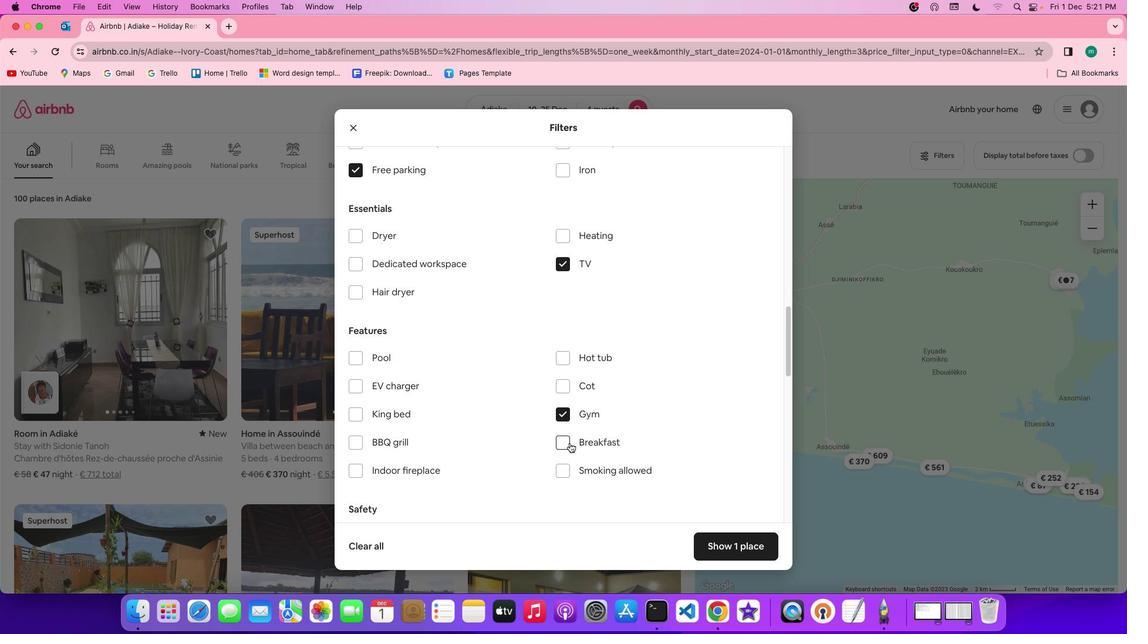 
Action: Mouse scrolled (496, 412) with delta (0, 0)
Screenshot: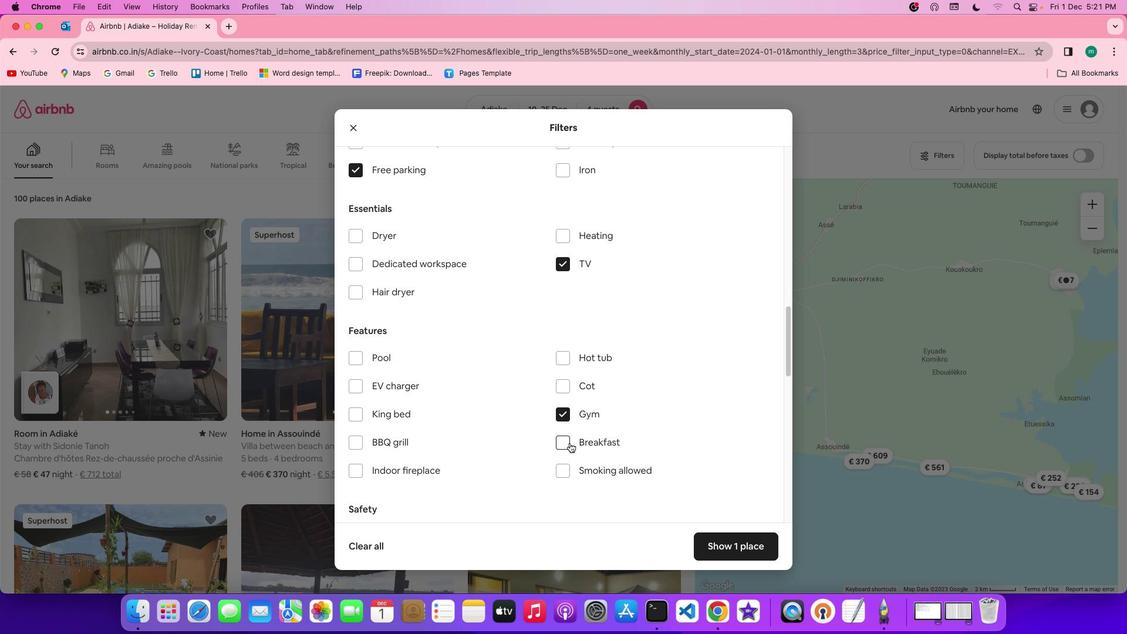 
Action: Mouse scrolled (496, 412) with delta (0, 0)
Screenshot: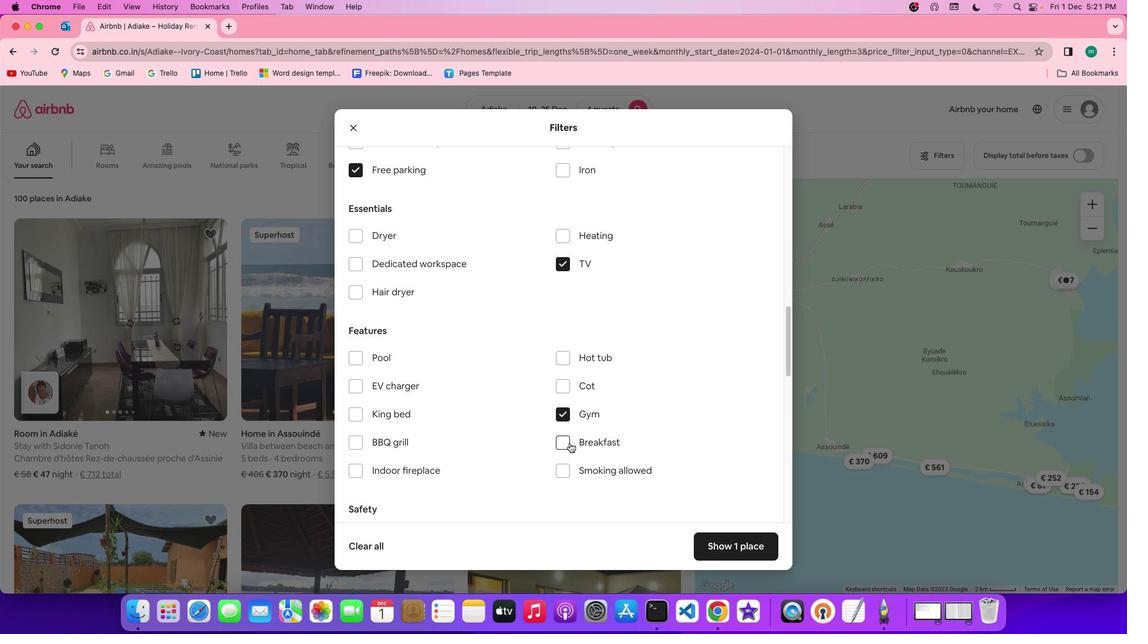
Action: Mouse moved to (558, 408)
Screenshot: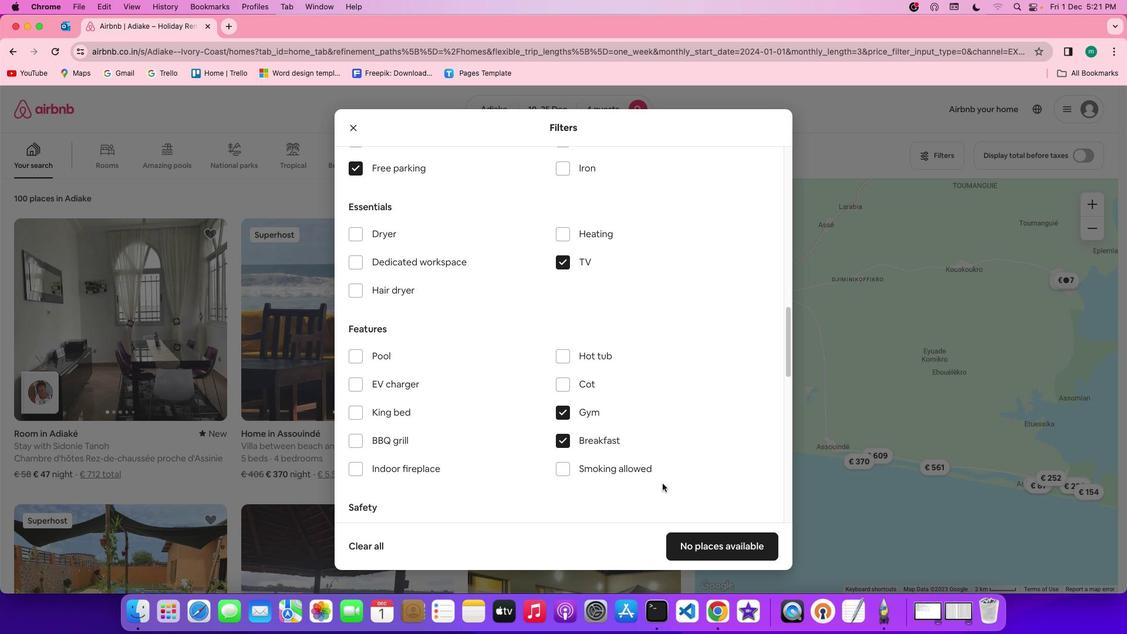 
Action: Mouse pressed left at (558, 408)
Screenshot: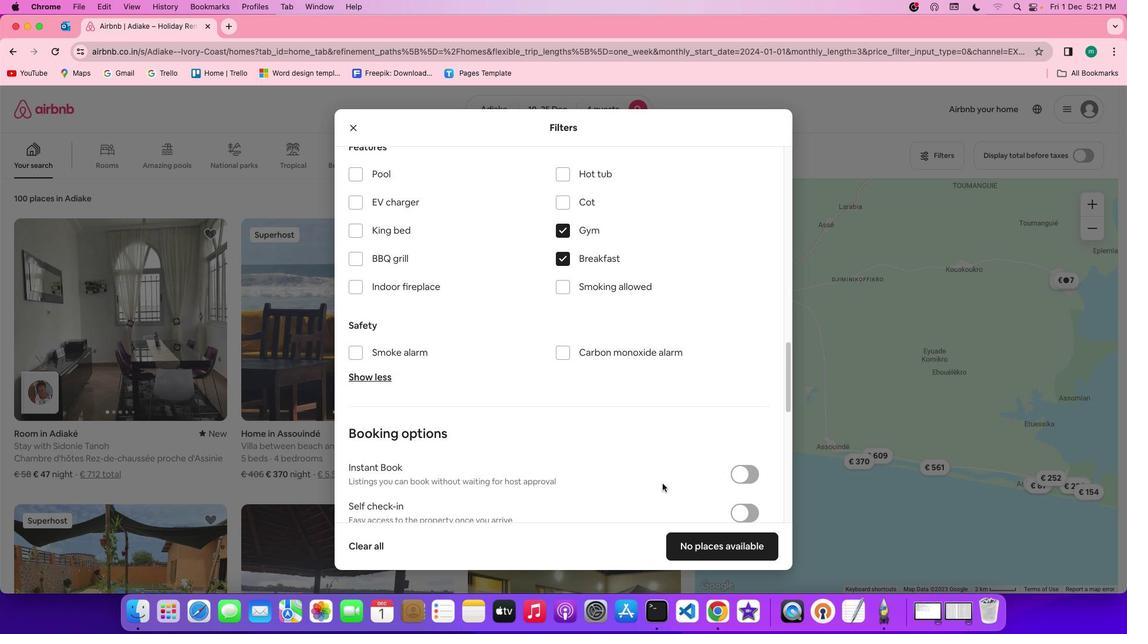 
Action: Mouse moved to (569, 443)
Screenshot: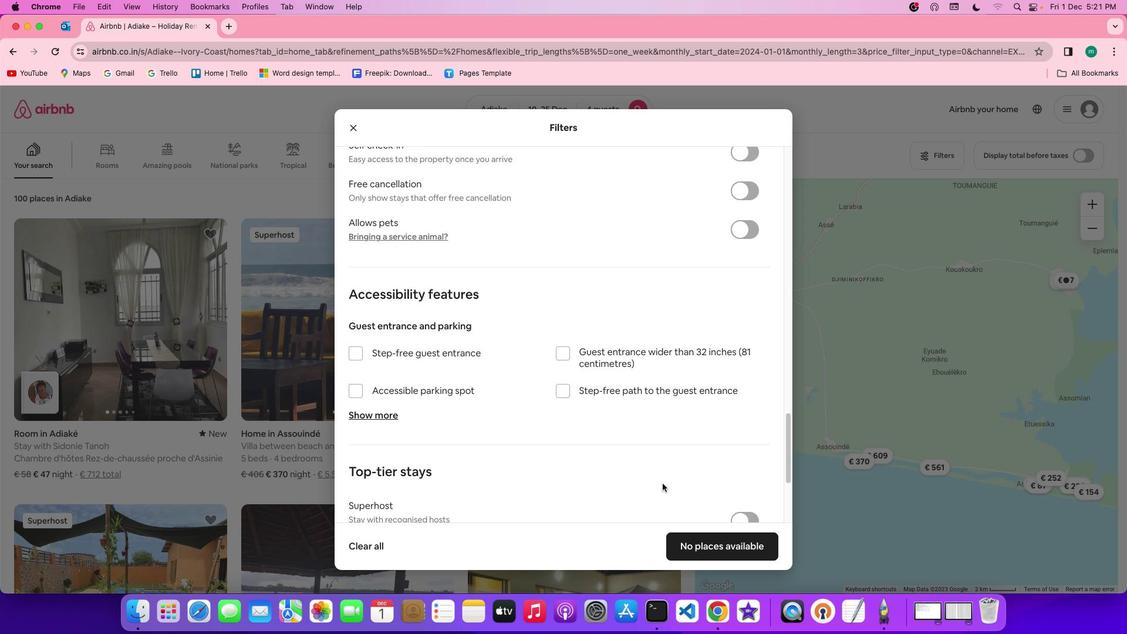 
Action: Mouse pressed left at (569, 443)
Screenshot: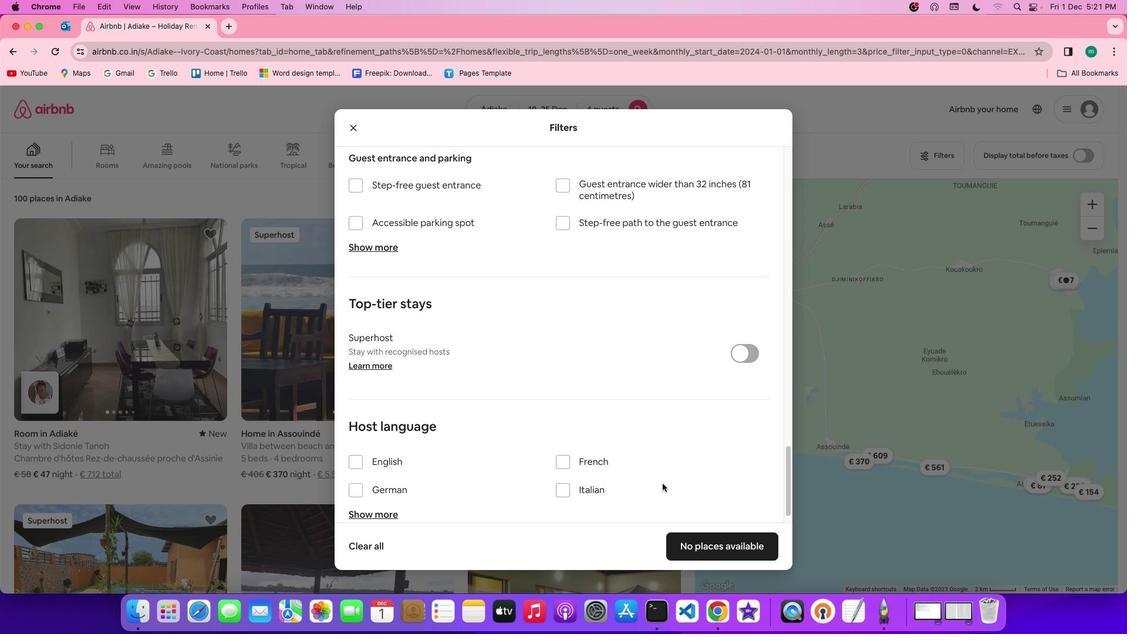 
Action: Mouse moved to (663, 483)
Screenshot: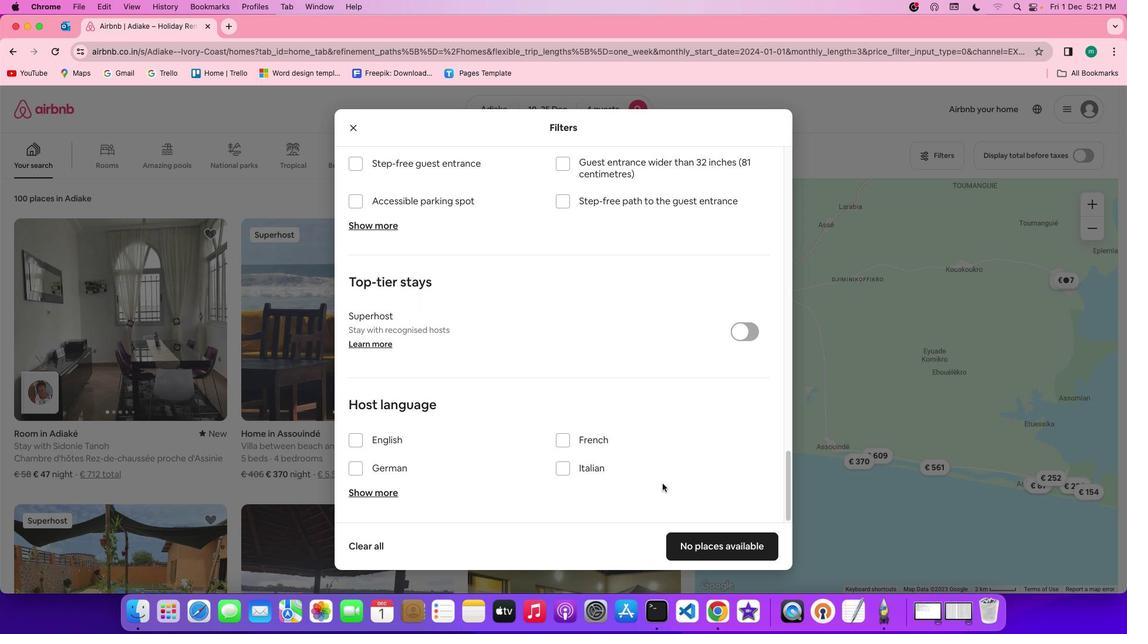 
Action: Mouse scrolled (663, 483) with delta (0, 0)
Screenshot: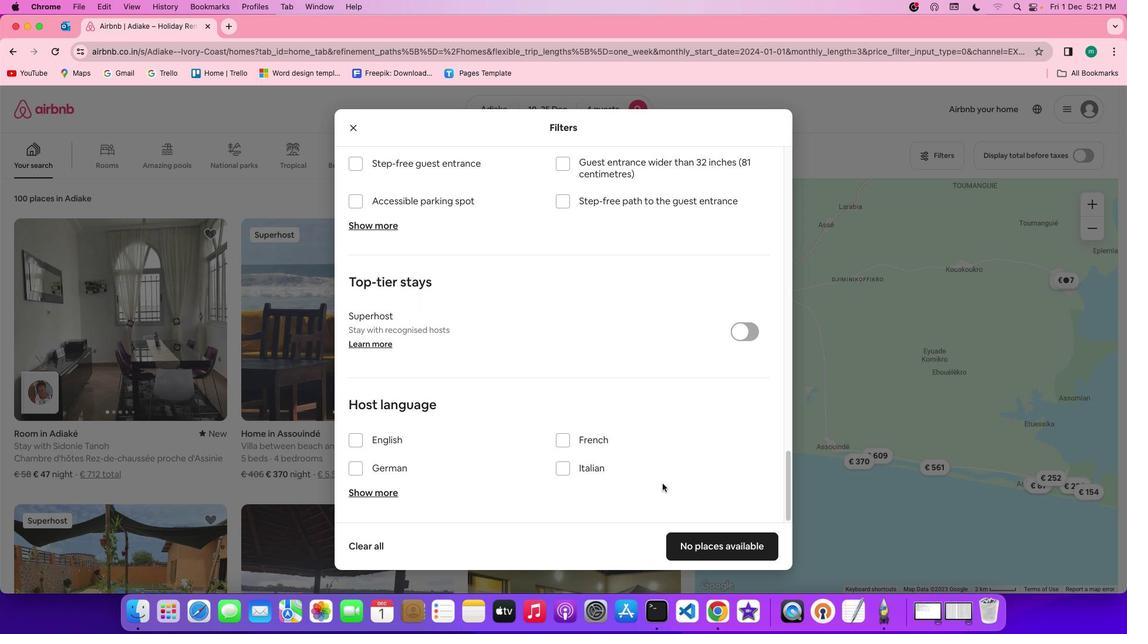 
Action: Mouse scrolled (663, 483) with delta (0, 0)
Screenshot: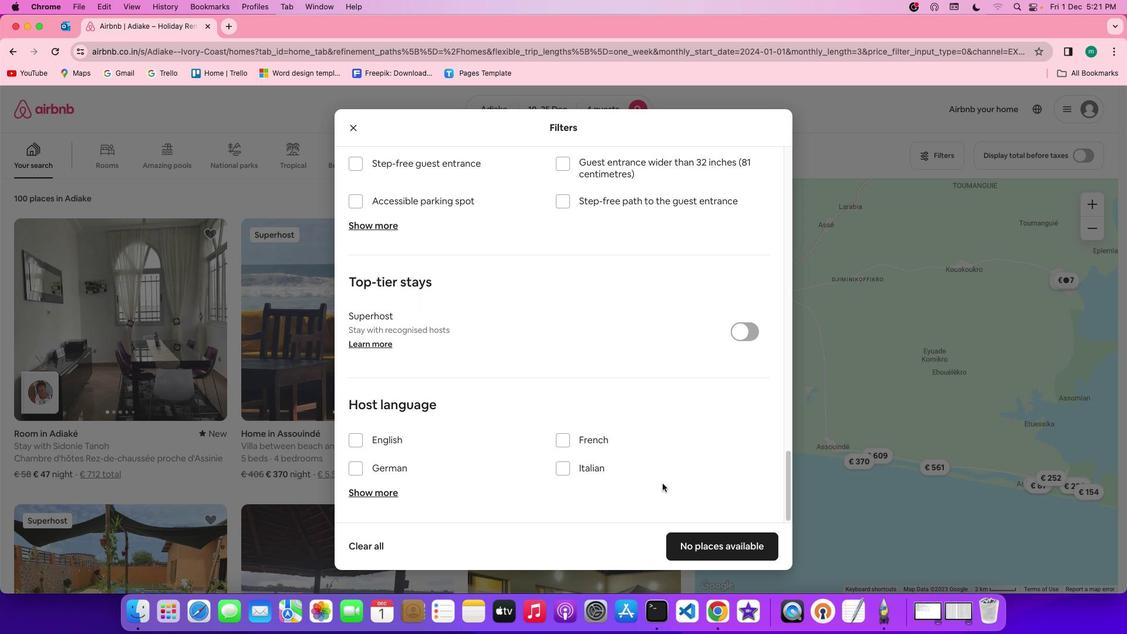 
Action: Mouse scrolled (663, 483) with delta (0, -1)
Screenshot: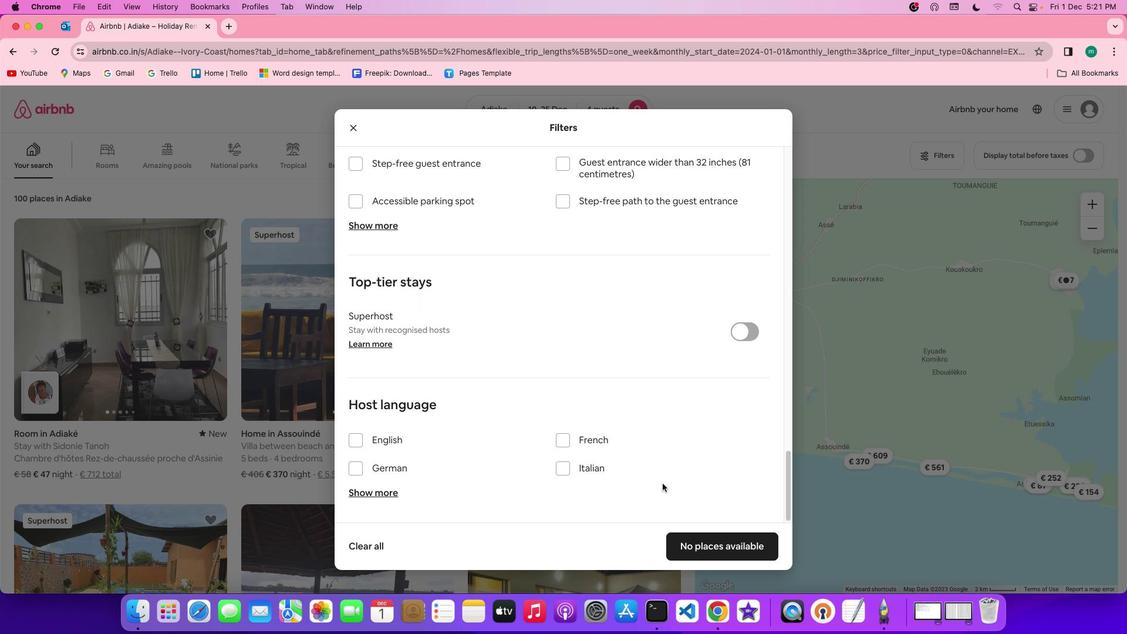 
Action: Mouse scrolled (663, 483) with delta (0, -2)
Screenshot: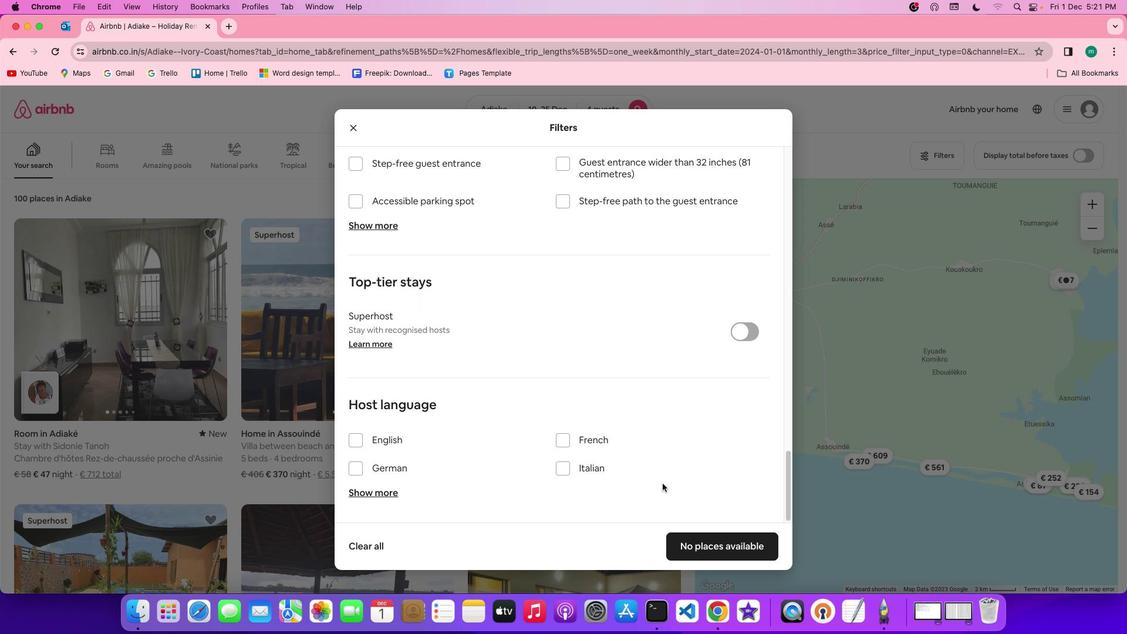 
Action: Mouse scrolled (663, 483) with delta (0, 0)
Screenshot: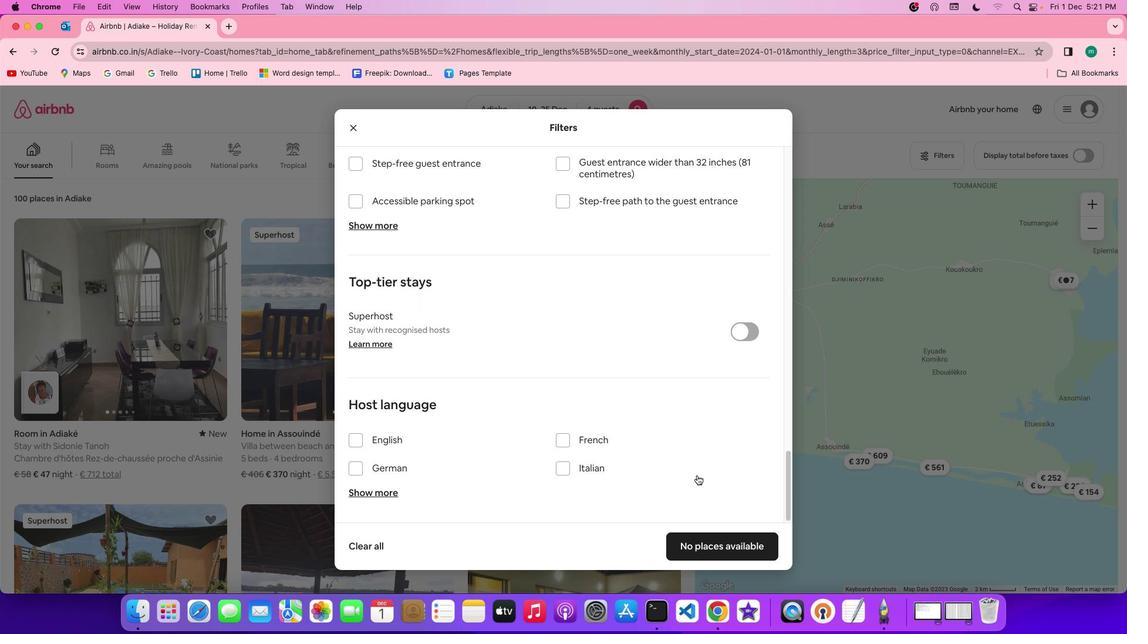 
Action: Mouse scrolled (663, 483) with delta (0, 0)
Screenshot: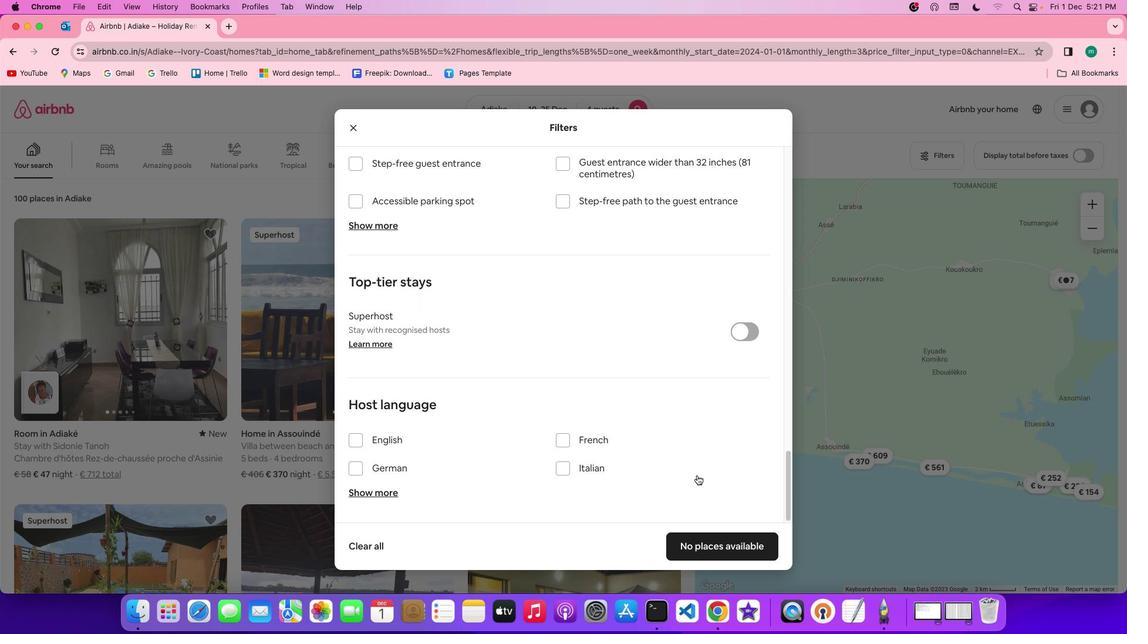 
Action: Mouse scrolled (663, 483) with delta (0, -1)
Screenshot: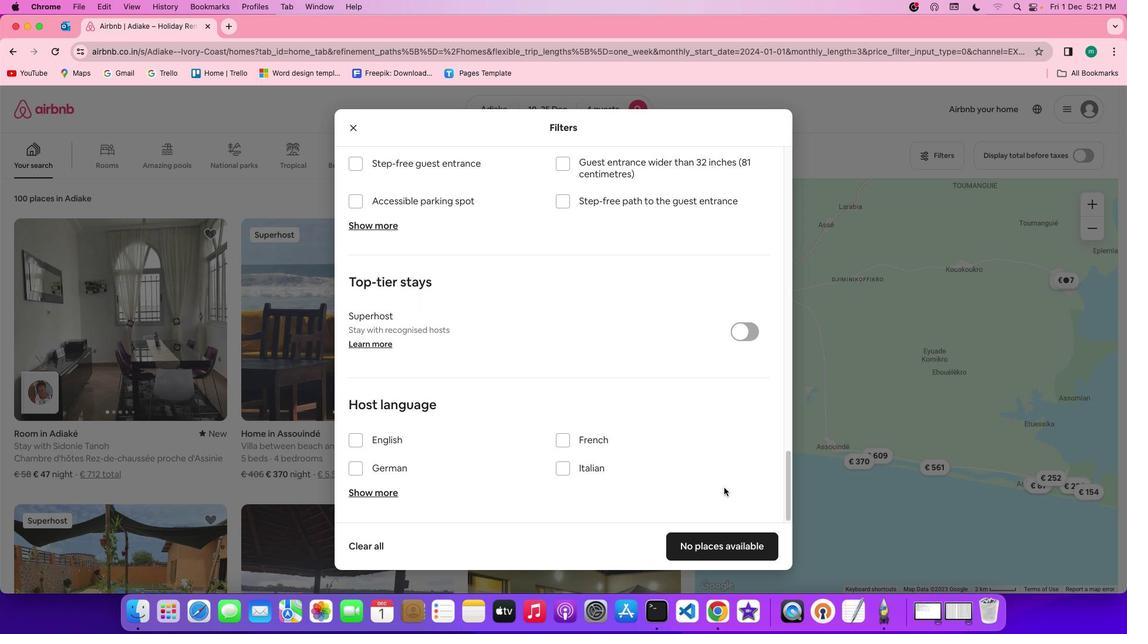 
Action: Mouse scrolled (663, 483) with delta (0, -2)
Screenshot: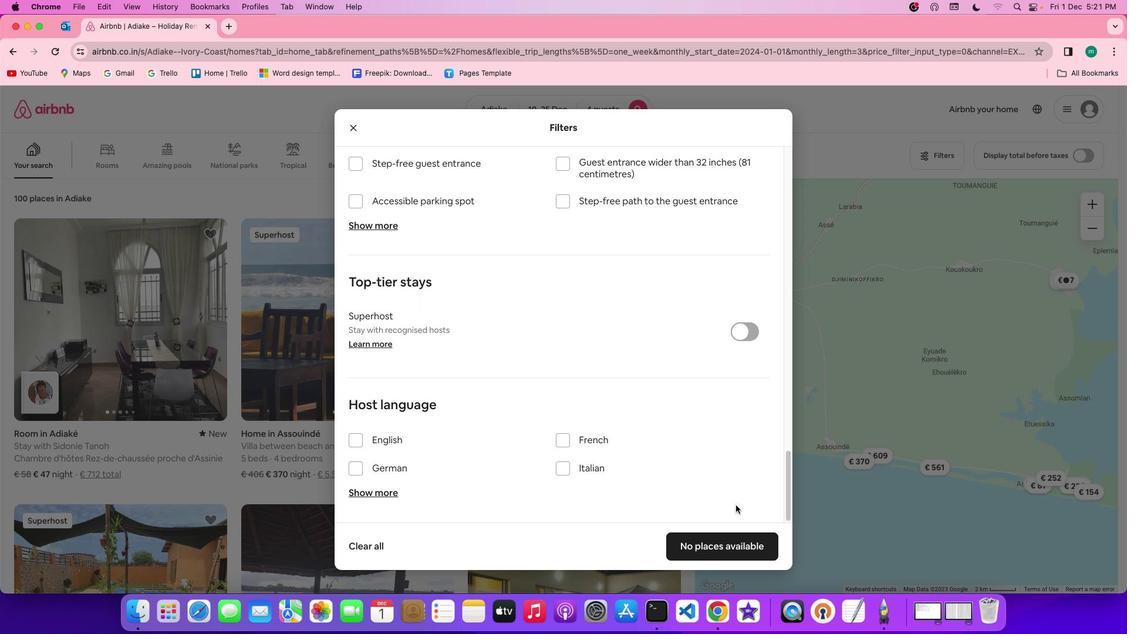 
Action: Mouse scrolled (663, 483) with delta (0, -3)
Screenshot: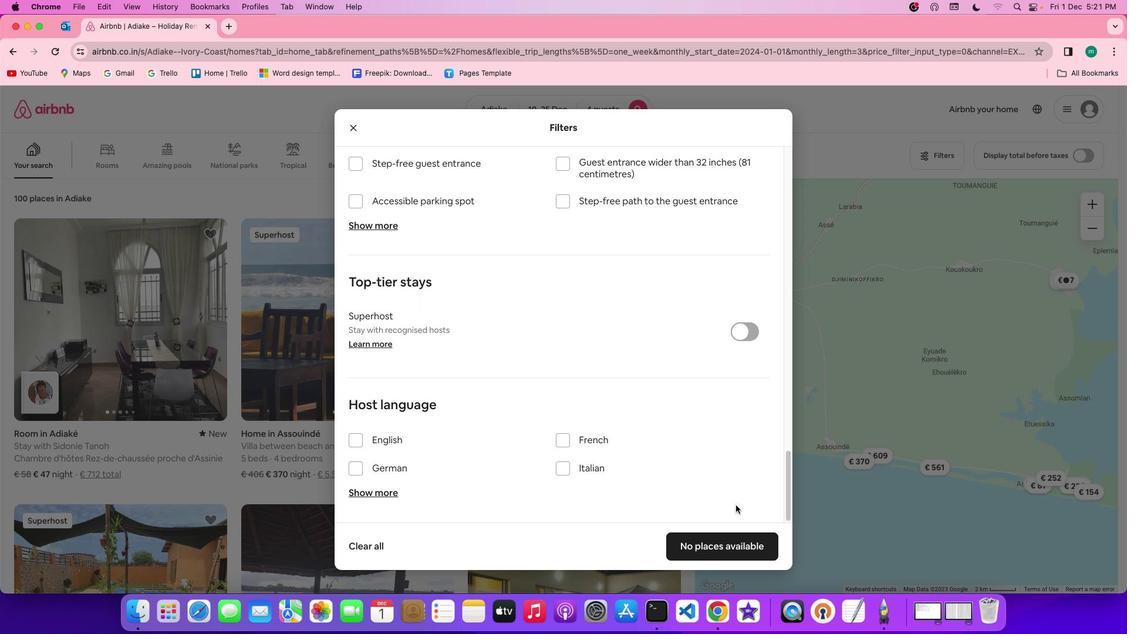 
Action: Mouse scrolled (663, 483) with delta (0, -3)
Screenshot: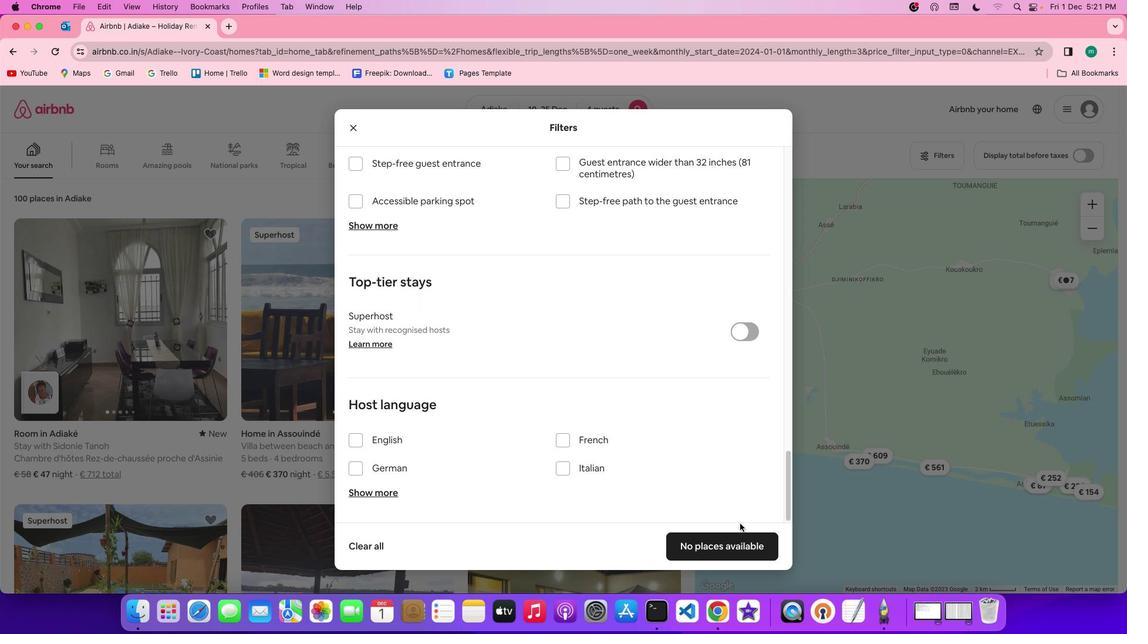 
Action: Mouse scrolled (663, 483) with delta (0, 0)
Screenshot: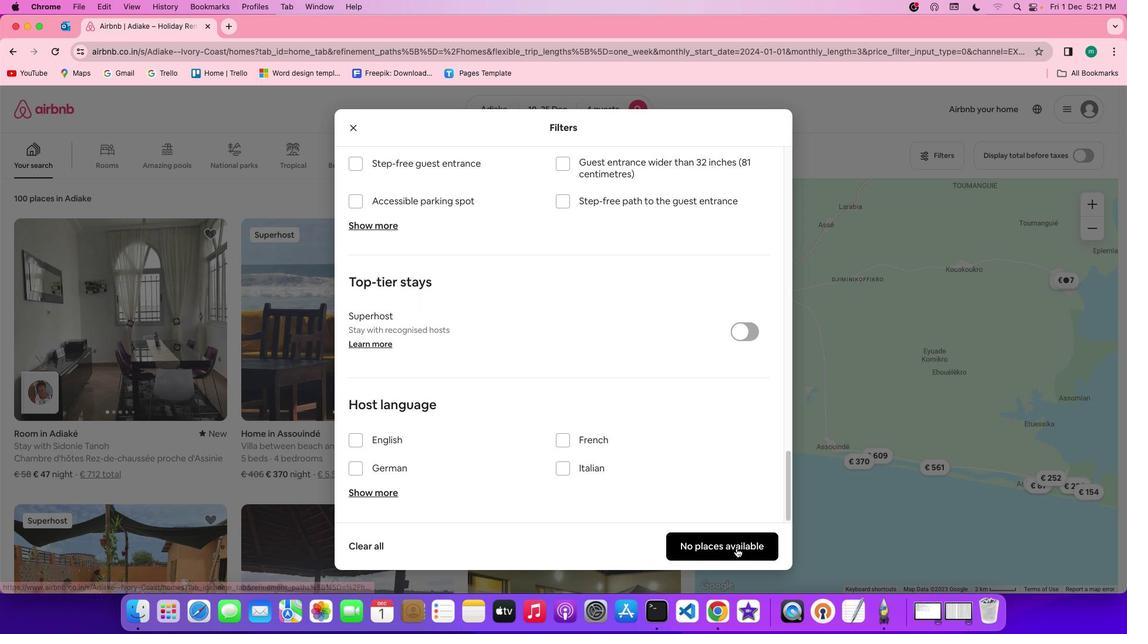 
Action: Mouse scrolled (663, 483) with delta (0, 0)
Screenshot: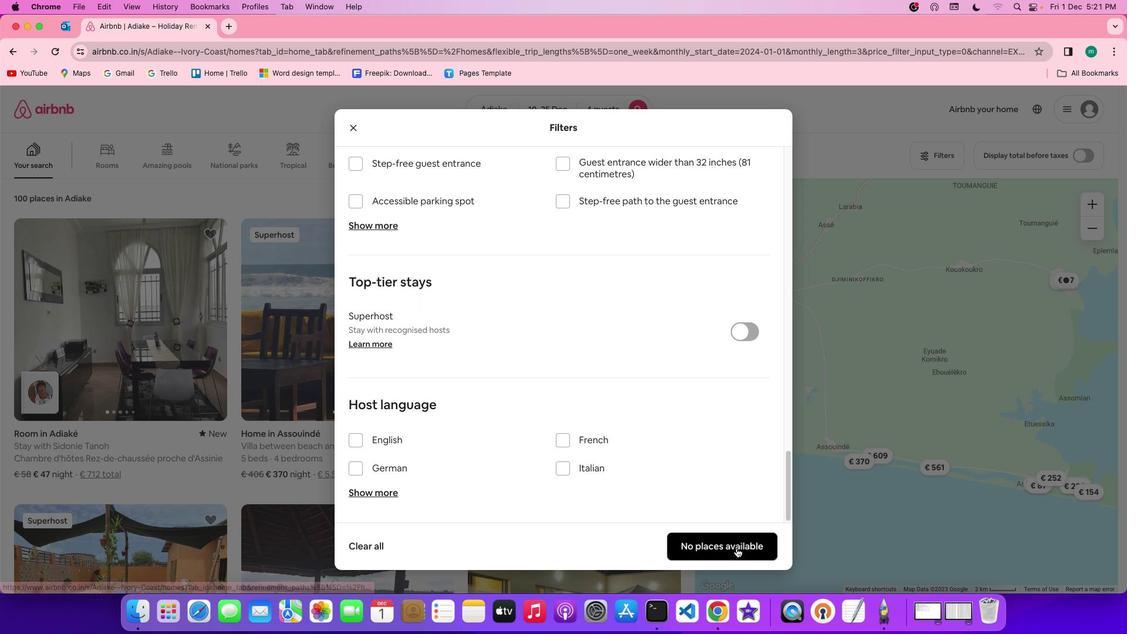 
Action: Mouse scrolled (663, 483) with delta (0, -1)
Screenshot: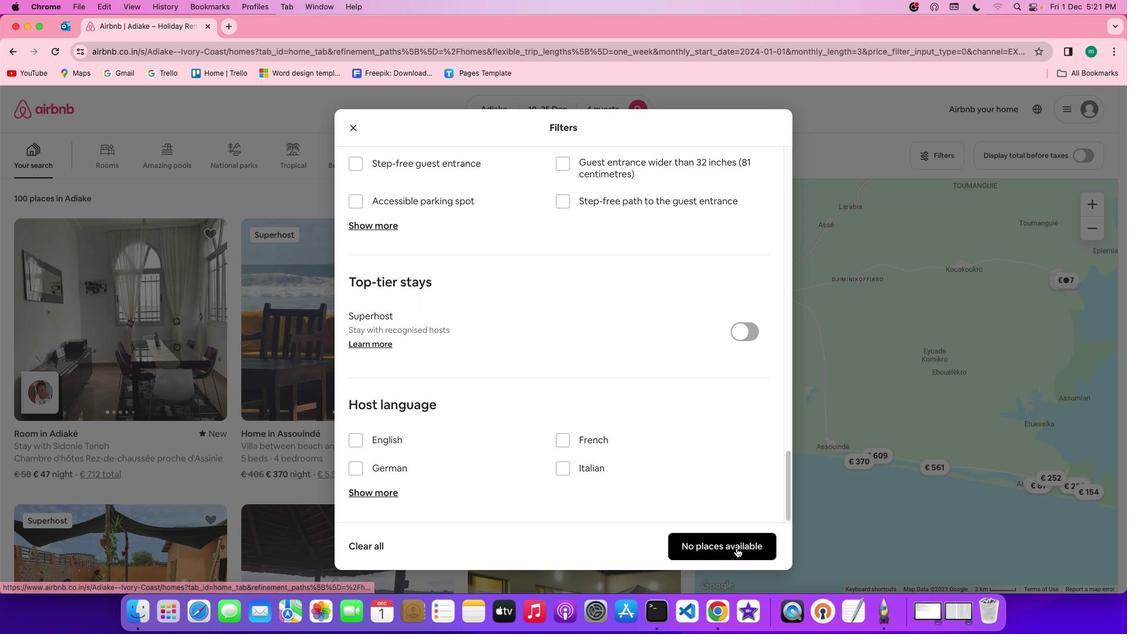 
Action: Mouse scrolled (663, 483) with delta (0, -2)
Screenshot: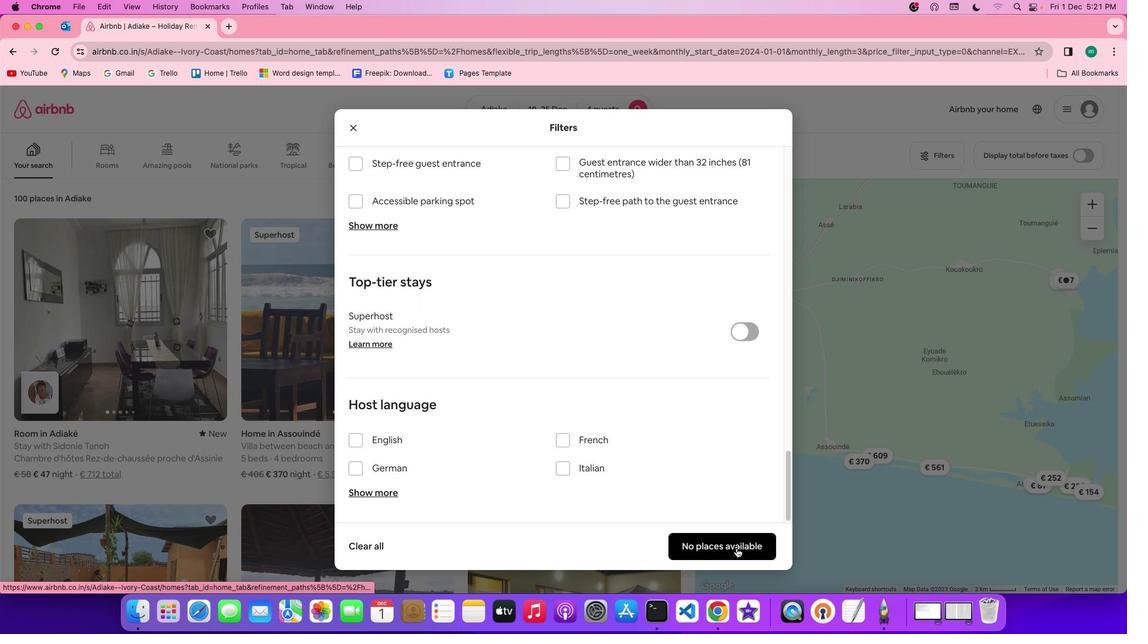 
Action: Mouse scrolled (663, 483) with delta (0, -2)
Screenshot: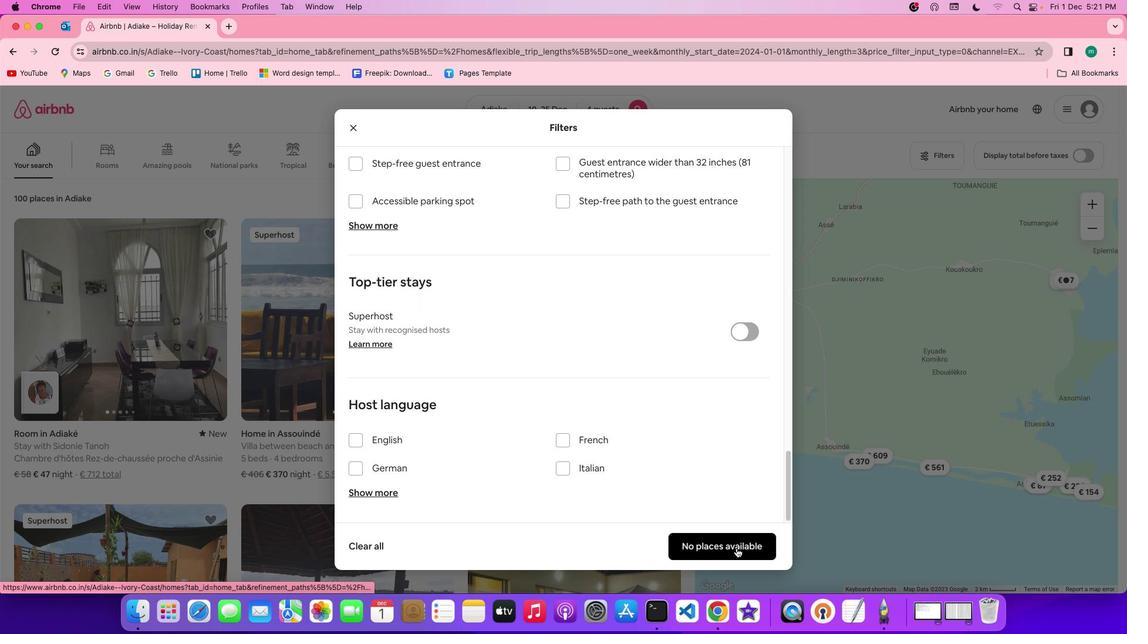 
Action: Mouse scrolled (663, 483) with delta (0, 0)
Screenshot: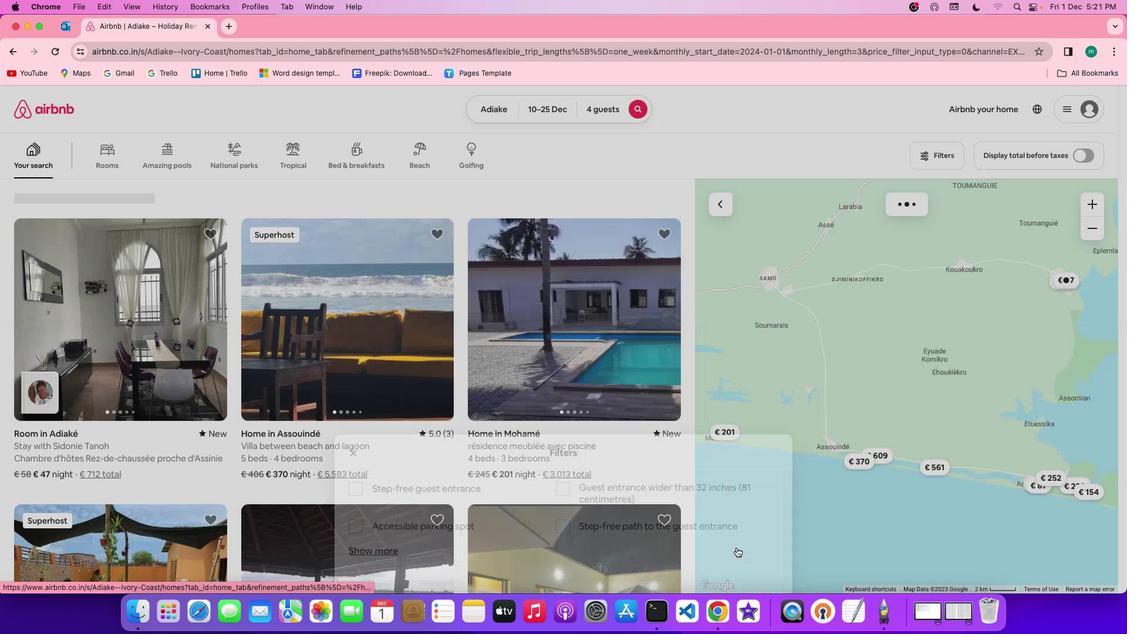 
Action: Mouse scrolled (663, 483) with delta (0, 0)
Screenshot: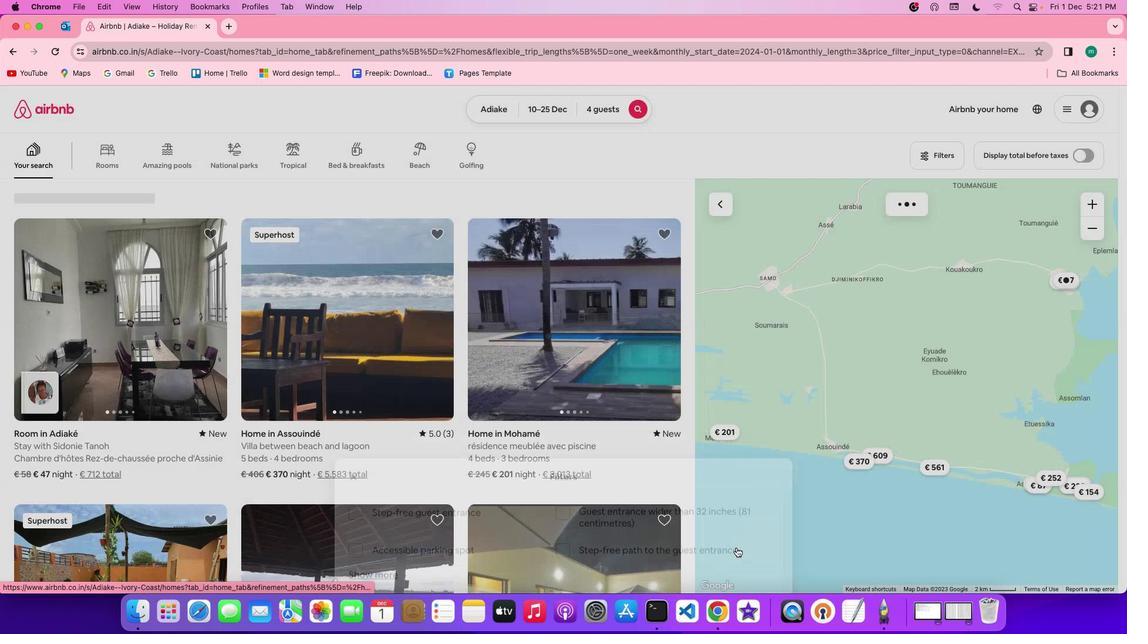 
Action: Mouse scrolled (663, 483) with delta (0, -1)
Screenshot: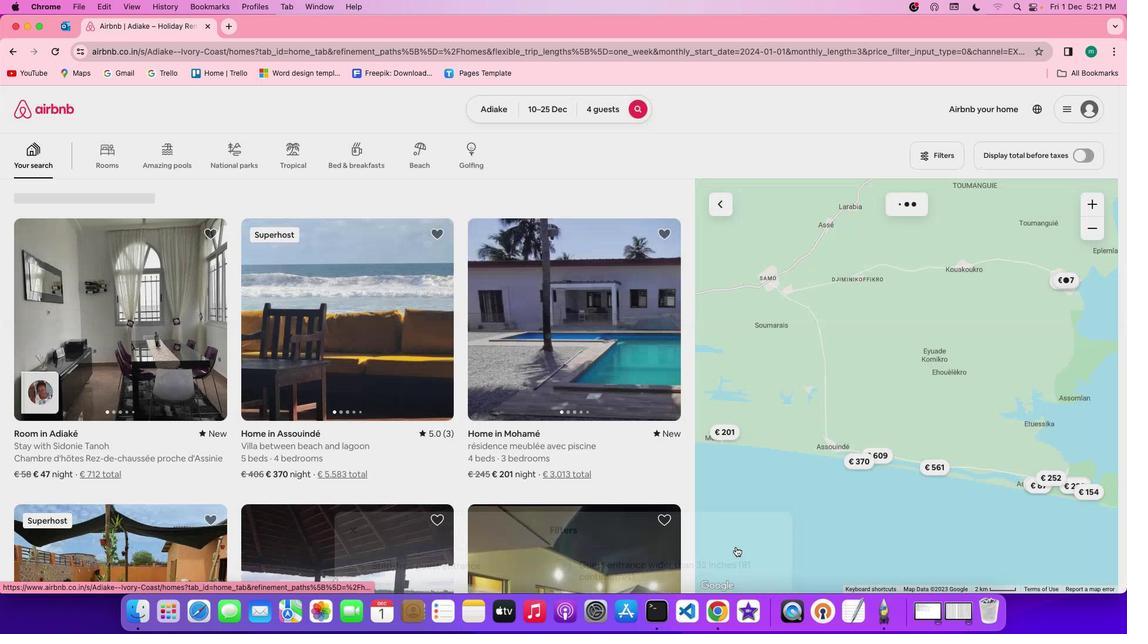 
Action: Mouse scrolled (663, 483) with delta (0, -2)
Screenshot: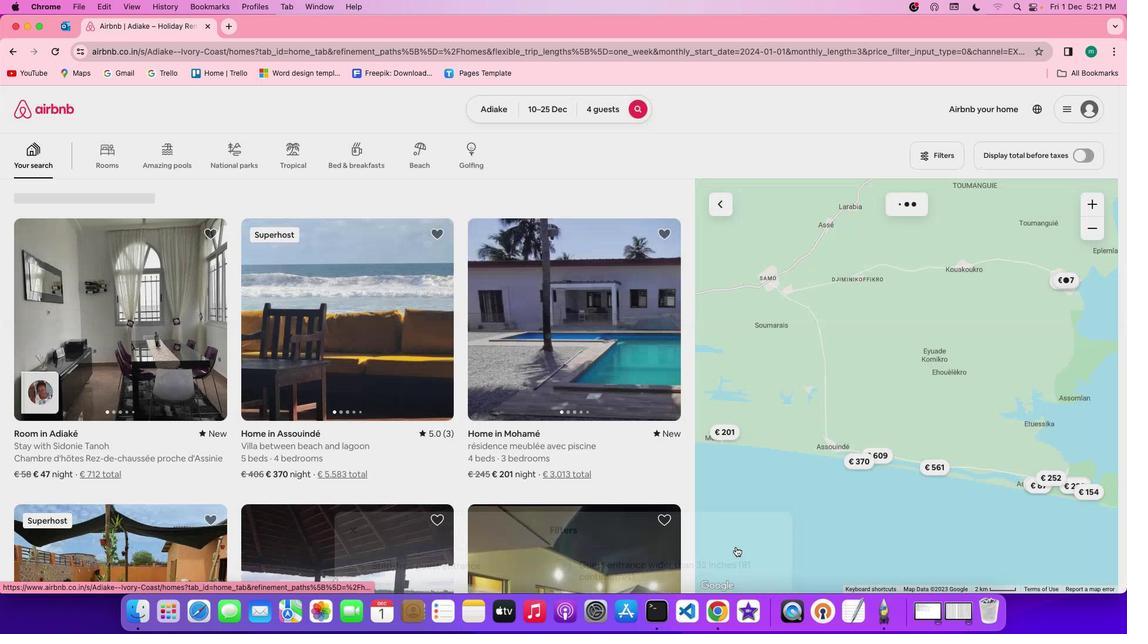 
Action: Mouse scrolled (663, 483) with delta (0, -3)
Screenshot: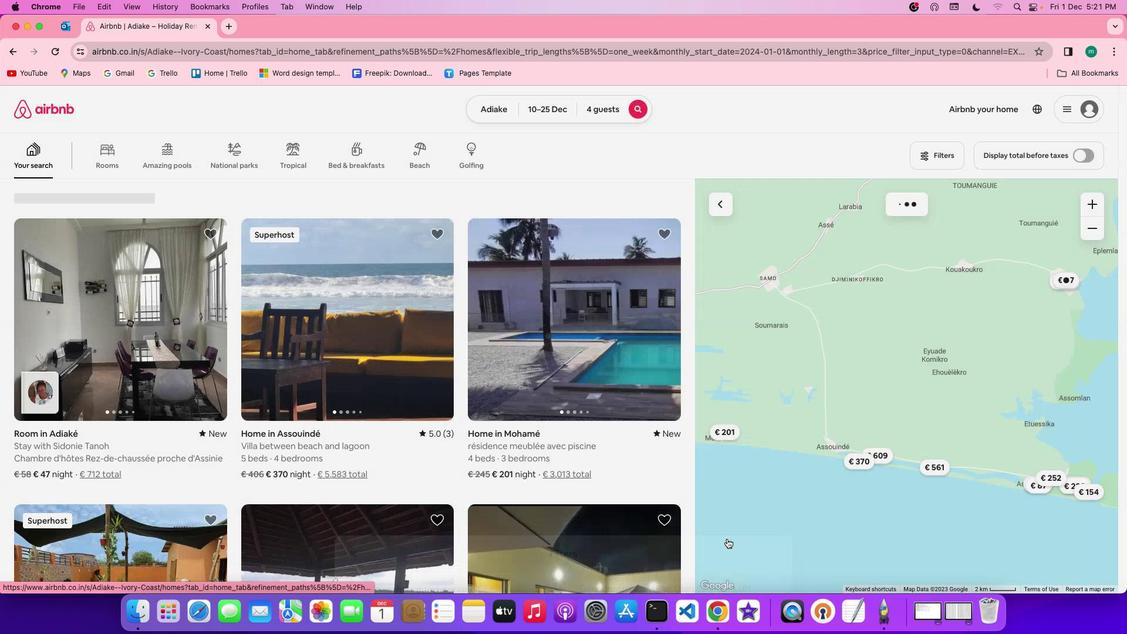 
Action: Mouse moved to (737, 548)
Screenshot: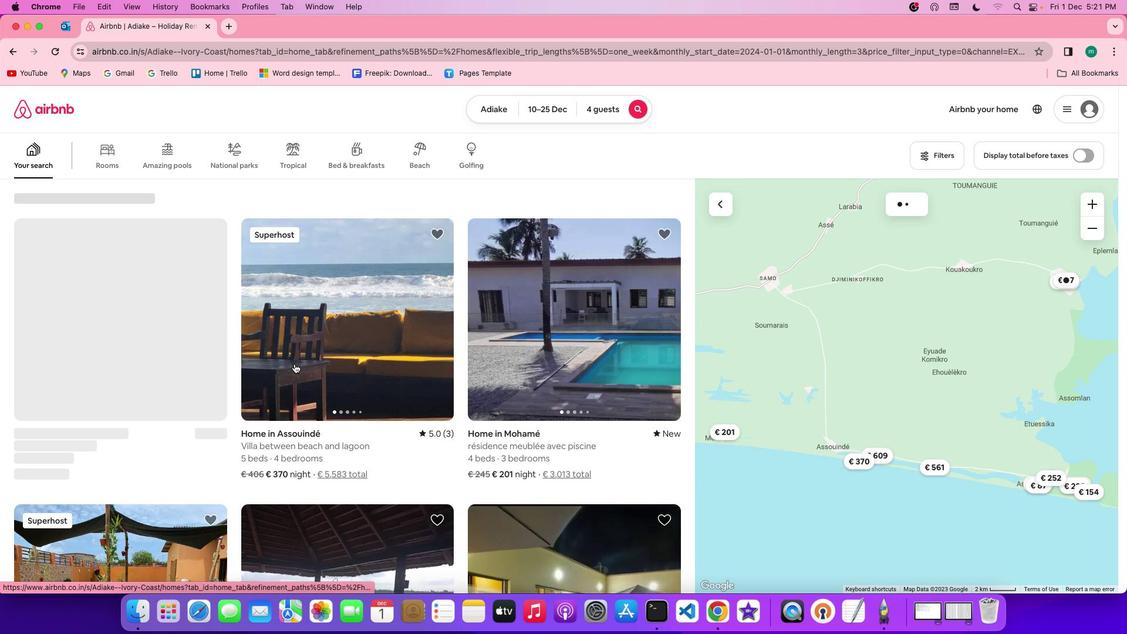 
Action: Mouse pressed left at (737, 548)
Screenshot: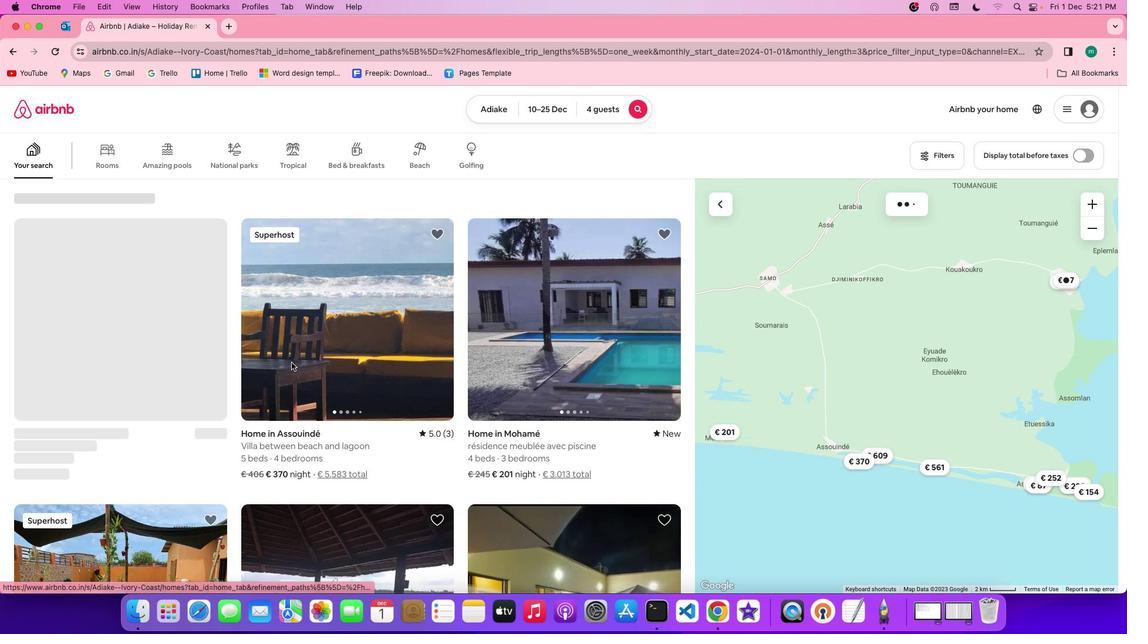 
Action: Mouse moved to (291, 362)
Screenshot: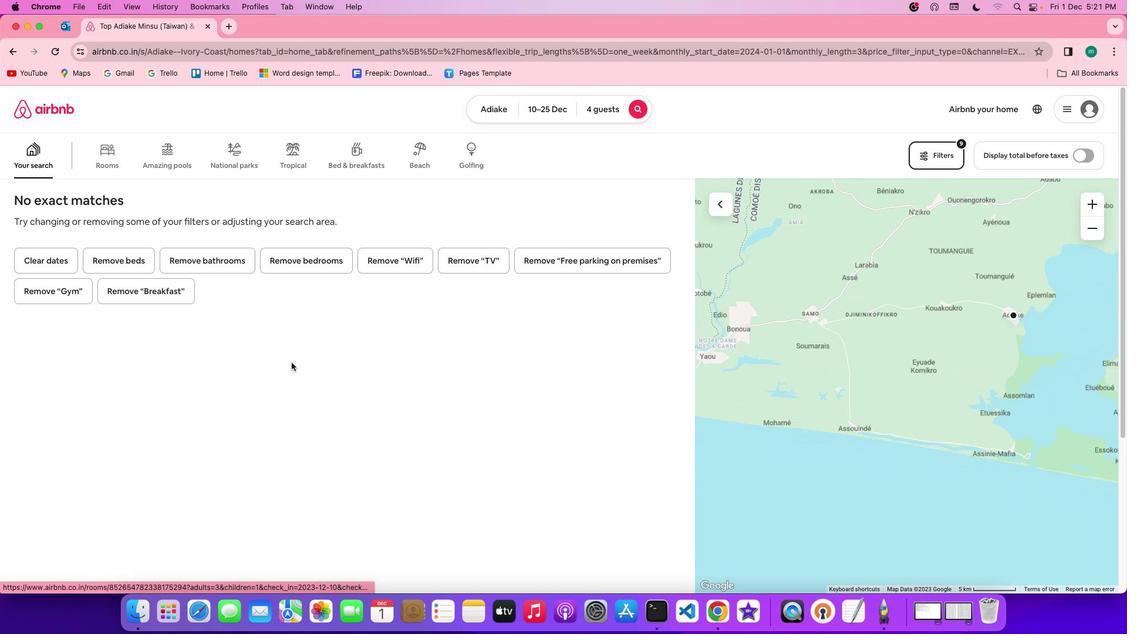 
